 Task: Find connections with filter location Bois-Colombes with filter topic #helpingothers with filter profile language French with filter current company Invest India with filter school Govt. Polytechnic College with filter industry Alternative Dispute Resolution with filter service category Web Design with filter keywords title Homeless Shelter Worker
Action: Mouse moved to (604, 79)
Screenshot: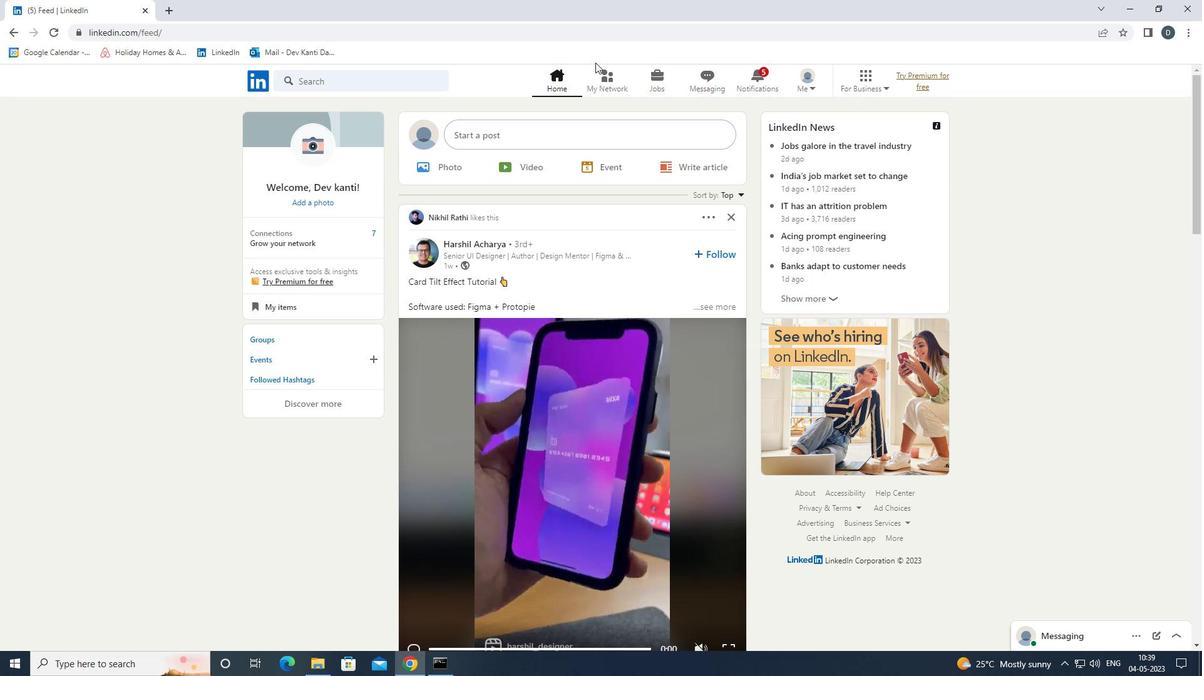 
Action: Mouse pressed left at (604, 79)
Screenshot: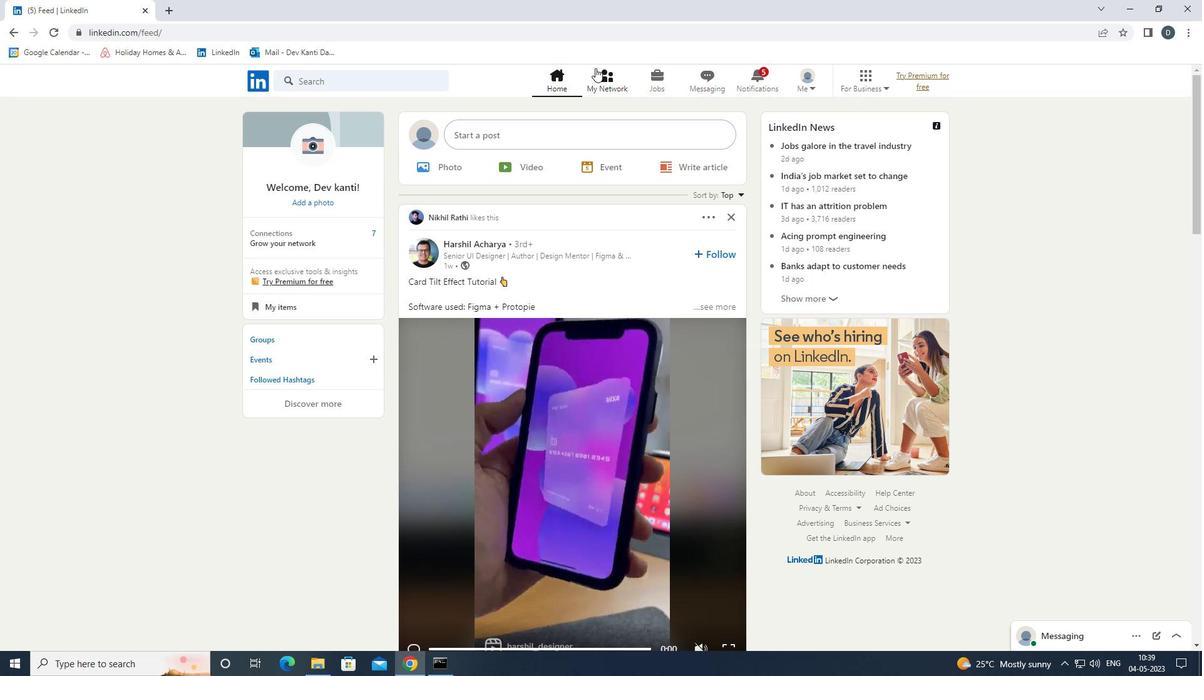 
Action: Mouse moved to (416, 143)
Screenshot: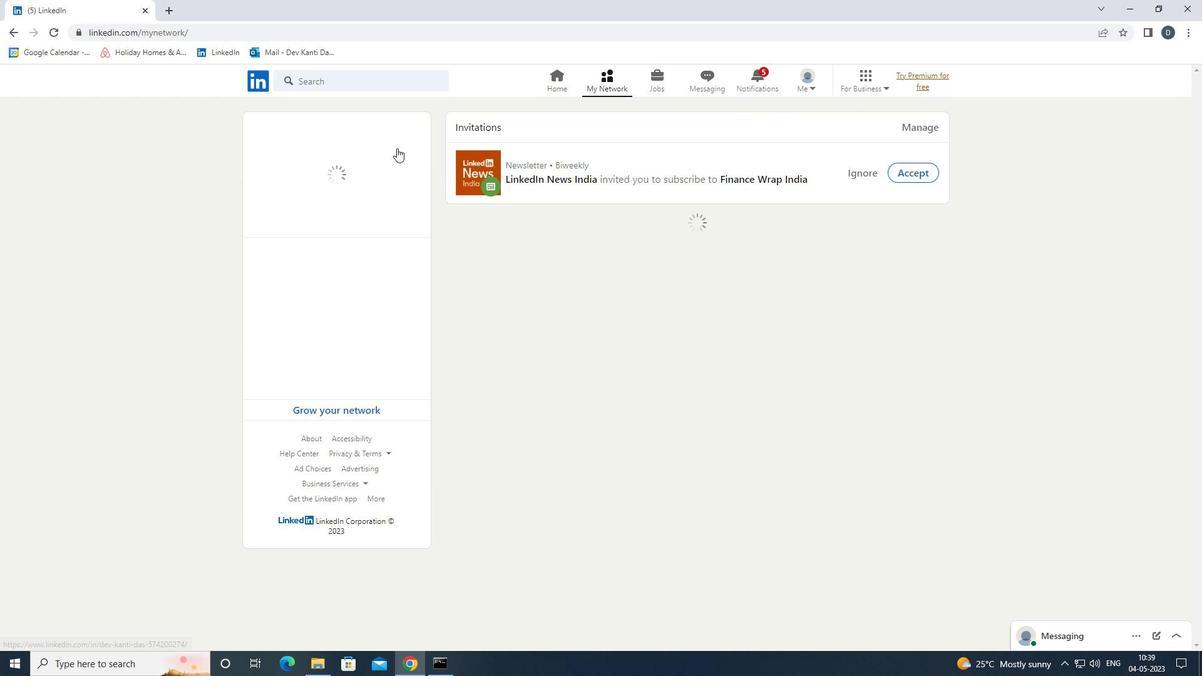 
Action: Mouse pressed left at (416, 143)
Screenshot: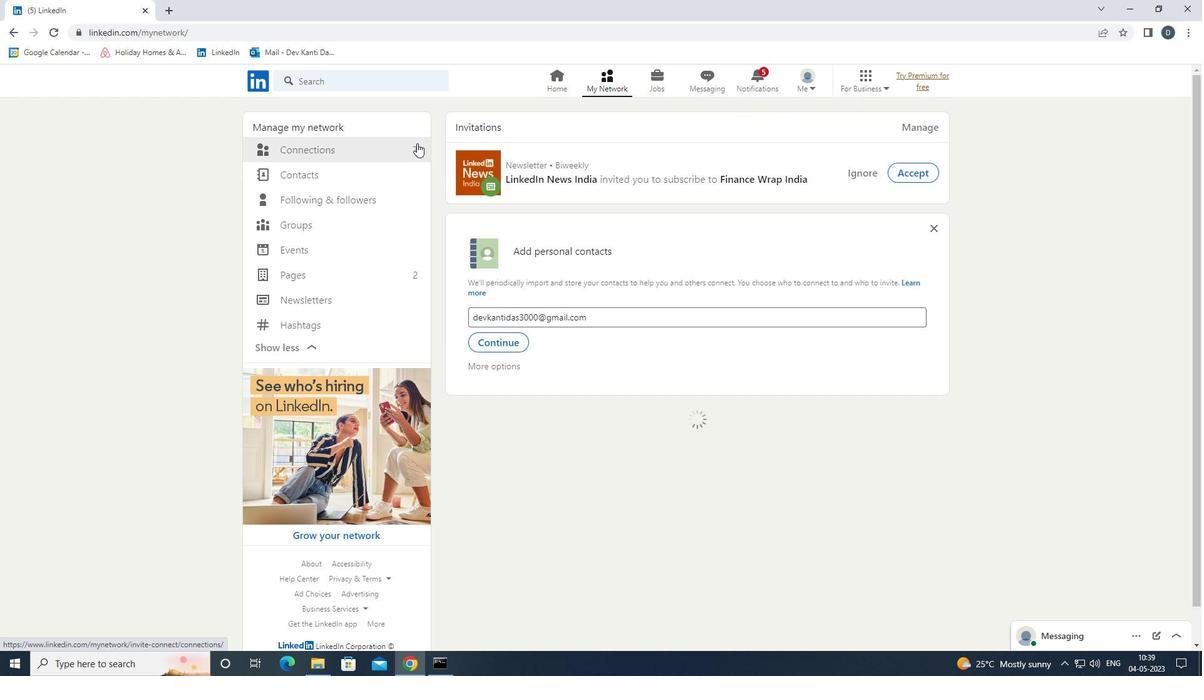 
Action: Mouse moved to (726, 154)
Screenshot: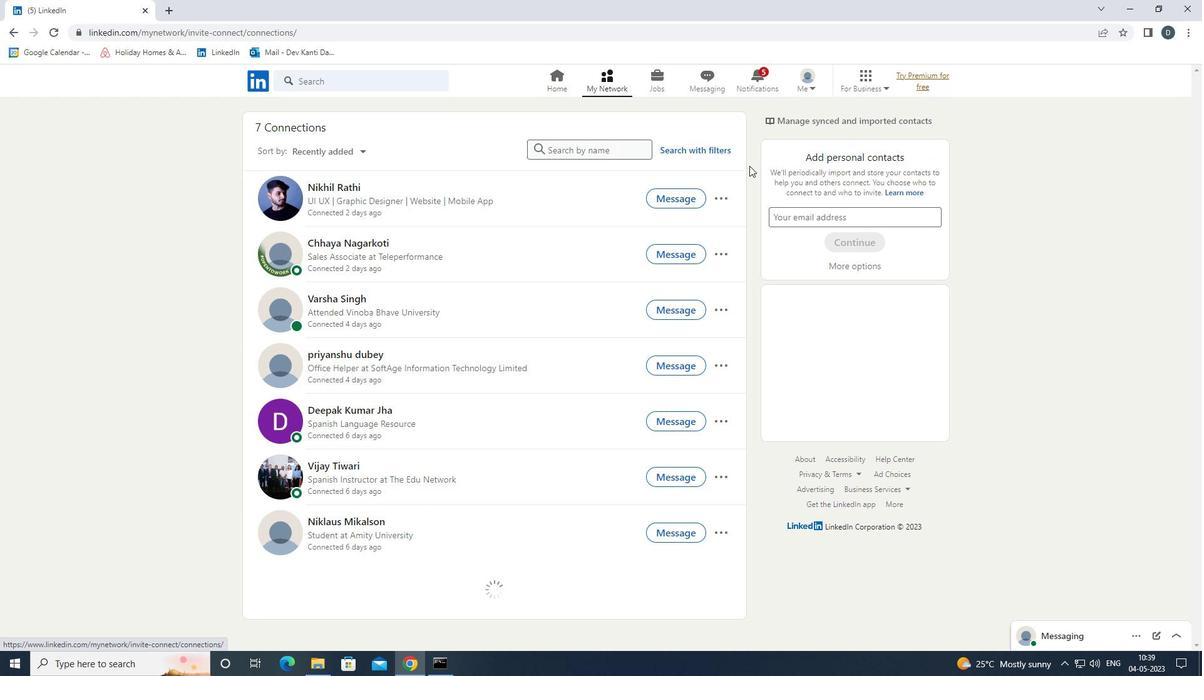 
Action: Mouse pressed left at (726, 154)
Screenshot: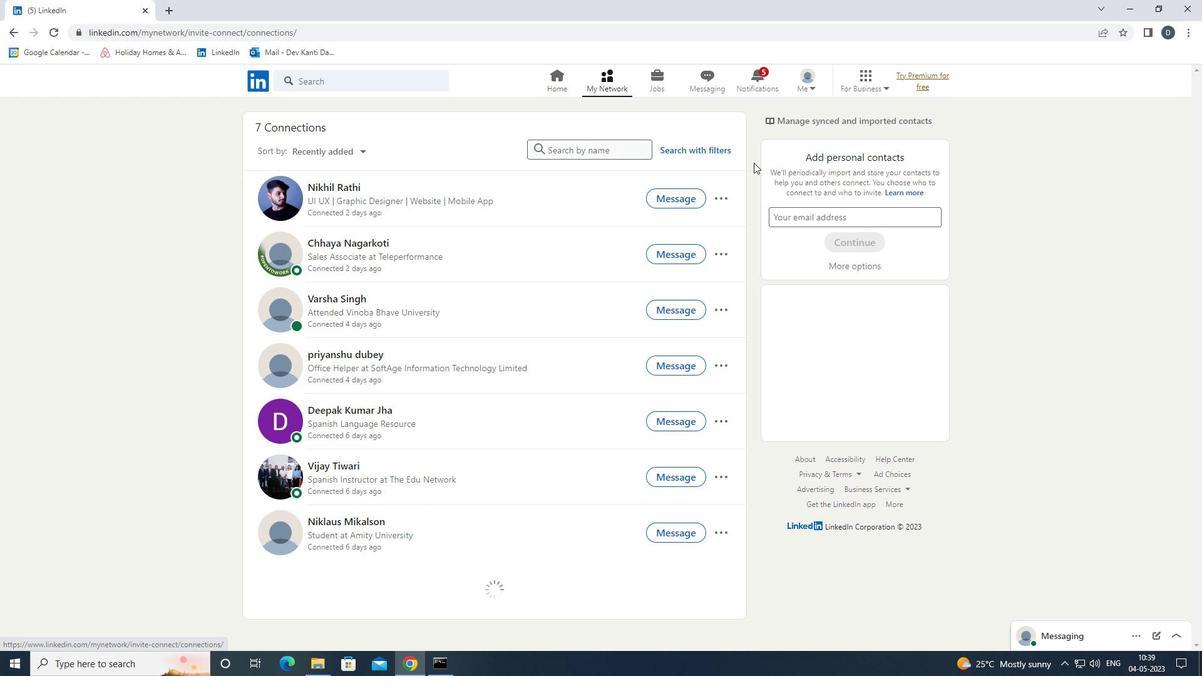 
Action: Mouse moved to (620, 117)
Screenshot: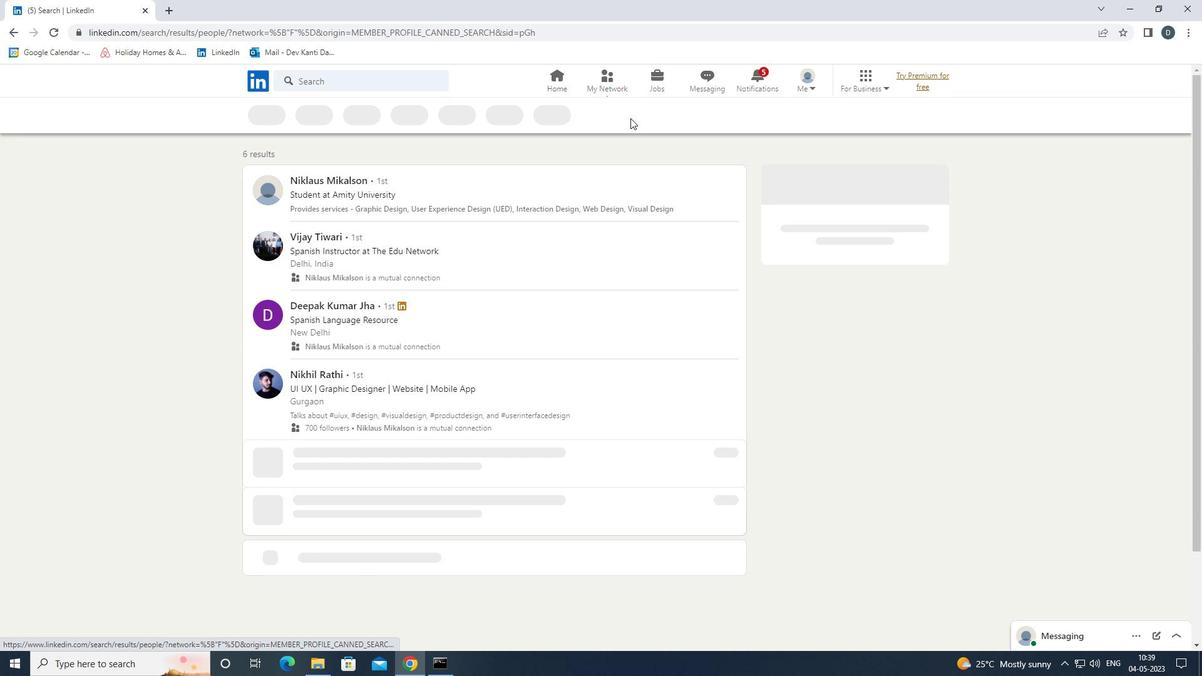 
Action: Mouse pressed left at (620, 117)
Screenshot: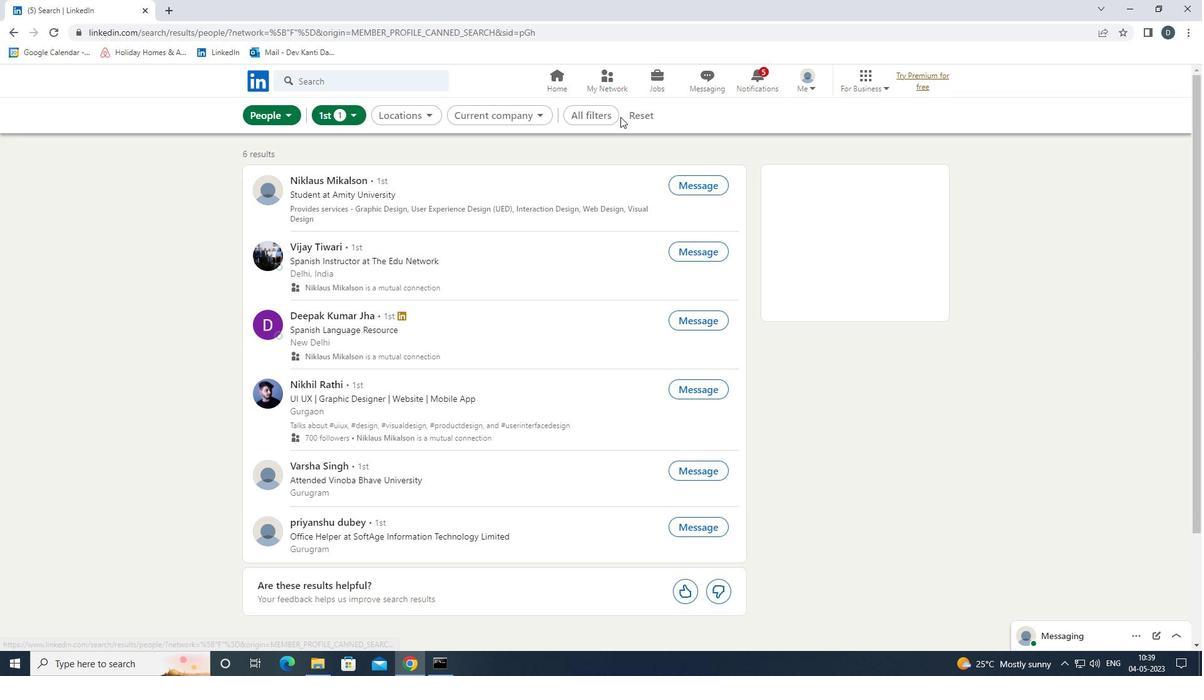 
Action: Mouse moved to (638, 111)
Screenshot: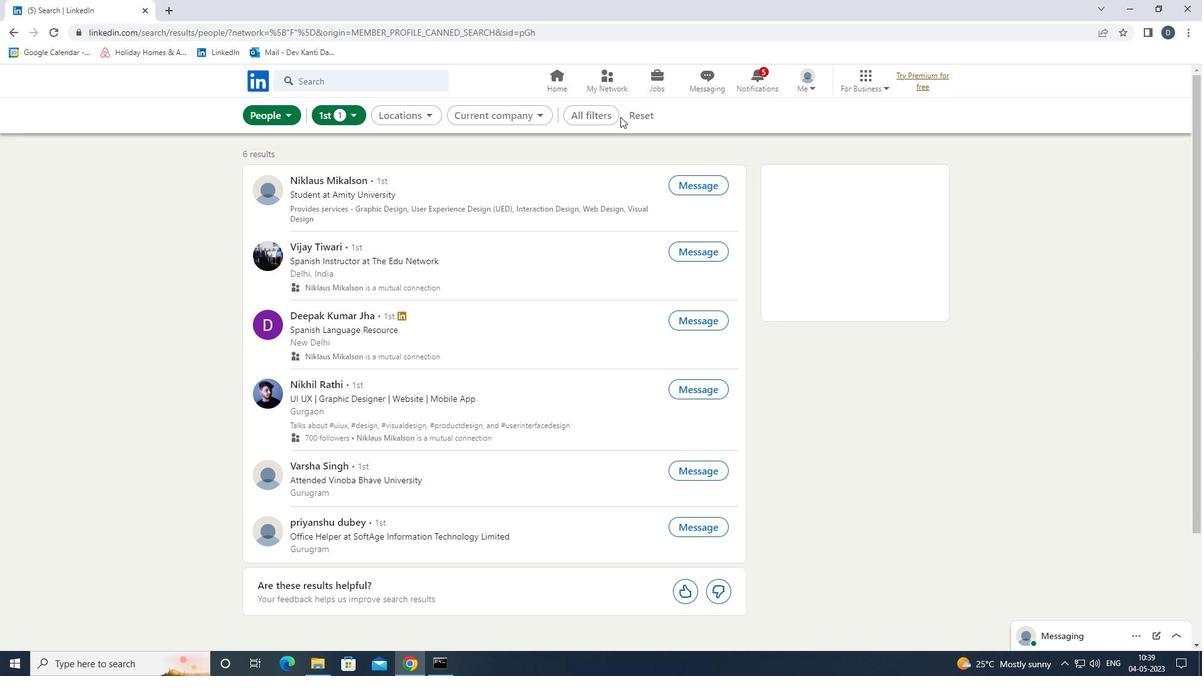
Action: Mouse pressed left at (638, 111)
Screenshot: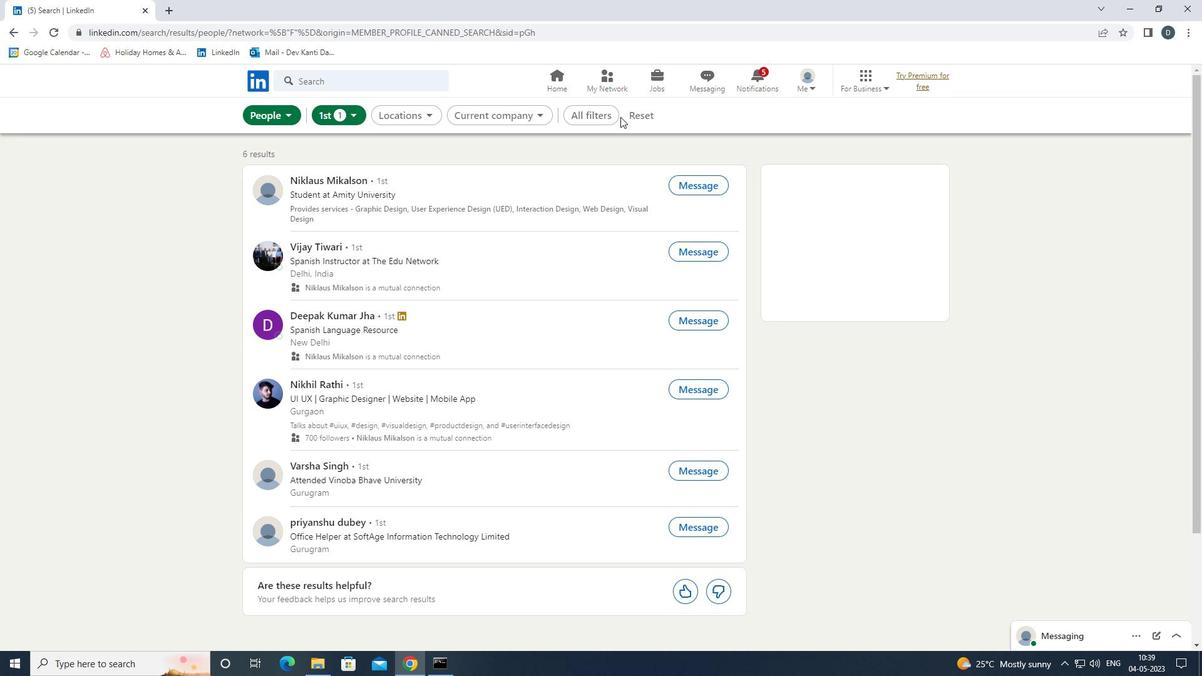 
Action: Mouse moved to (619, 115)
Screenshot: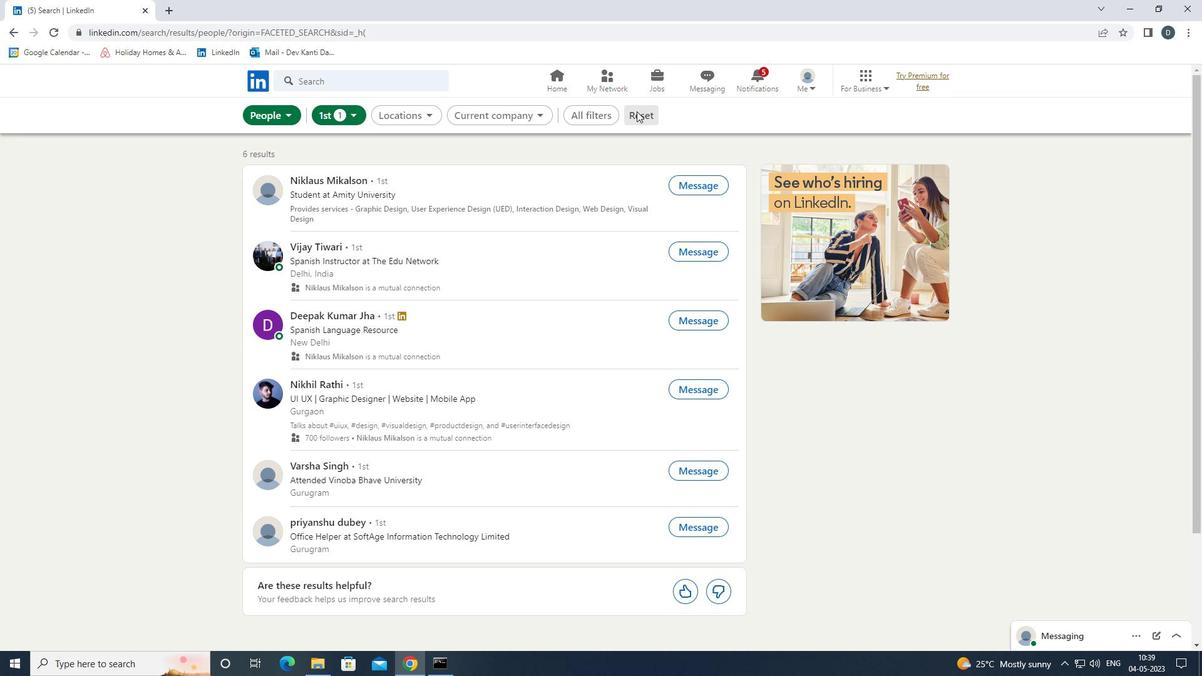 
Action: Mouse pressed left at (619, 115)
Screenshot: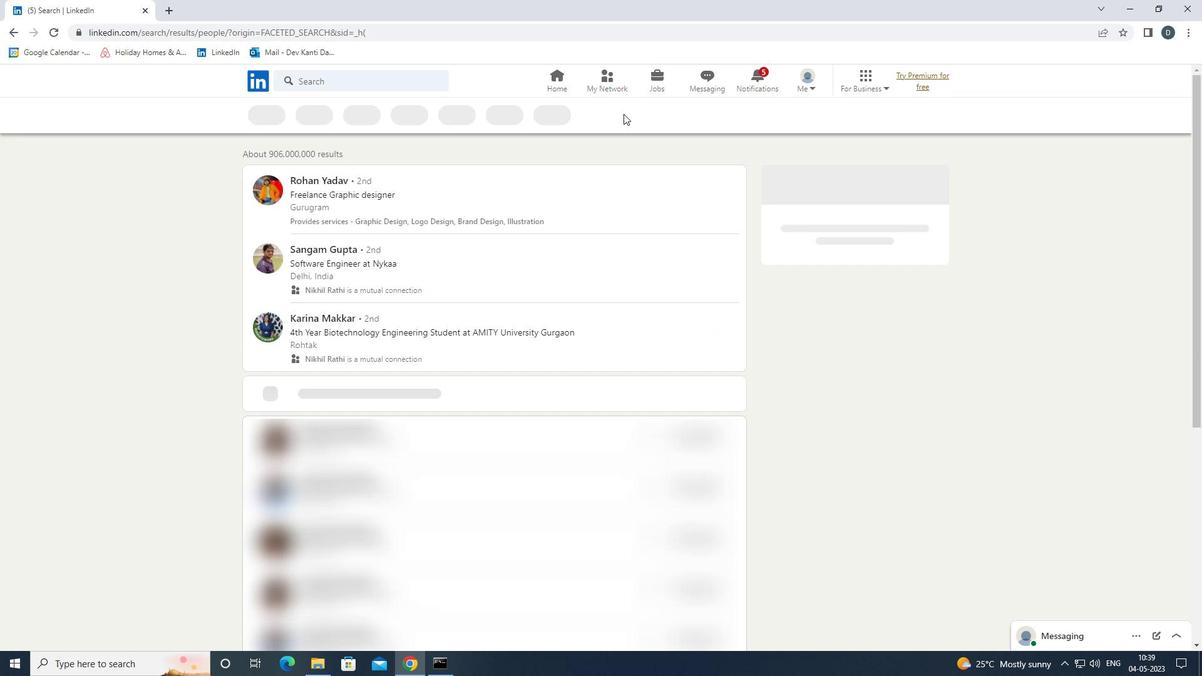
Action: Mouse moved to (1012, 313)
Screenshot: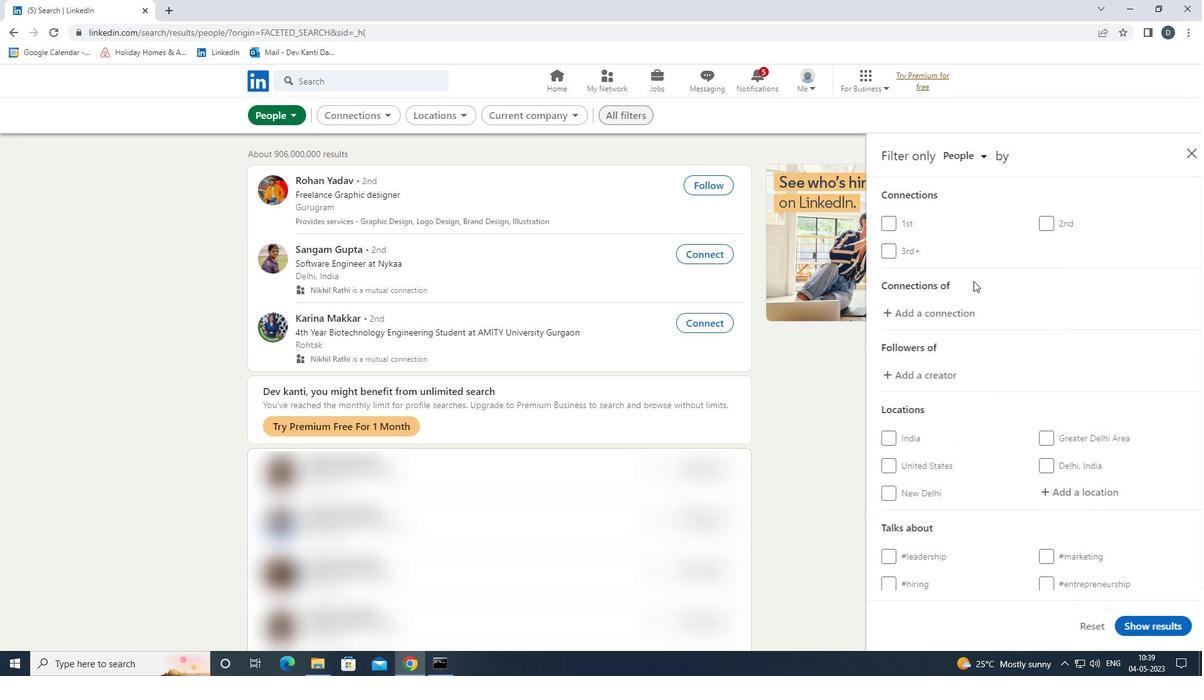 
Action: Mouse scrolled (1012, 313) with delta (0, 0)
Screenshot: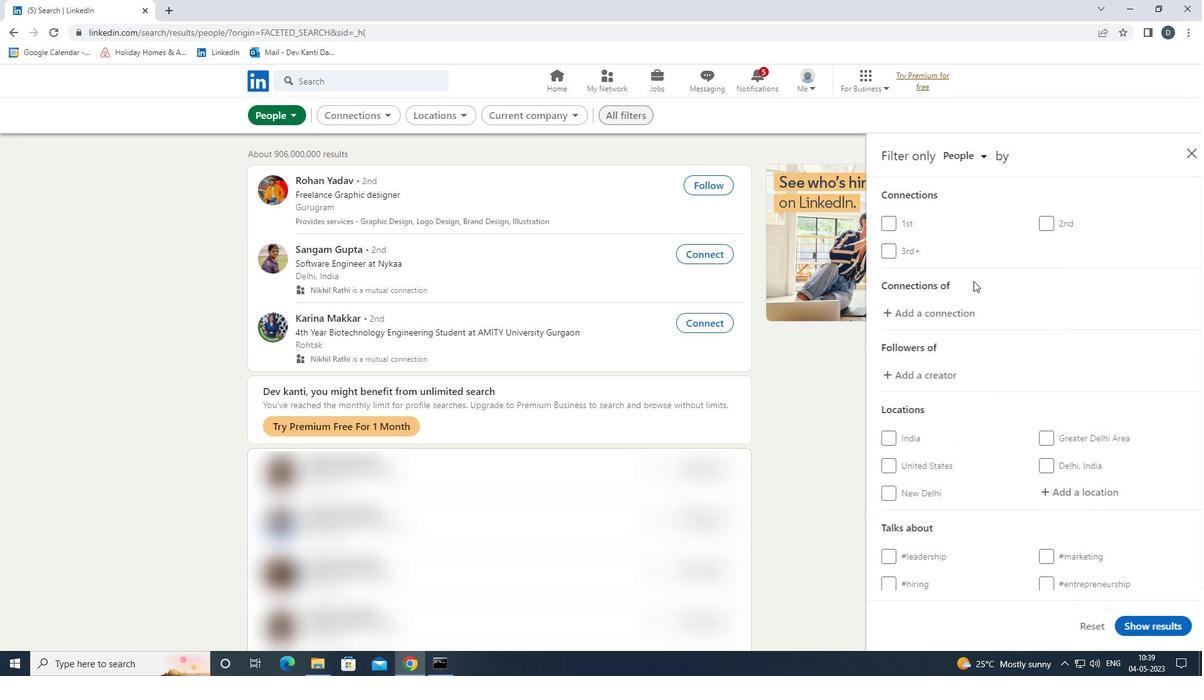 
Action: Mouse moved to (1013, 314)
Screenshot: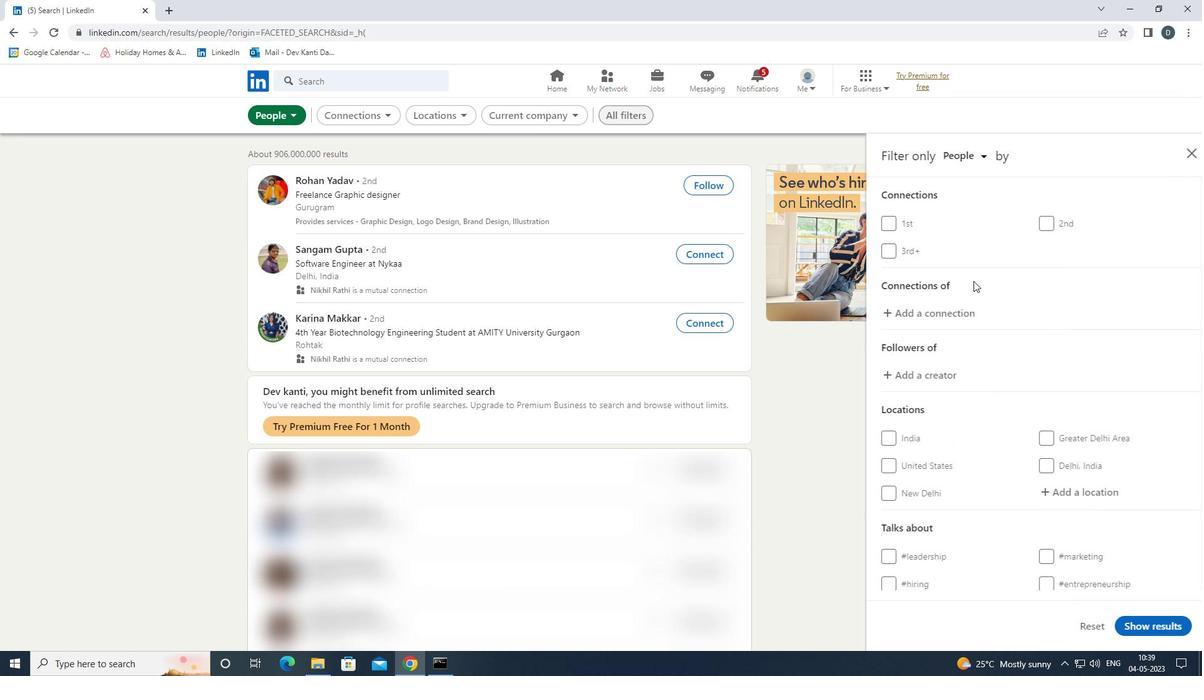 
Action: Mouse scrolled (1013, 314) with delta (0, 0)
Screenshot: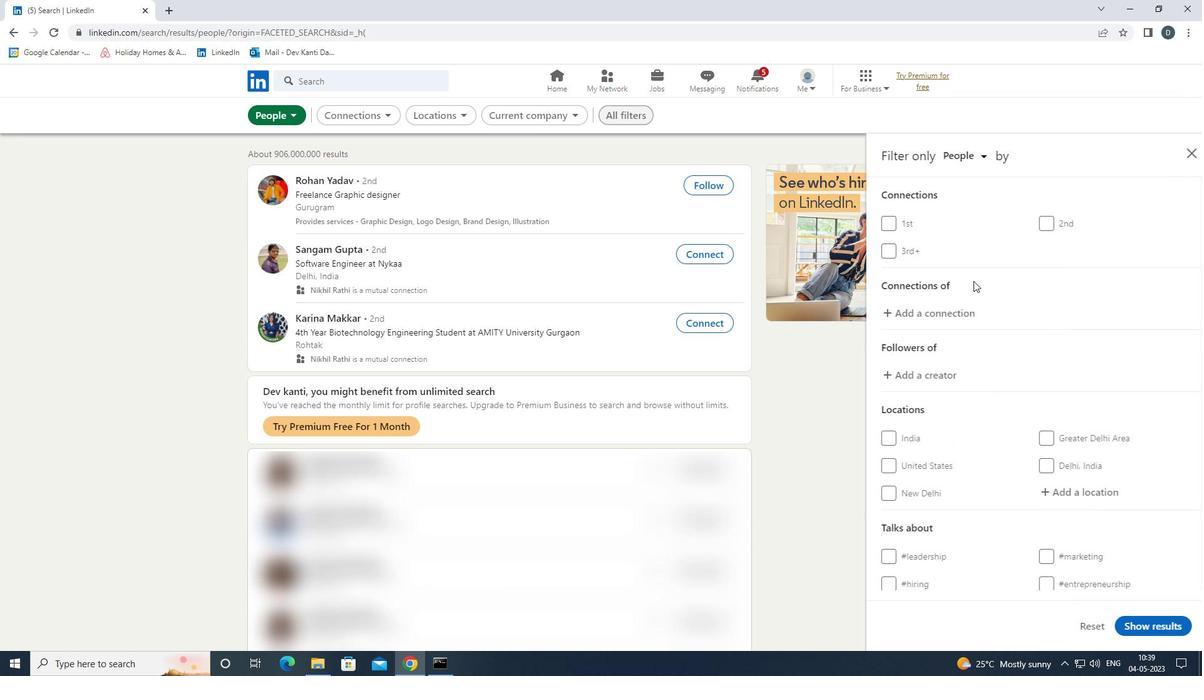 
Action: Mouse moved to (1014, 316)
Screenshot: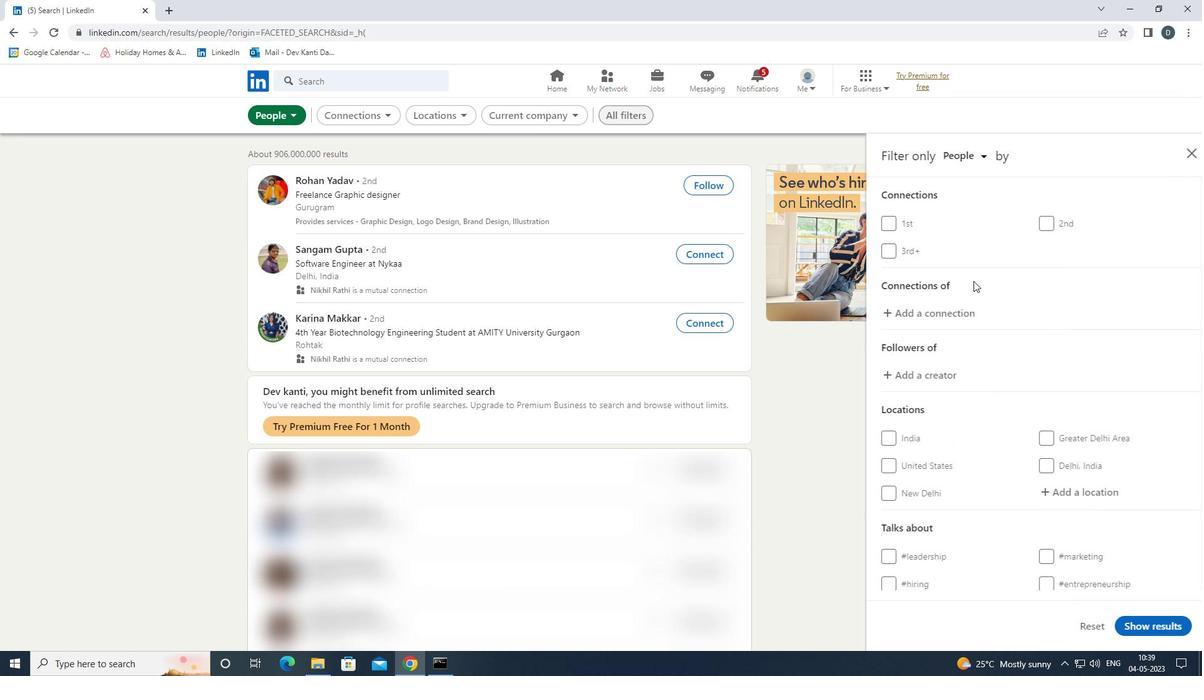
Action: Mouse scrolled (1014, 315) with delta (0, 0)
Screenshot: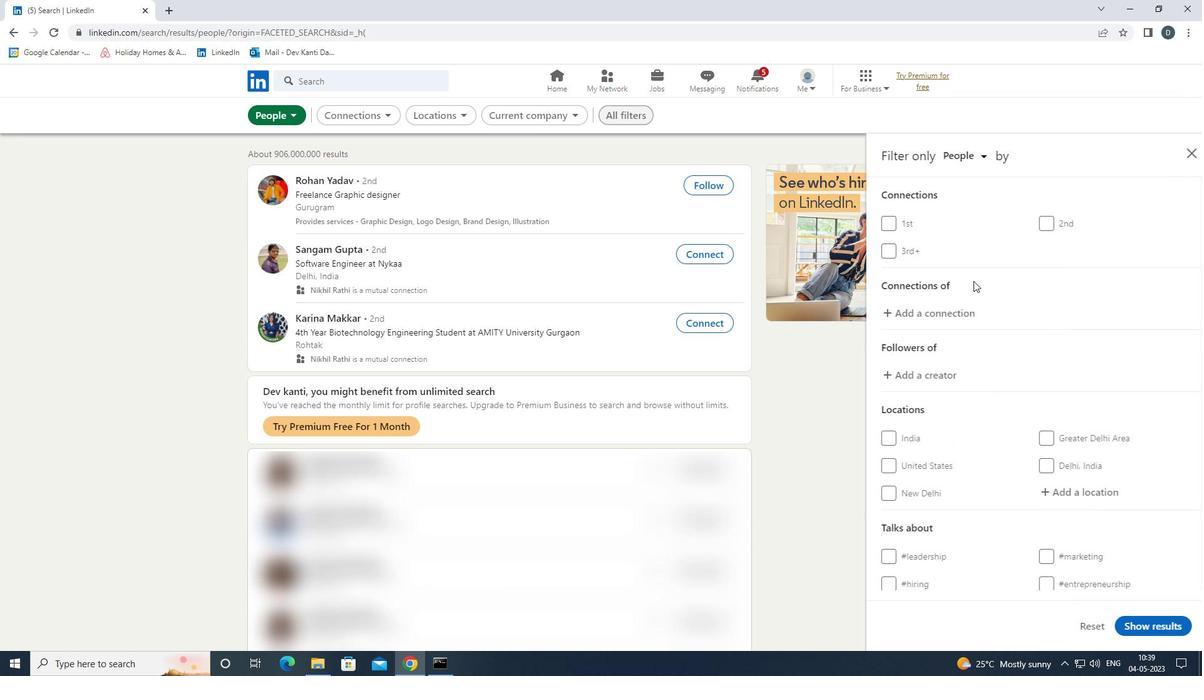 
Action: Mouse moved to (1059, 308)
Screenshot: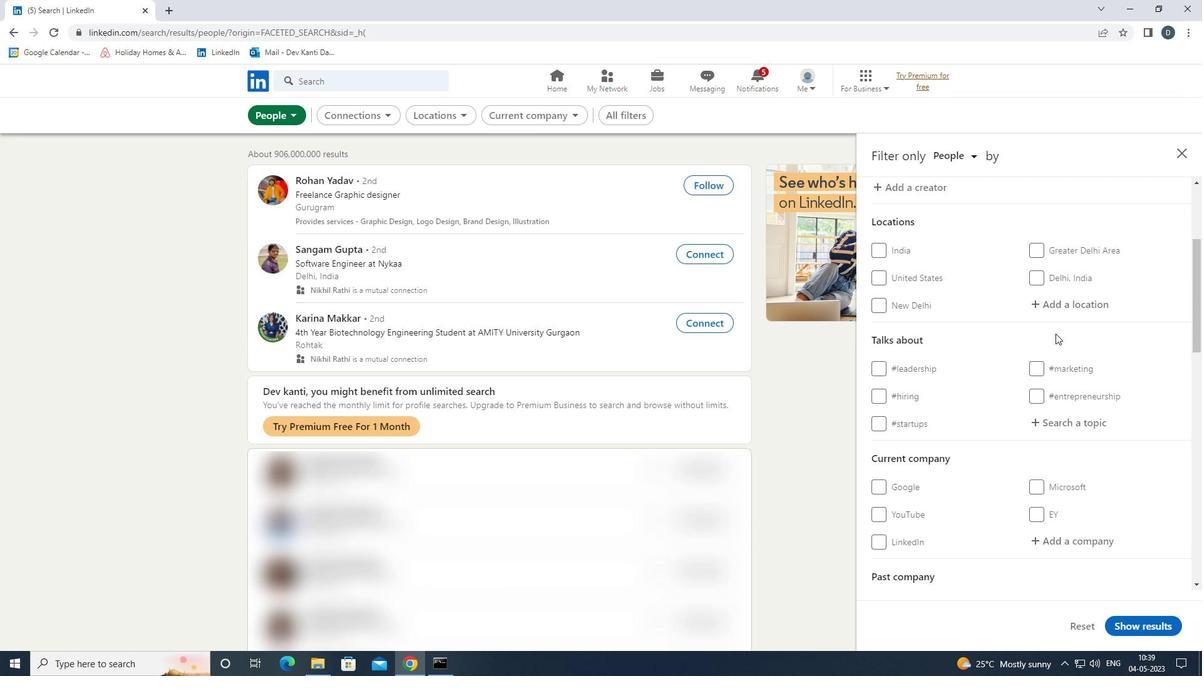 
Action: Mouse pressed left at (1059, 308)
Screenshot: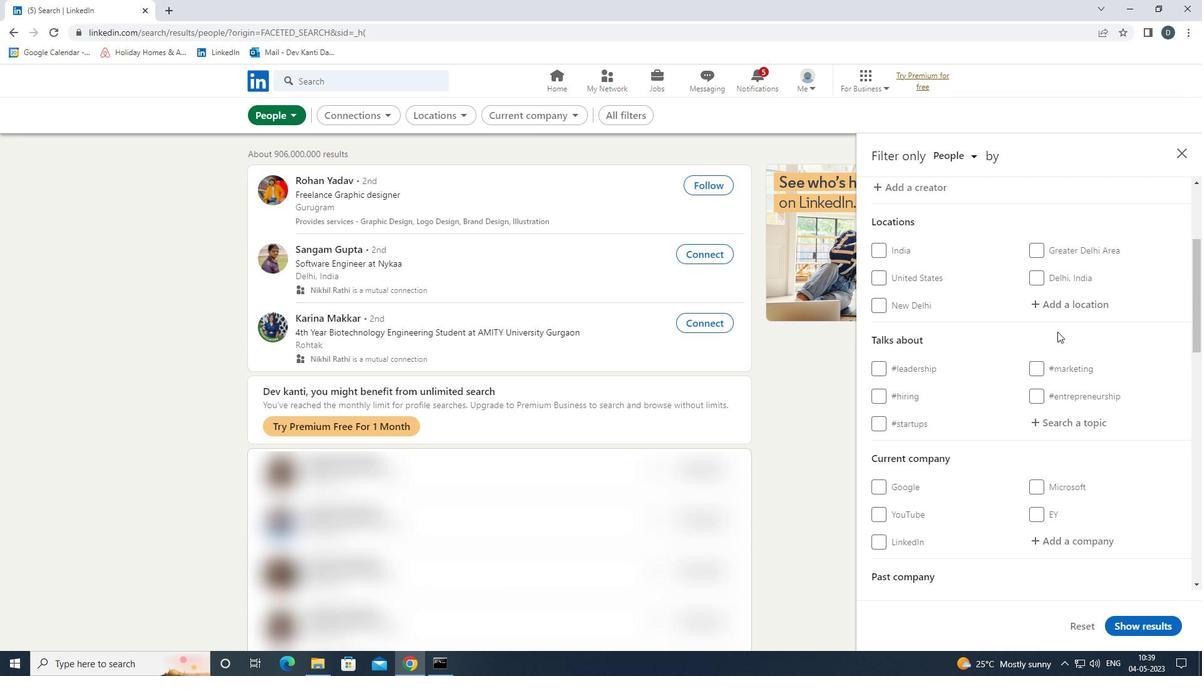 
Action: Key pressed <Key.shift>BOIS-<Key.shift>CL<Key.backspace>O<Key.down><Key.enter>
Screenshot: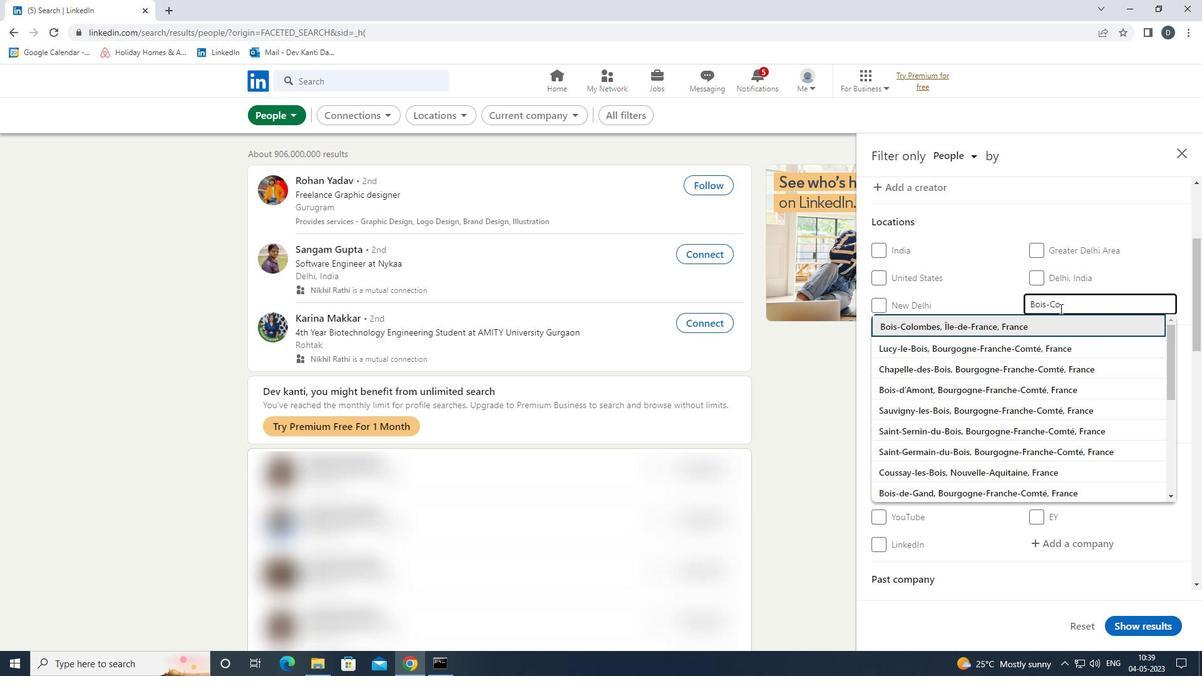 
Action: Mouse moved to (1061, 304)
Screenshot: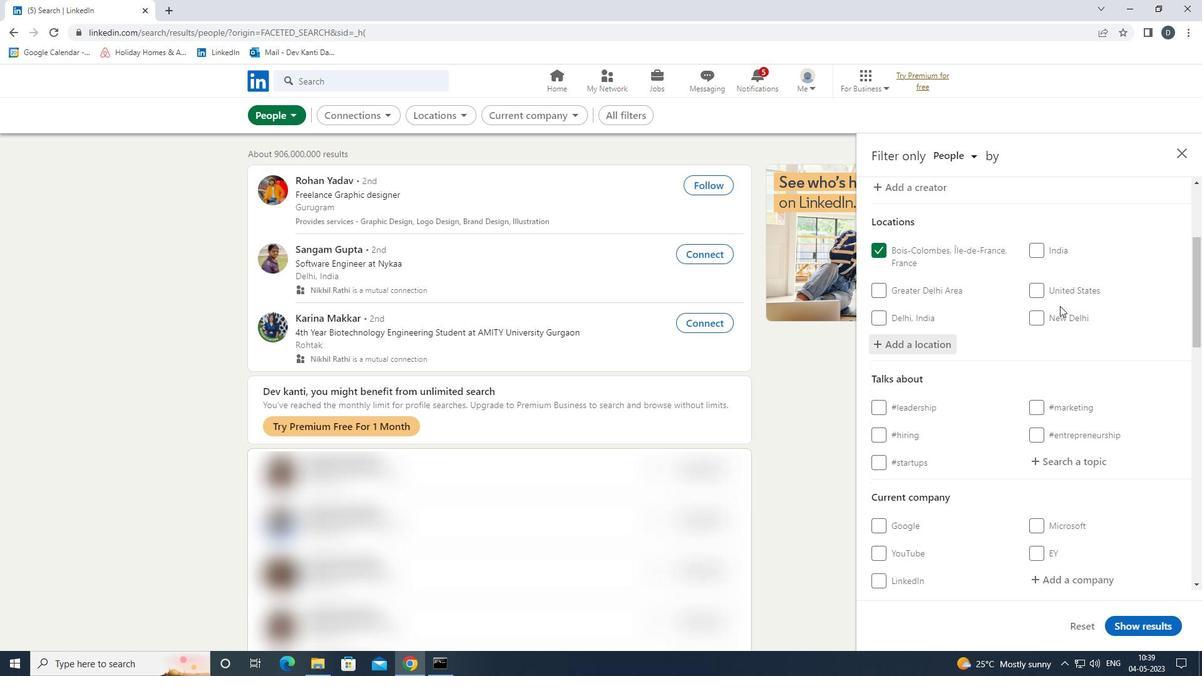
Action: Mouse scrolled (1061, 303) with delta (0, 0)
Screenshot: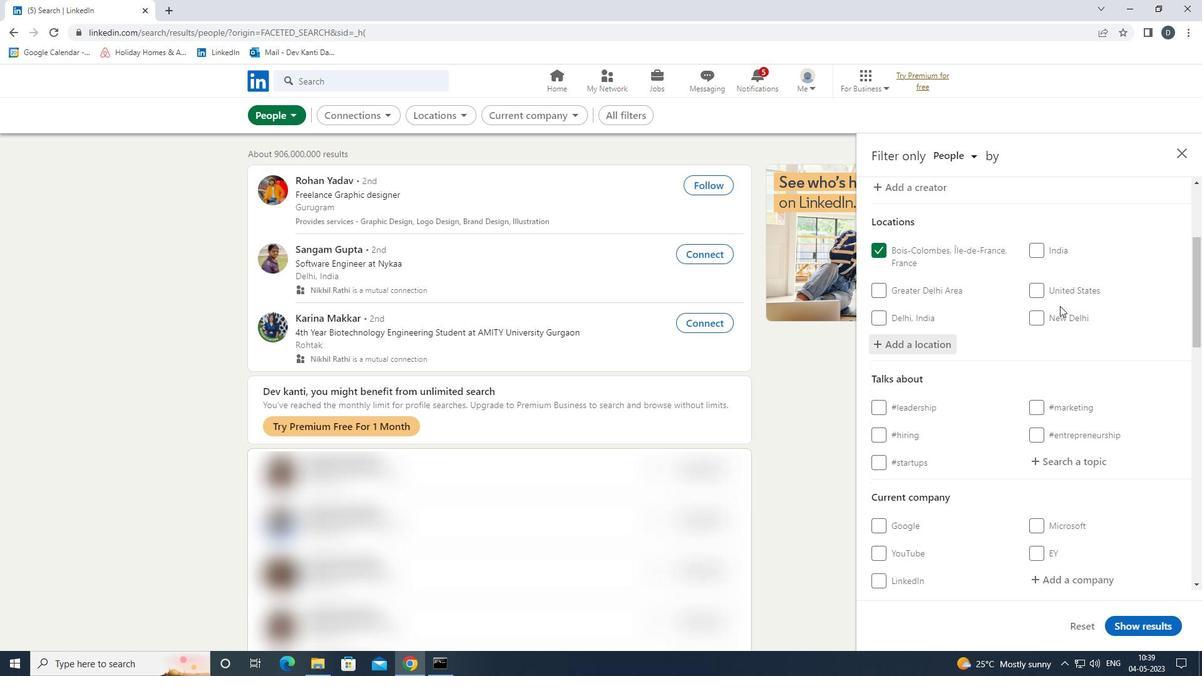 
Action: Mouse scrolled (1061, 303) with delta (0, 0)
Screenshot: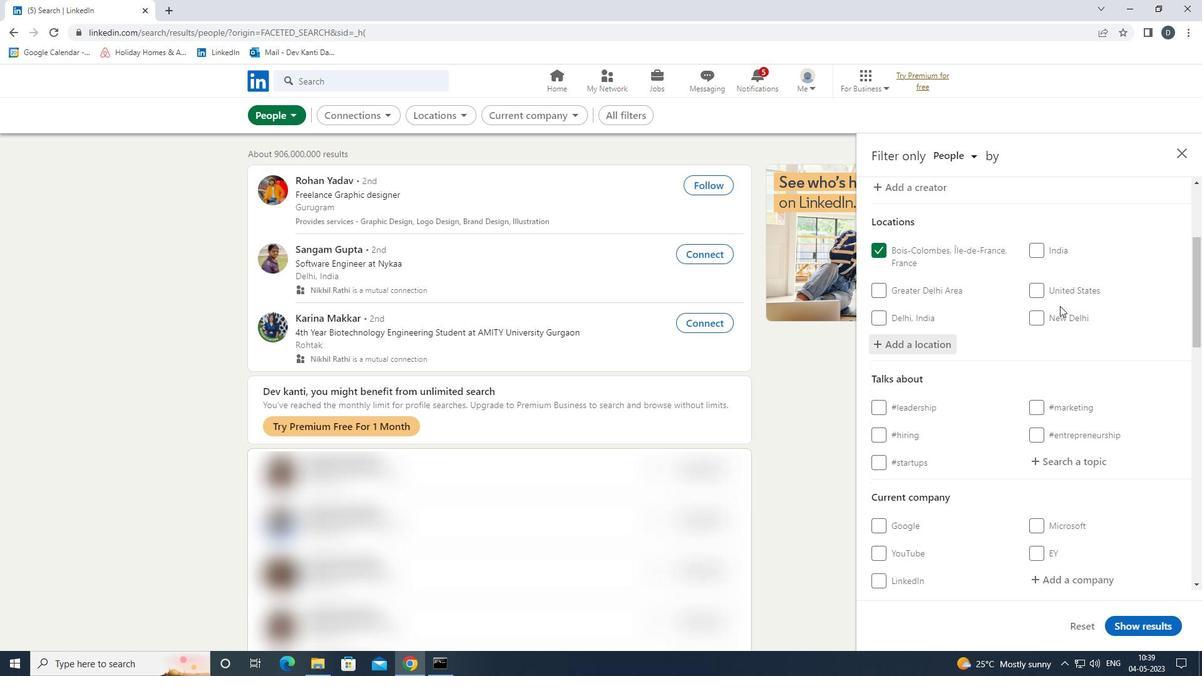 
Action: Mouse scrolled (1061, 303) with delta (0, 0)
Screenshot: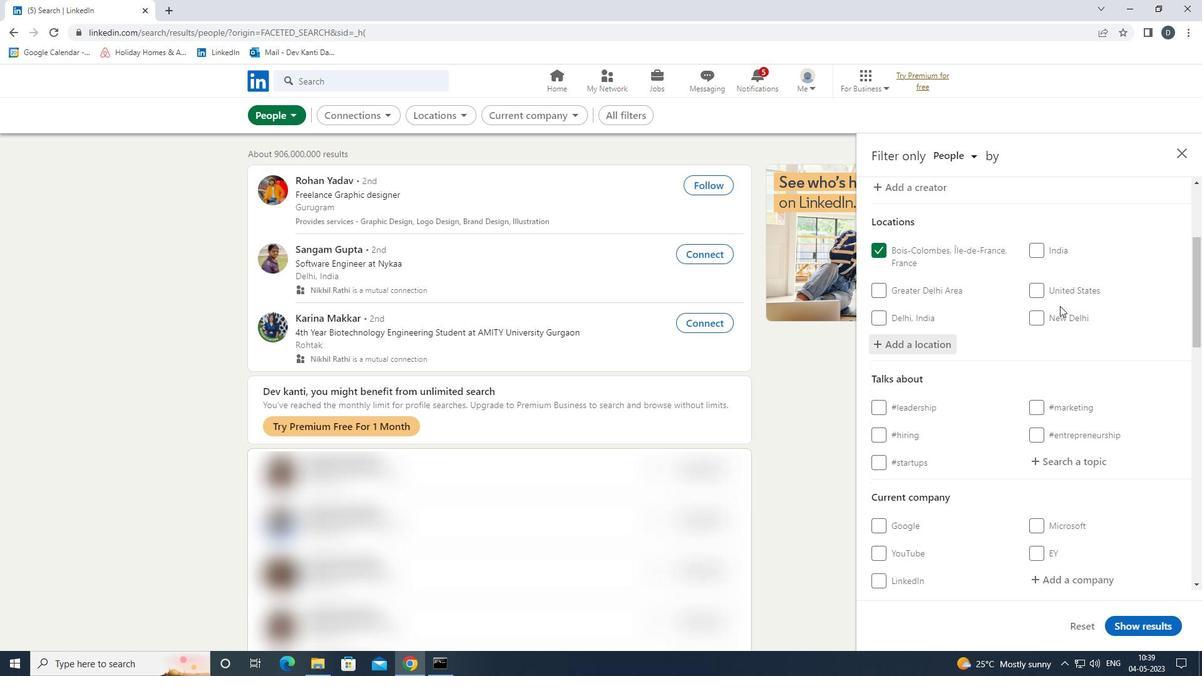 
Action: Mouse moved to (1070, 272)
Screenshot: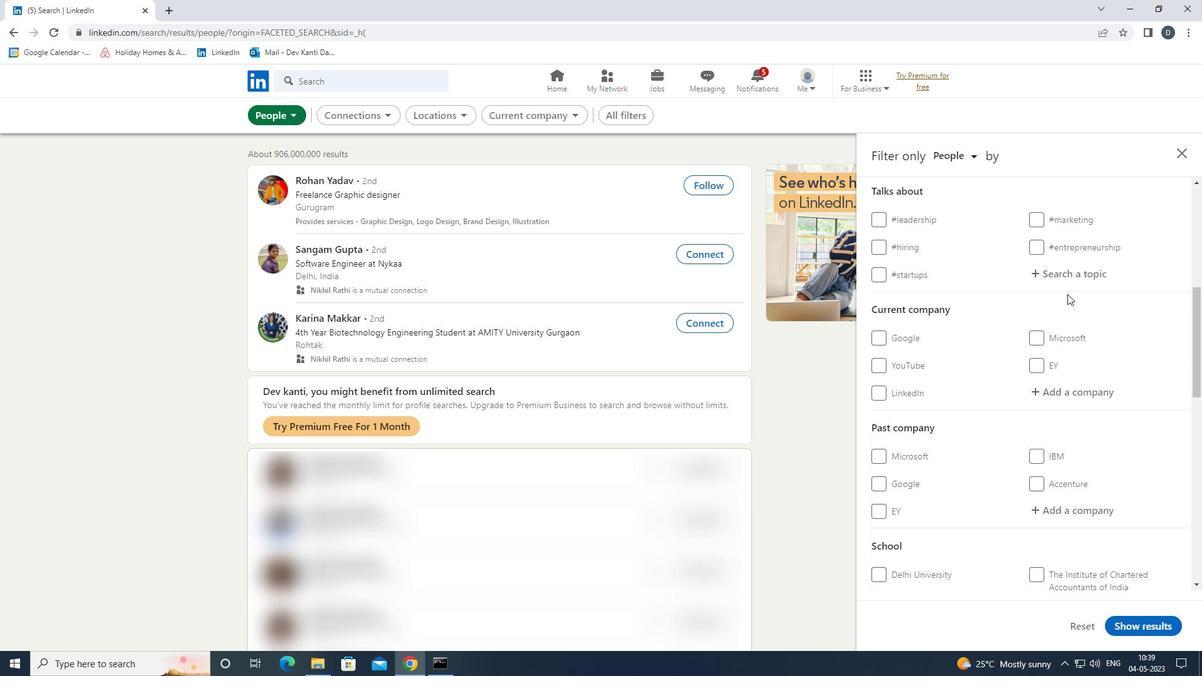 
Action: Mouse pressed left at (1070, 272)
Screenshot: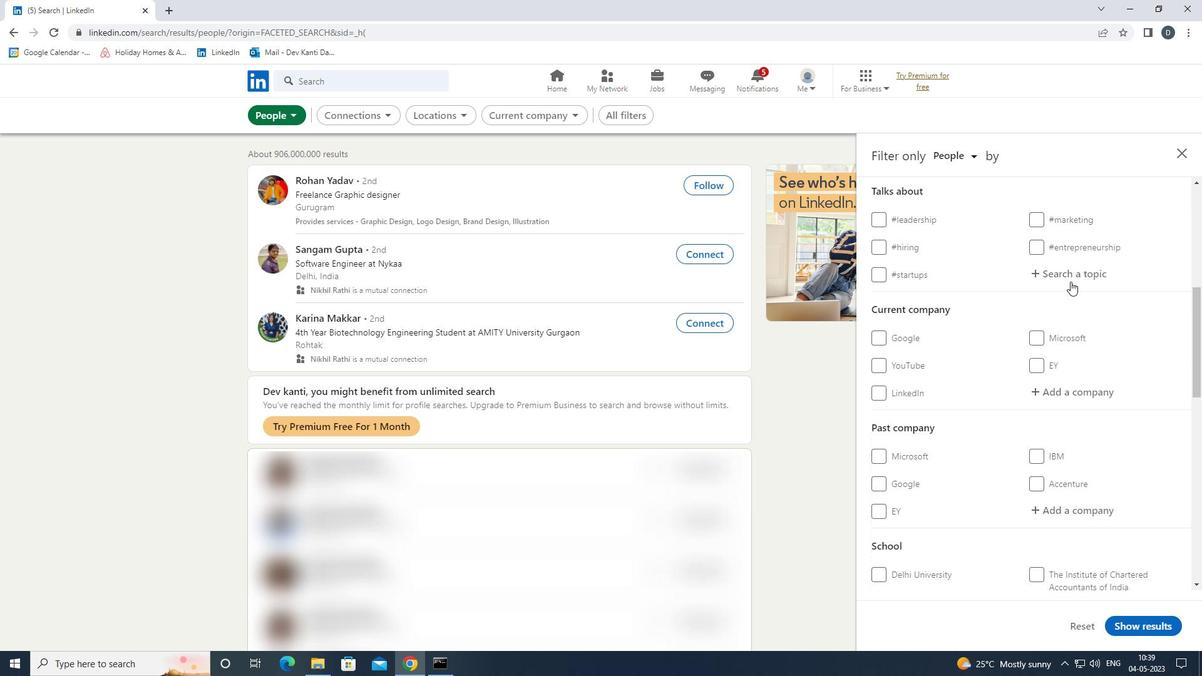 
Action: Key pressed HELPINGOTHER<Key.down><Key.enter>
Screenshot: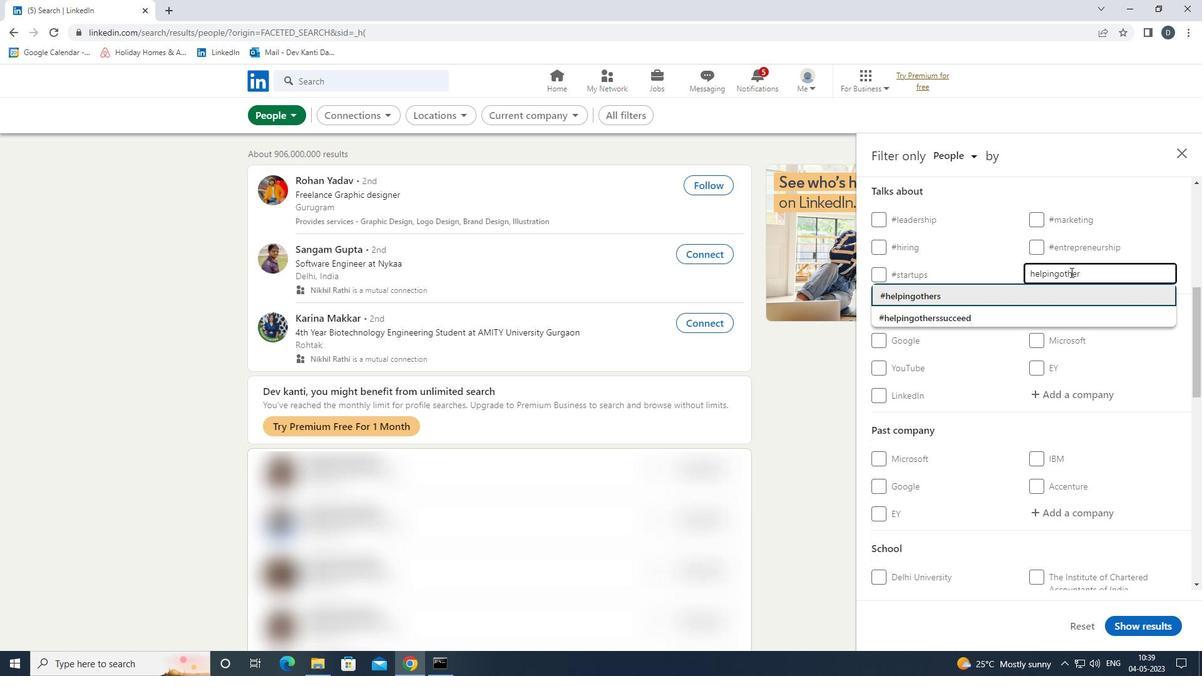 
Action: Mouse moved to (1070, 271)
Screenshot: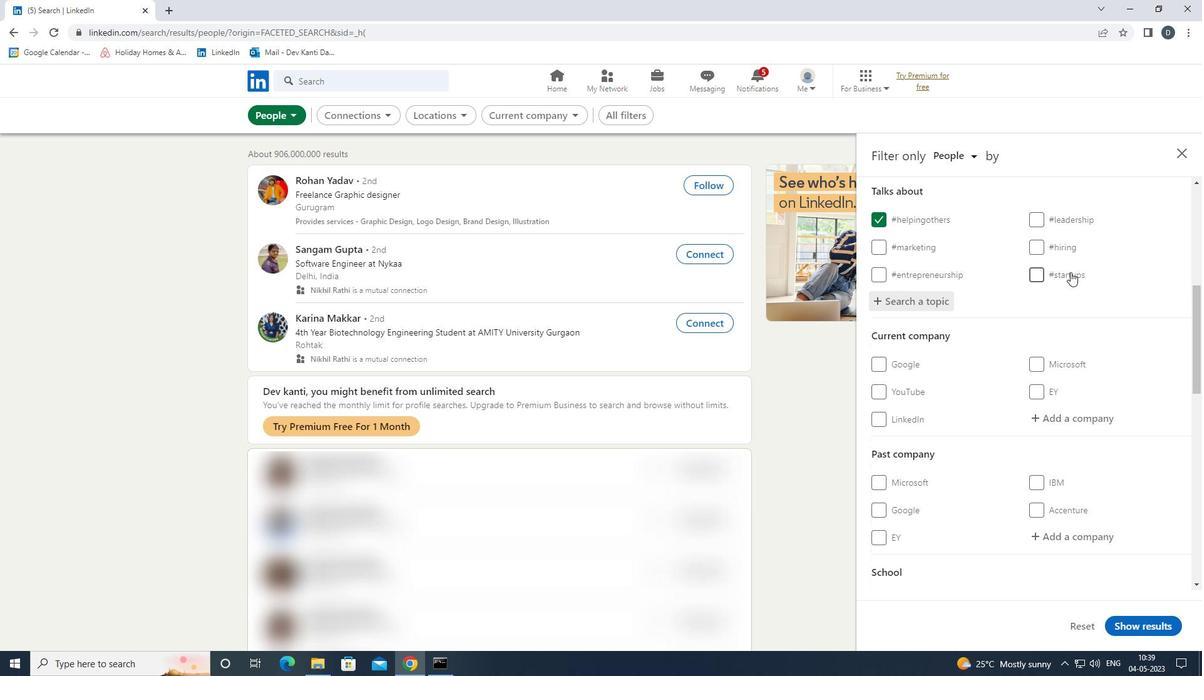 
Action: Mouse scrolled (1070, 271) with delta (0, 0)
Screenshot: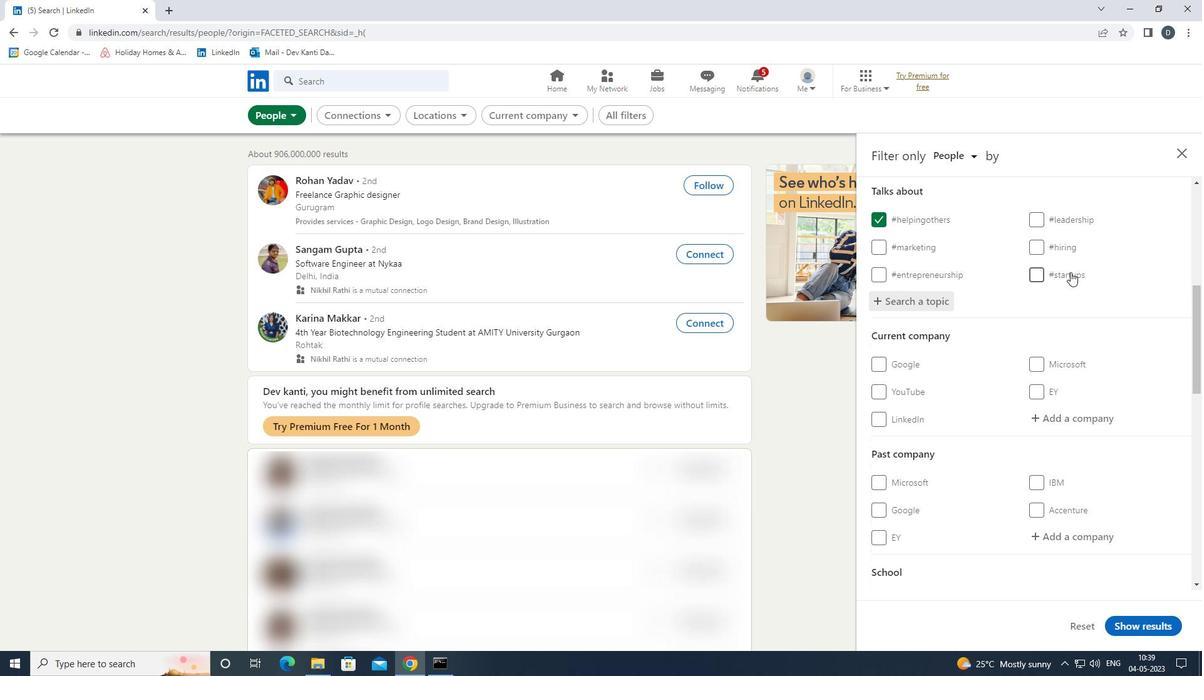 
Action: Mouse moved to (1070, 271)
Screenshot: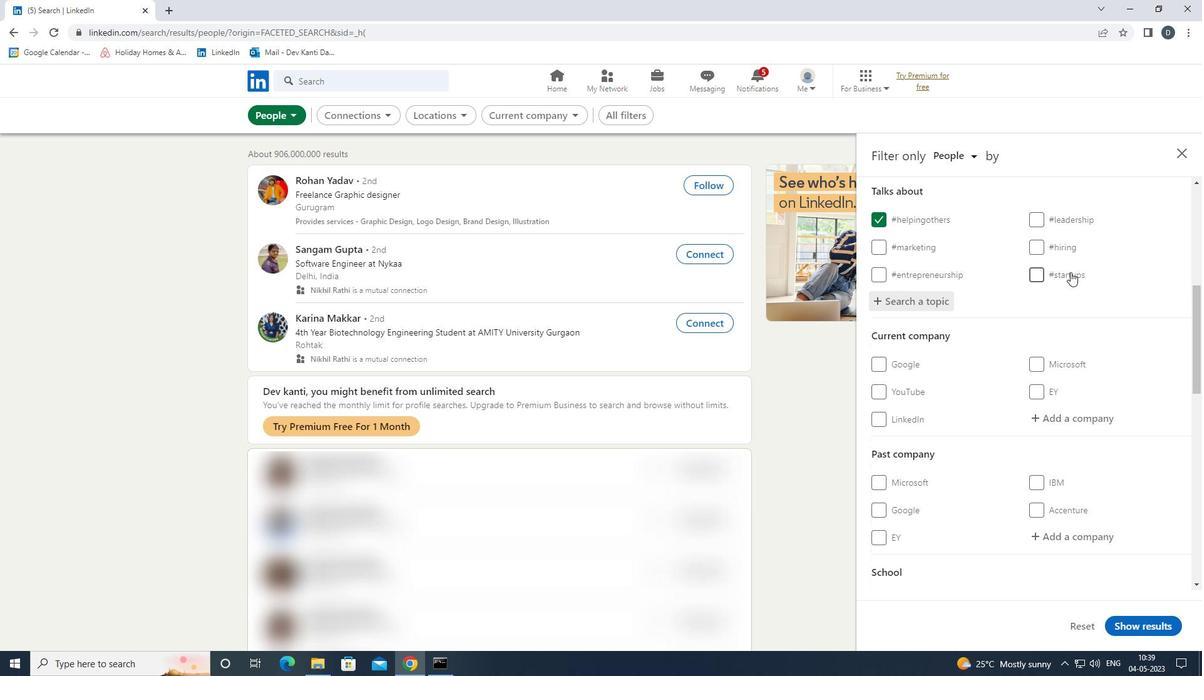 
Action: Mouse scrolled (1070, 271) with delta (0, 0)
Screenshot: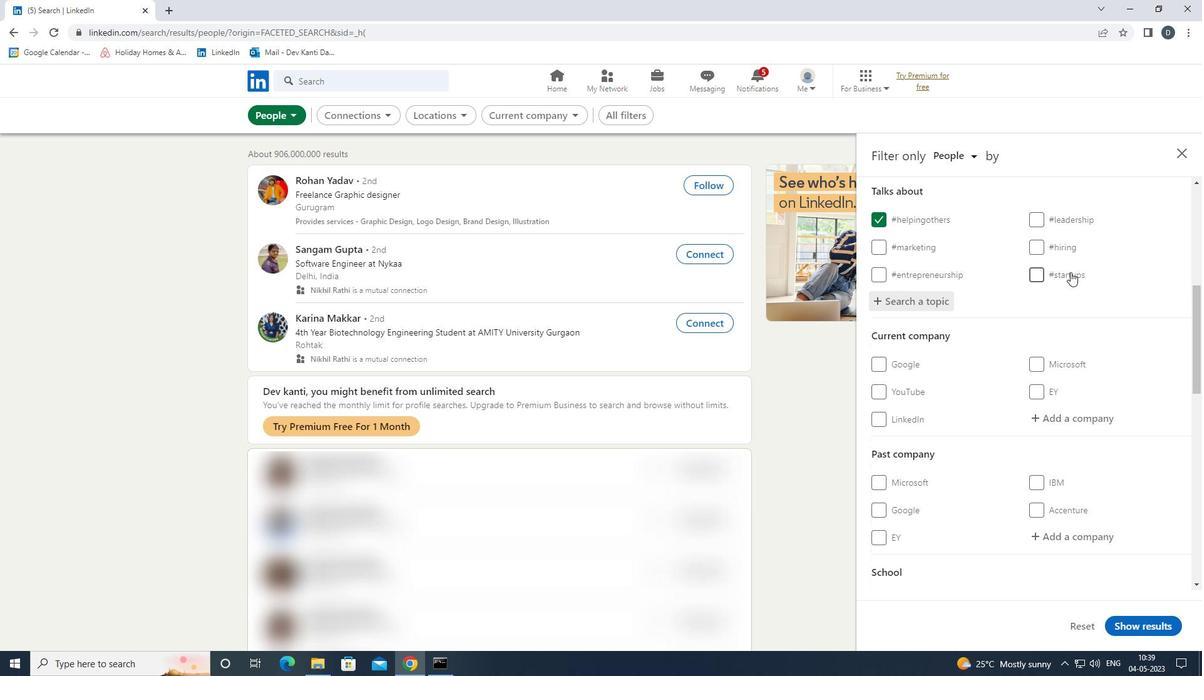 
Action: Mouse moved to (1069, 274)
Screenshot: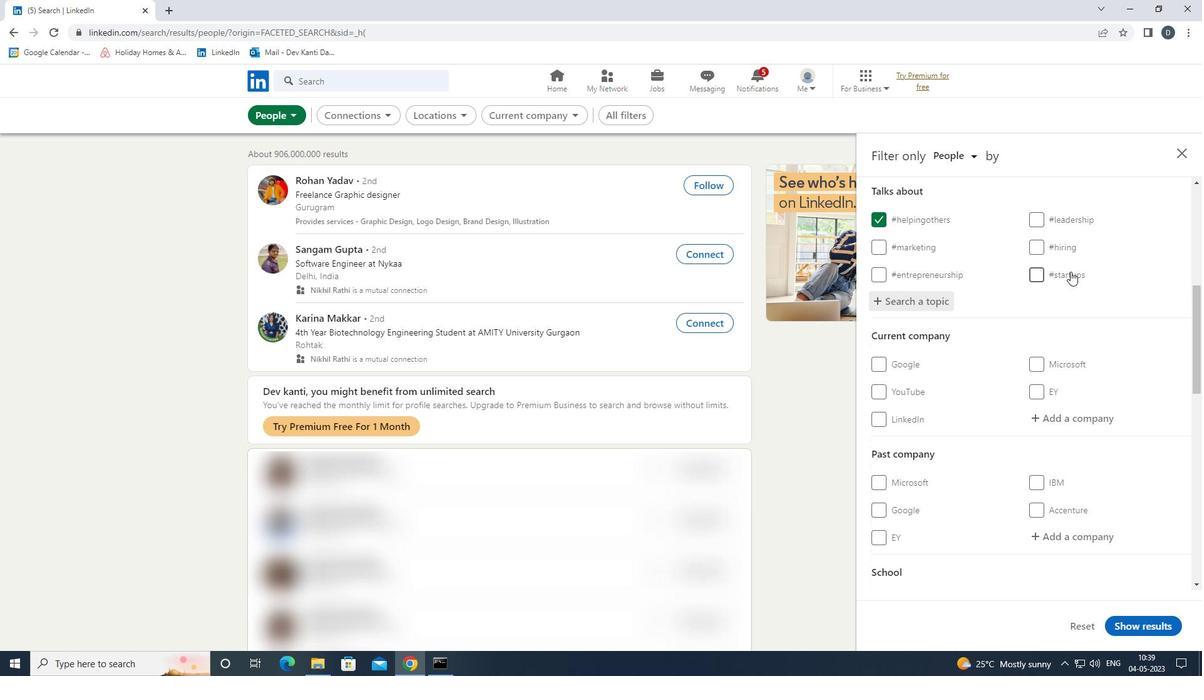 
Action: Mouse scrolled (1069, 274) with delta (0, 0)
Screenshot: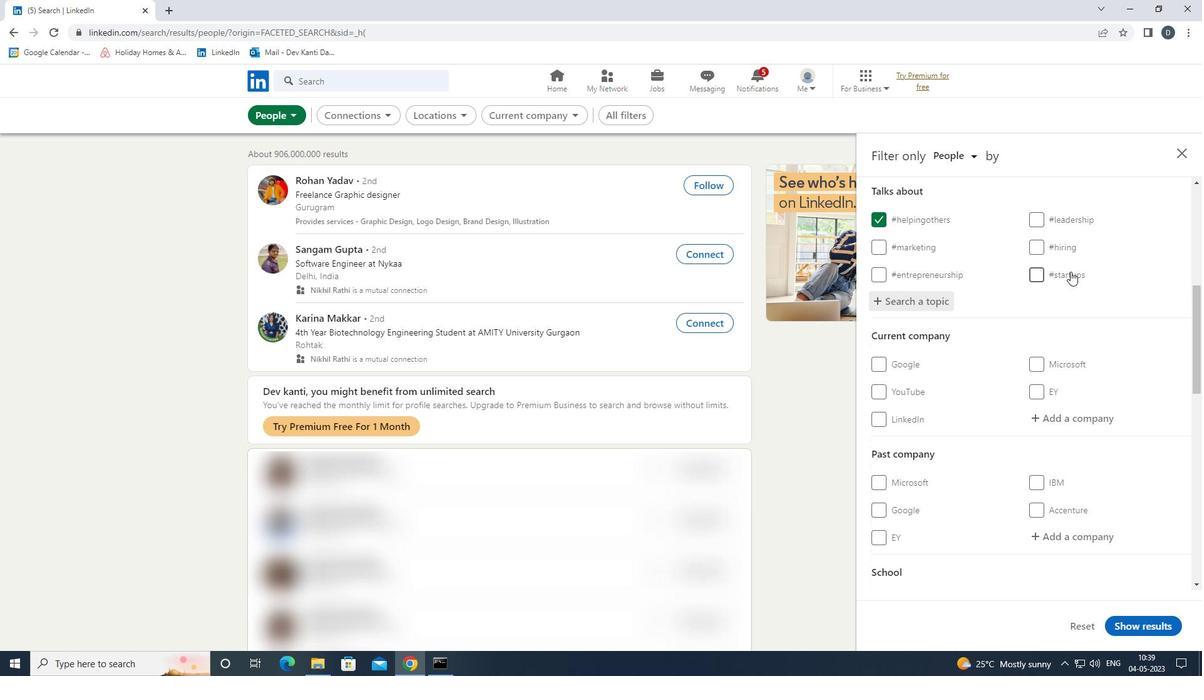 
Action: Mouse moved to (1072, 267)
Screenshot: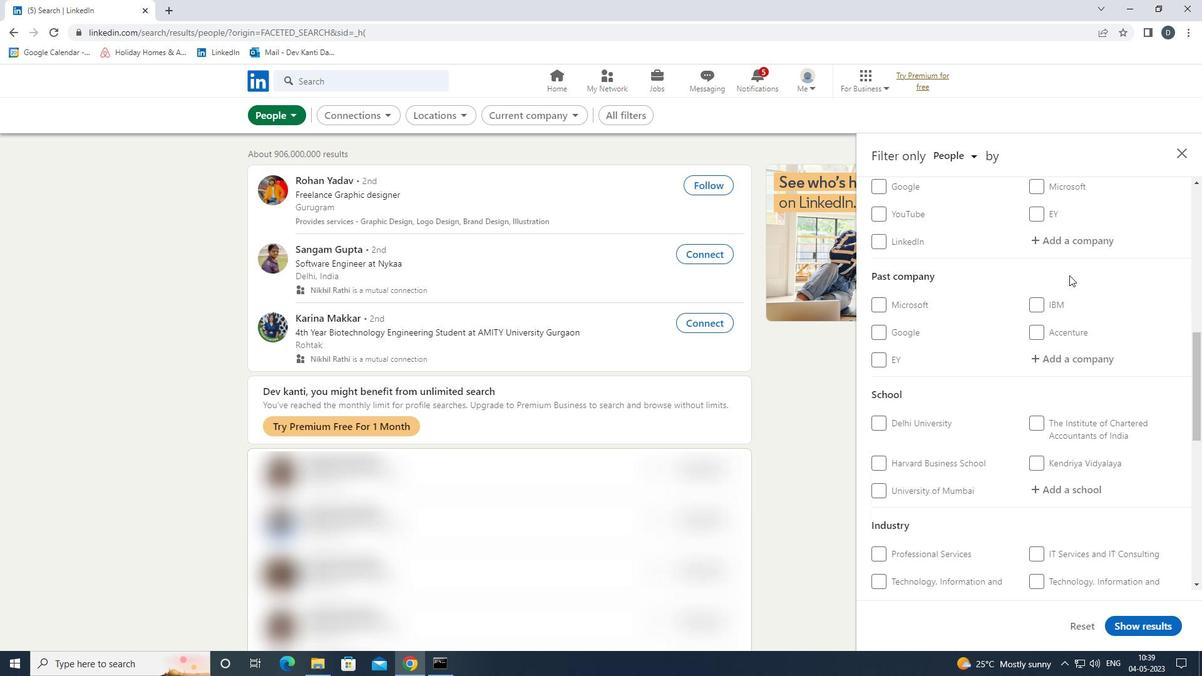 
Action: Mouse scrolled (1072, 267) with delta (0, 0)
Screenshot: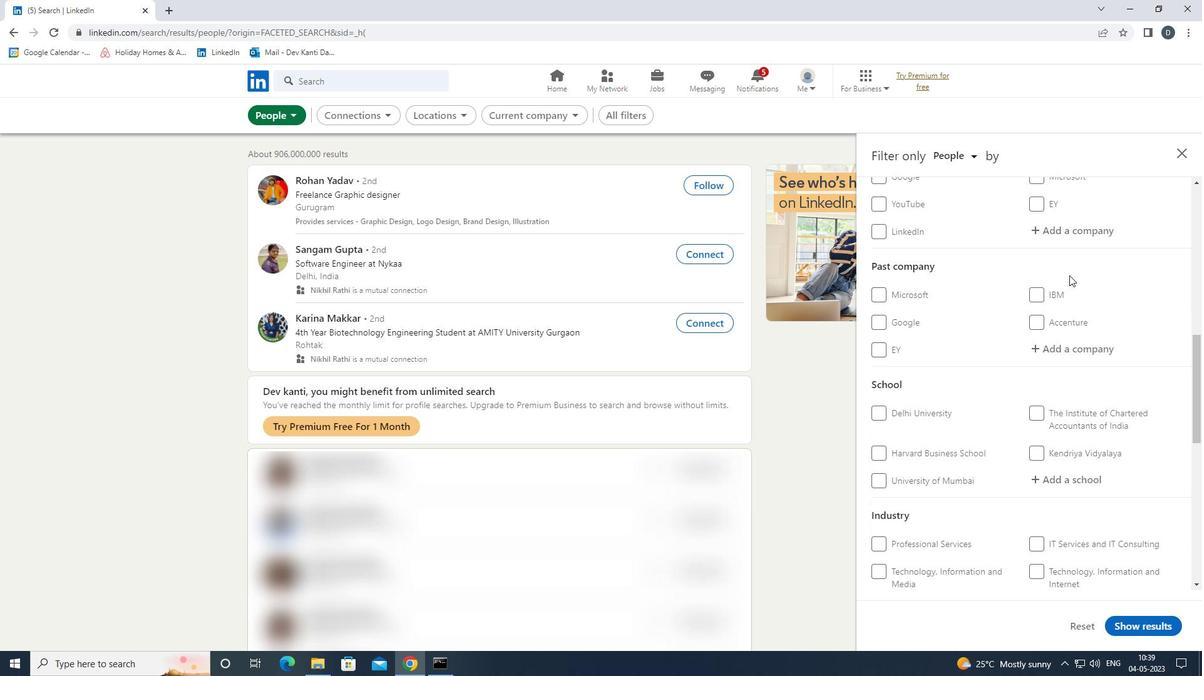 
Action: Mouse scrolled (1072, 267) with delta (0, 0)
Screenshot: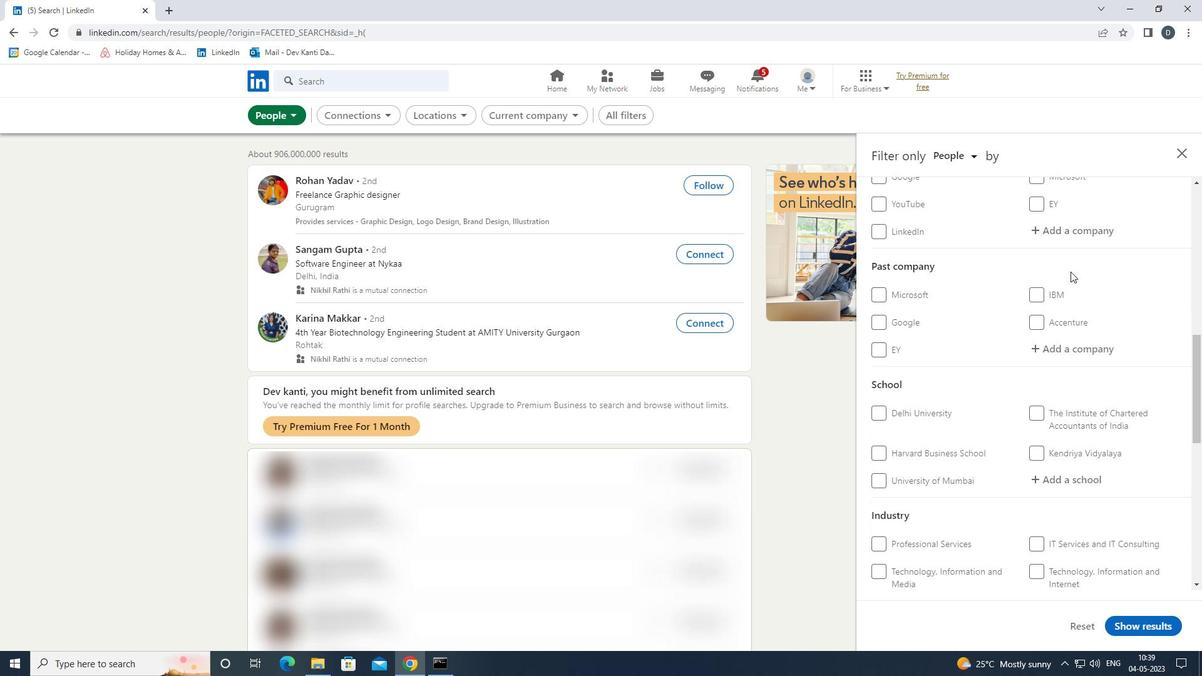 
Action: Mouse moved to (1073, 267)
Screenshot: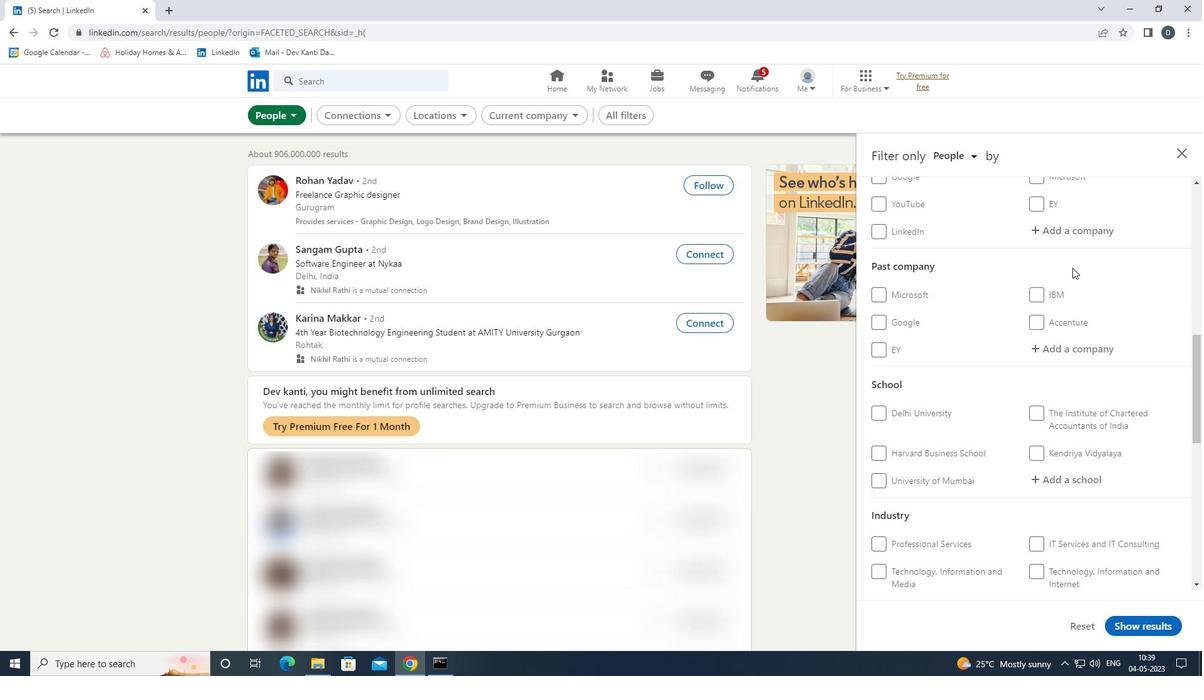 
Action: Mouse scrolled (1073, 267) with delta (0, 0)
Screenshot: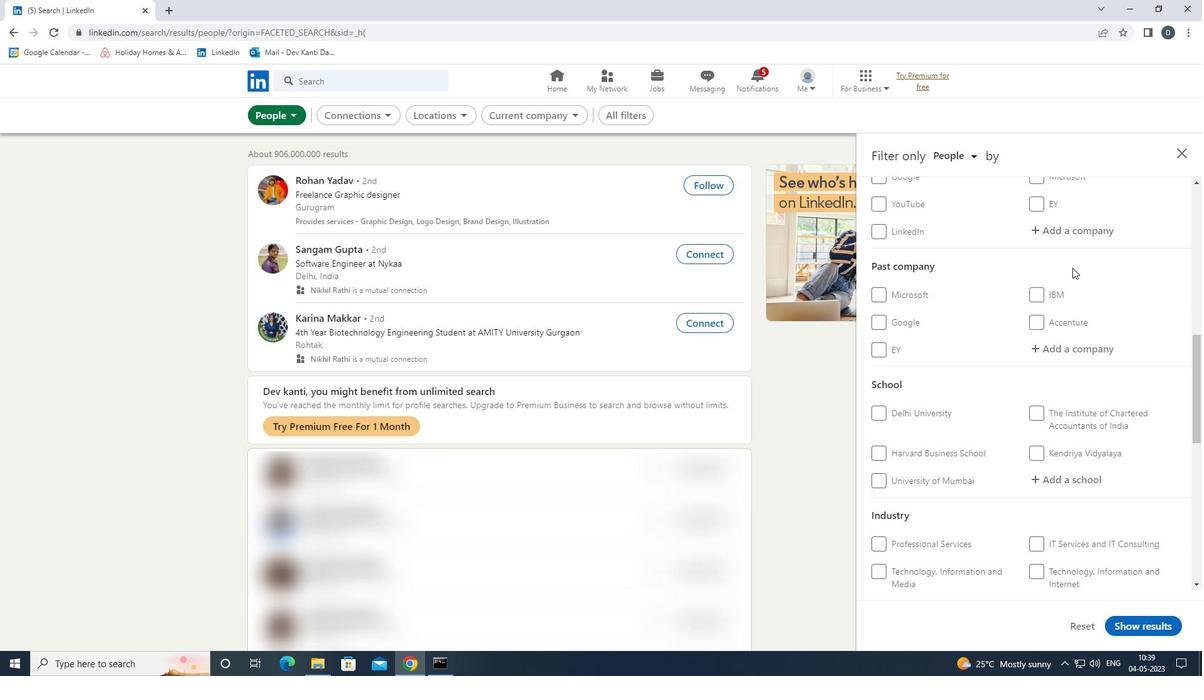 
Action: Mouse scrolled (1073, 267) with delta (0, 0)
Screenshot: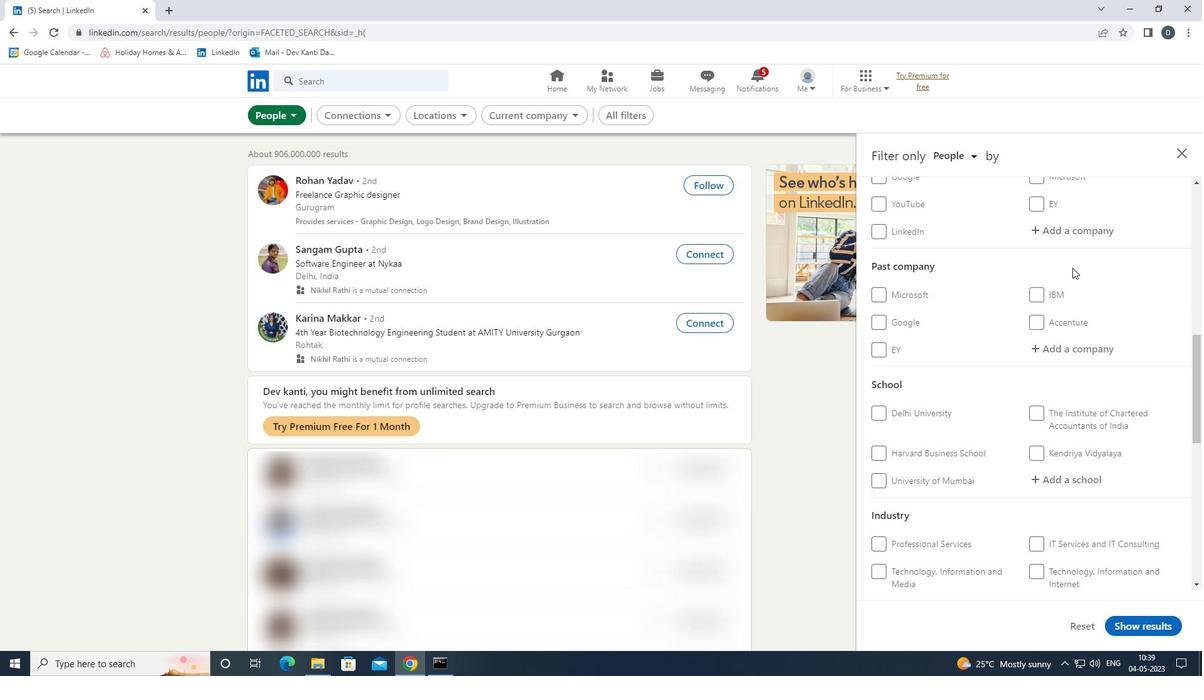 
Action: Mouse moved to (1072, 281)
Screenshot: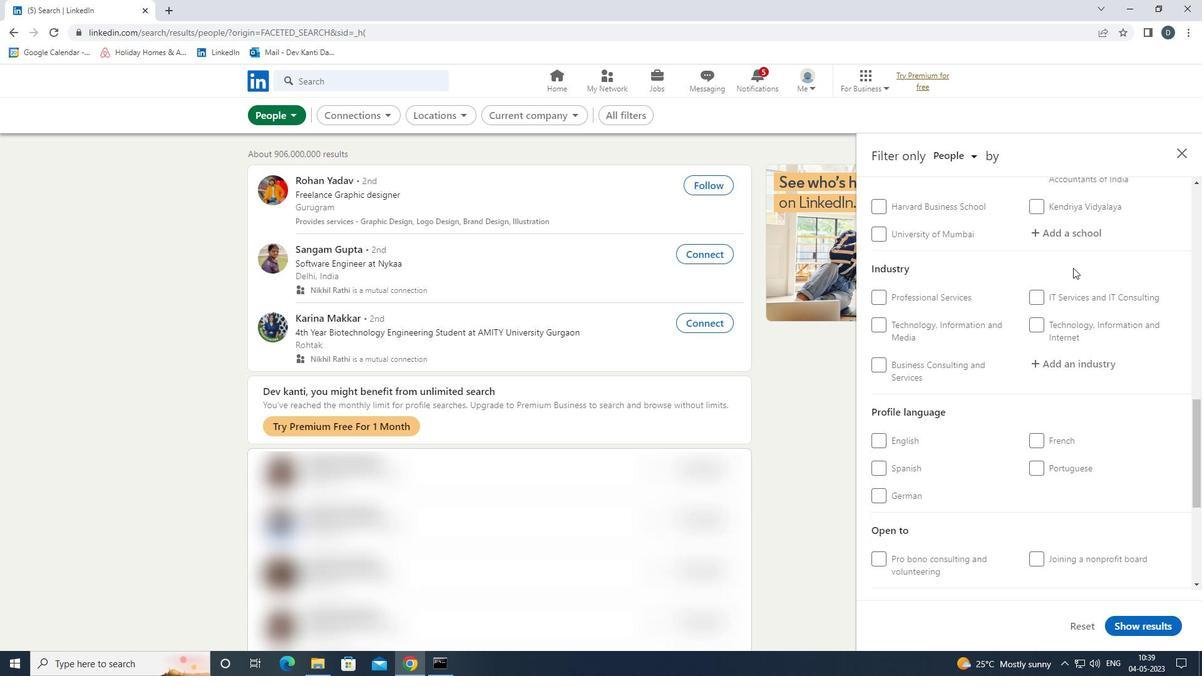 
Action: Mouse scrolled (1072, 280) with delta (0, 0)
Screenshot: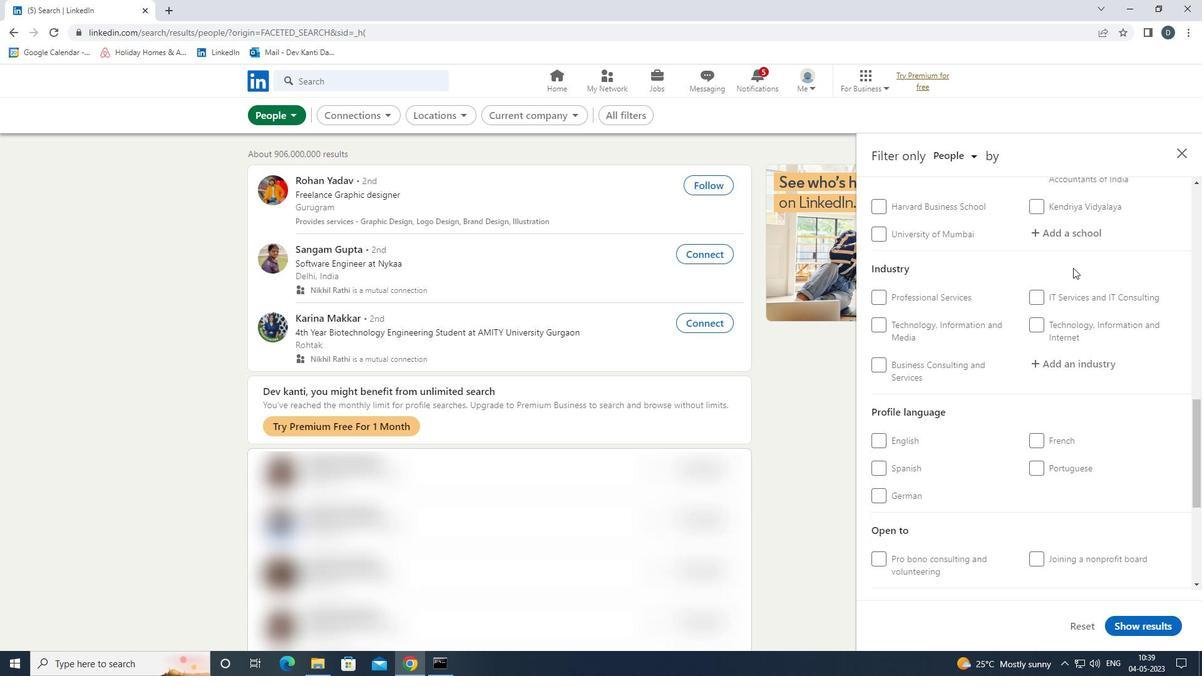 
Action: Mouse moved to (1072, 282)
Screenshot: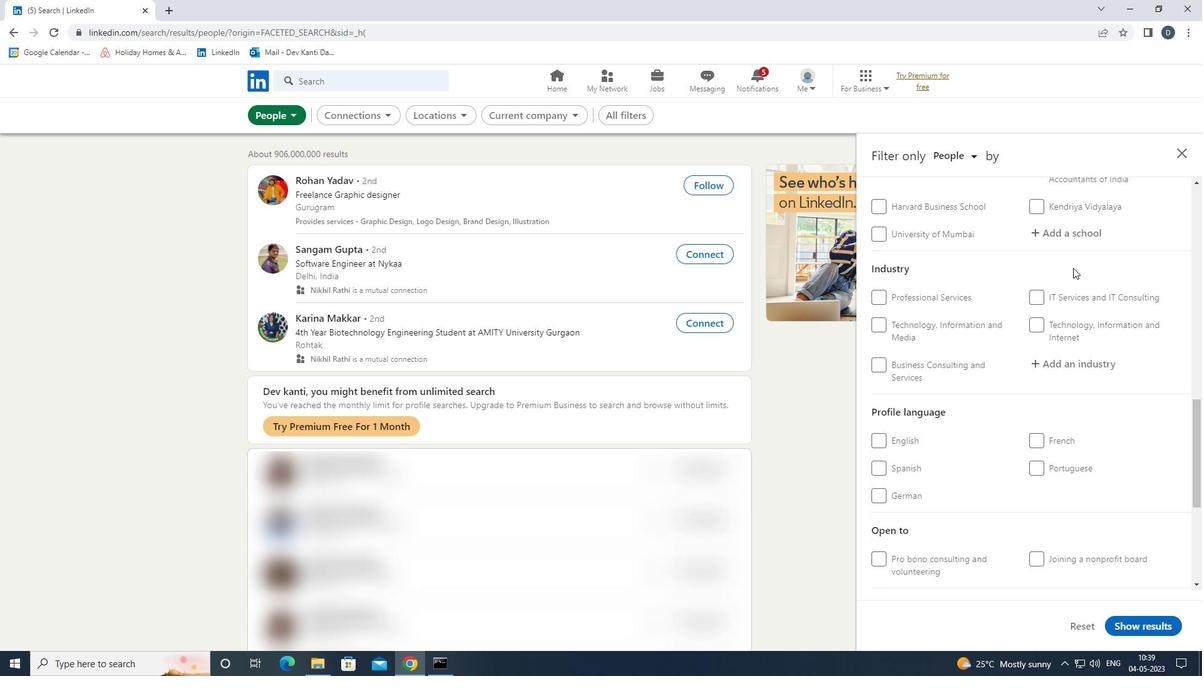 
Action: Mouse scrolled (1072, 281) with delta (0, 0)
Screenshot: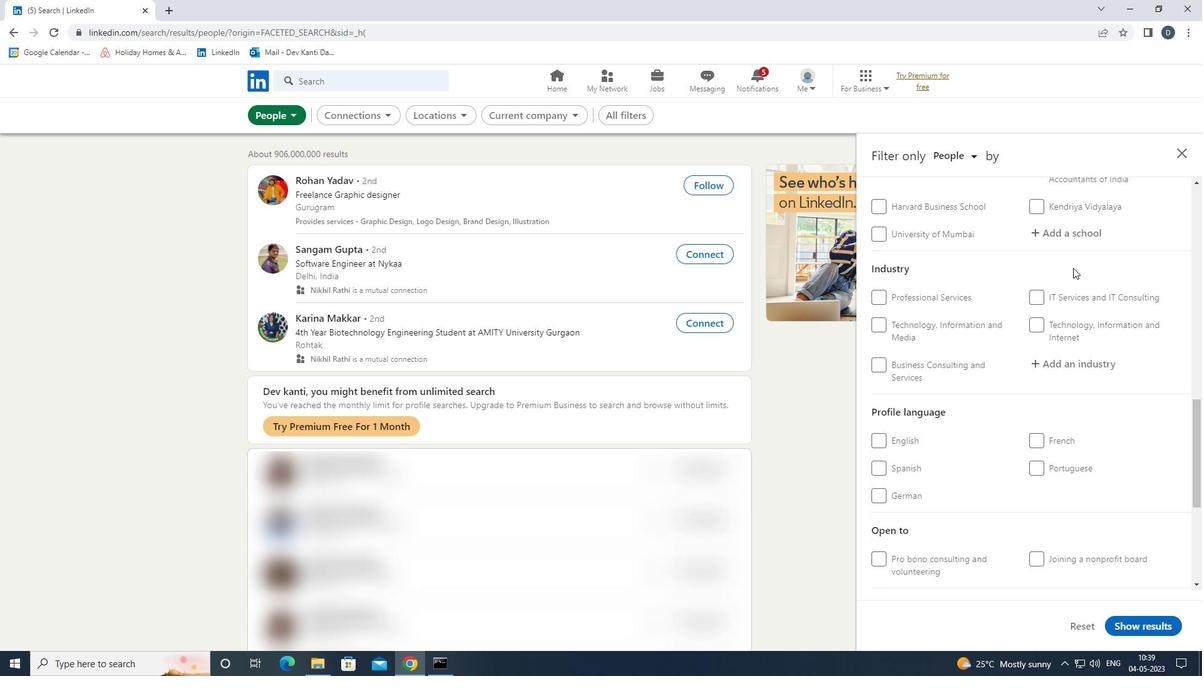 
Action: Mouse moved to (1042, 308)
Screenshot: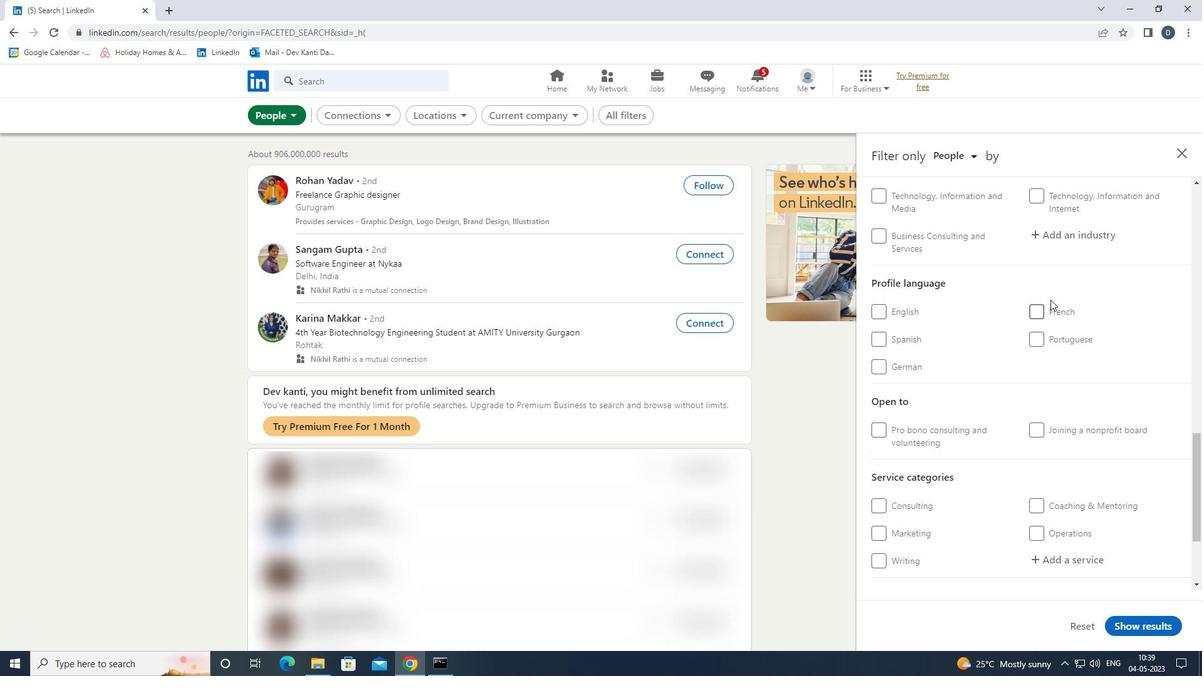 
Action: Mouse pressed left at (1042, 308)
Screenshot: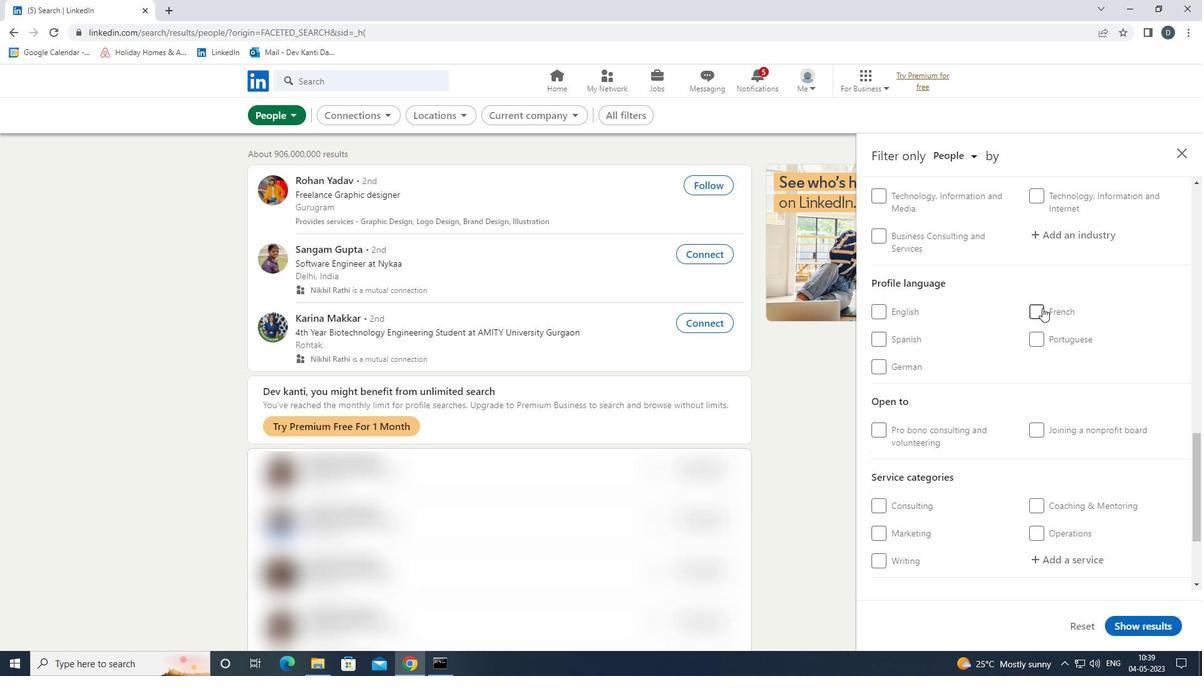
Action: Mouse moved to (1042, 308)
Screenshot: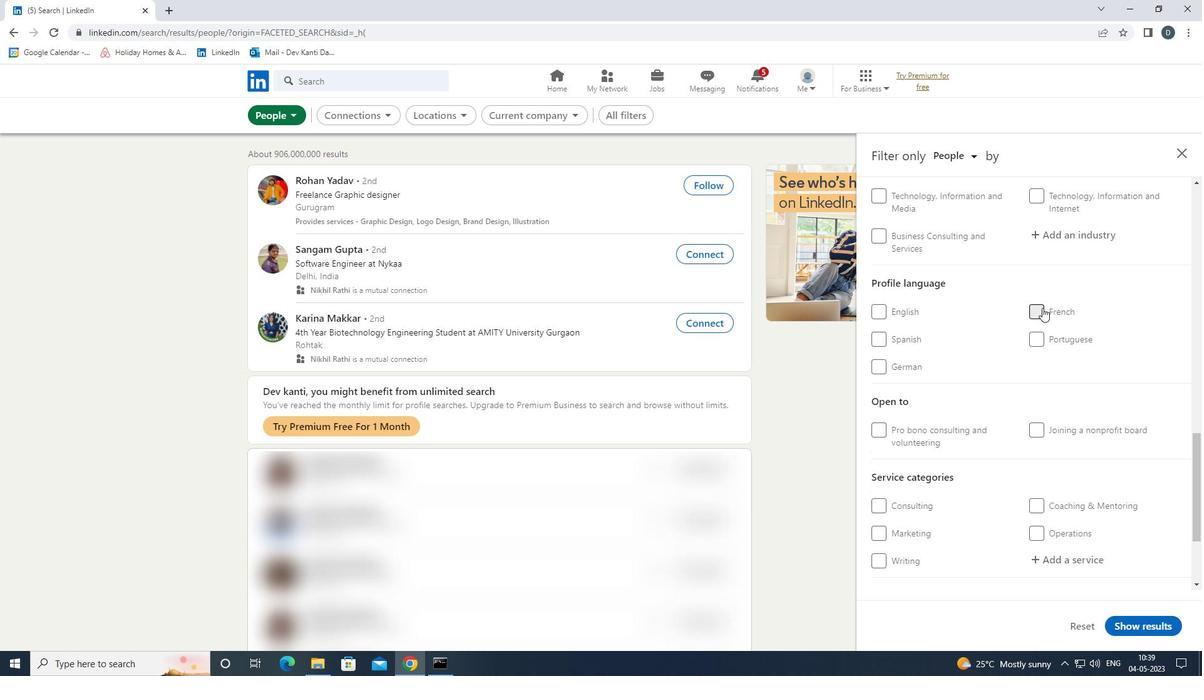 
Action: Mouse scrolled (1042, 309) with delta (0, 0)
Screenshot: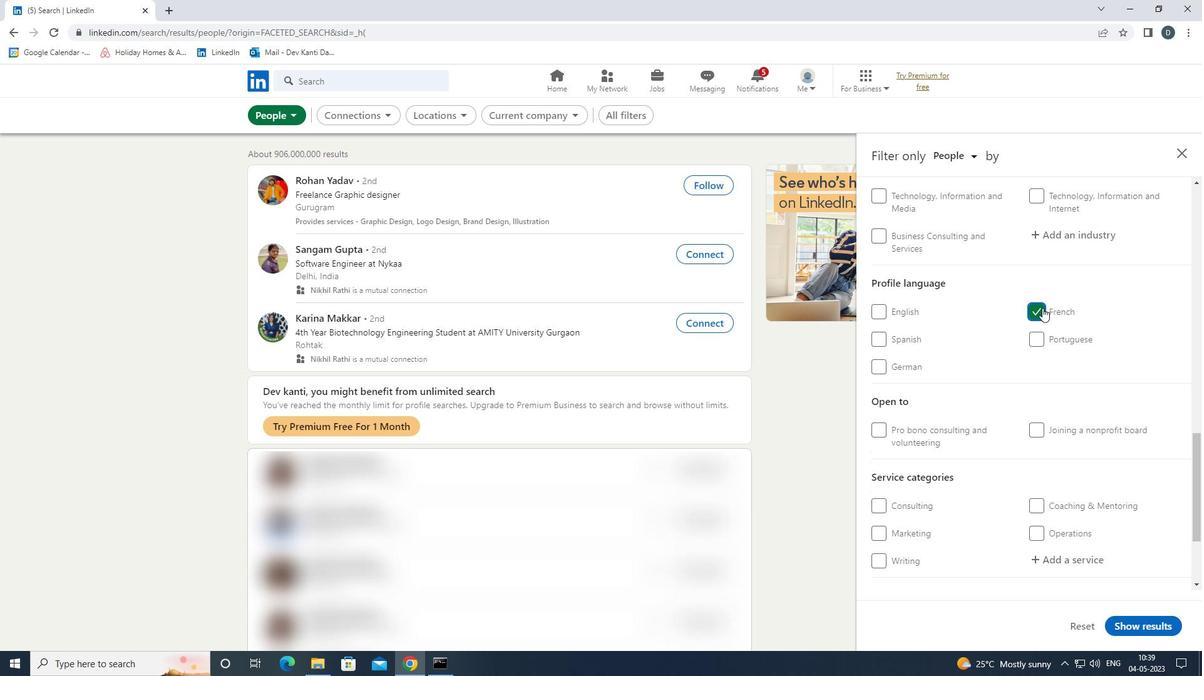 
Action: Mouse scrolled (1042, 309) with delta (0, 0)
Screenshot: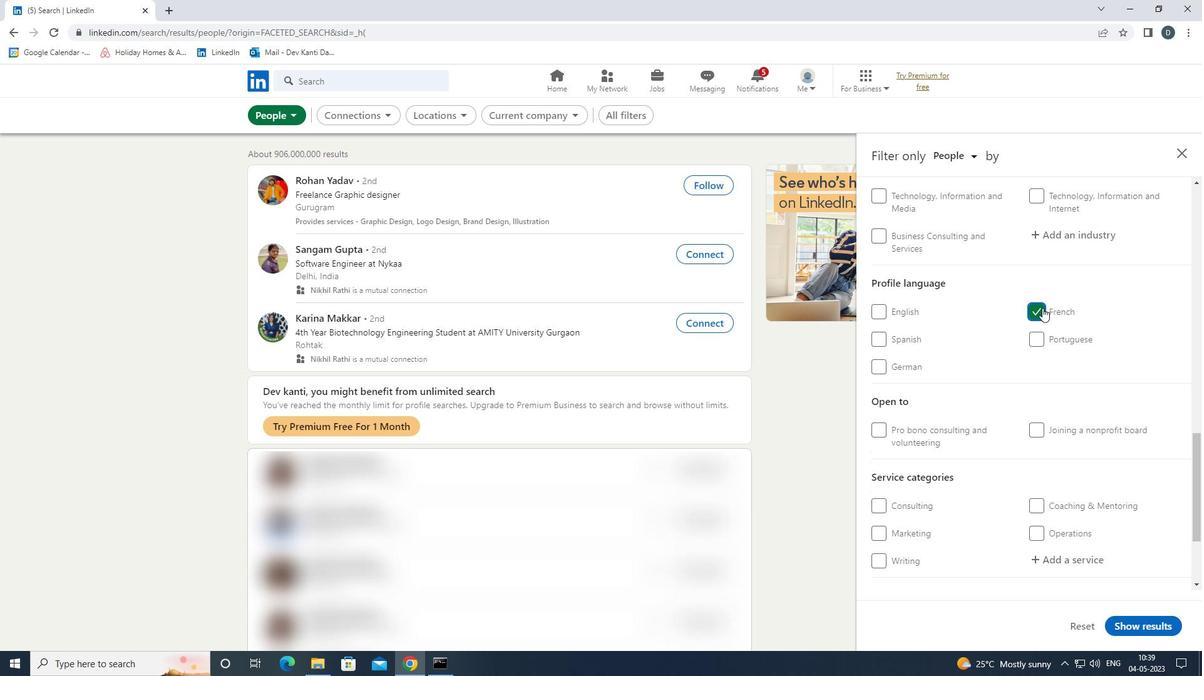 
Action: Mouse scrolled (1042, 309) with delta (0, 0)
Screenshot: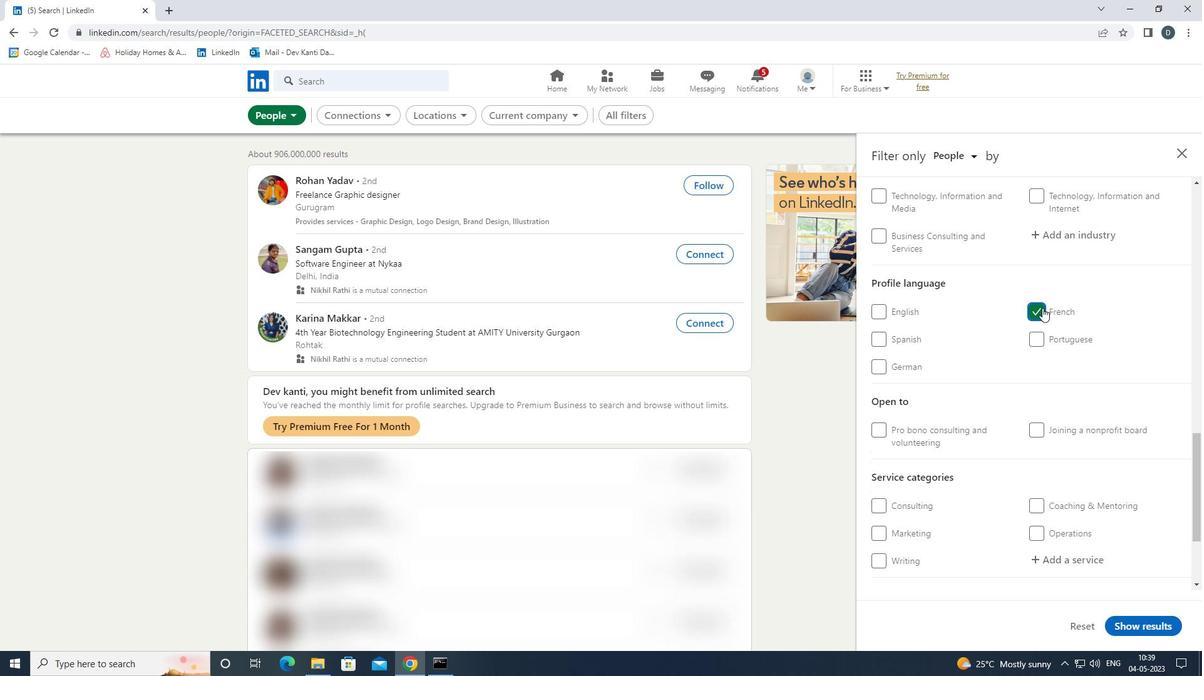 
Action: Mouse scrolled (1042, 309) with delta (0, 0)
Screenshot: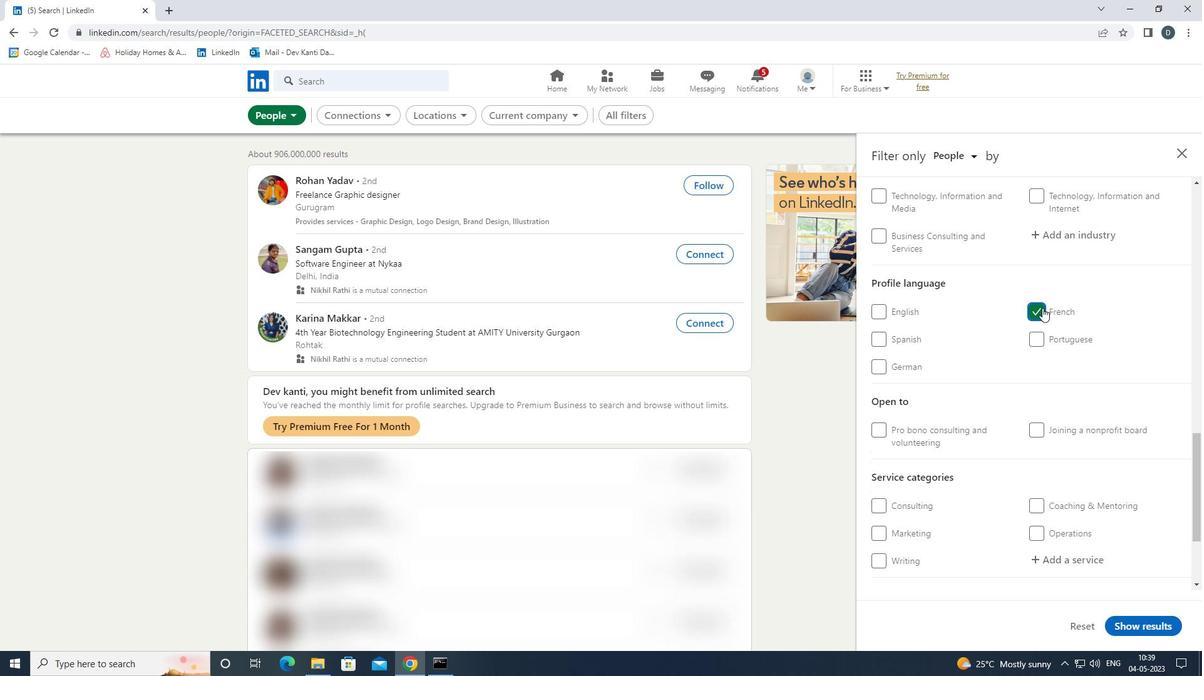 
Action: Mouse moved to (1051, 293)
Screenshot: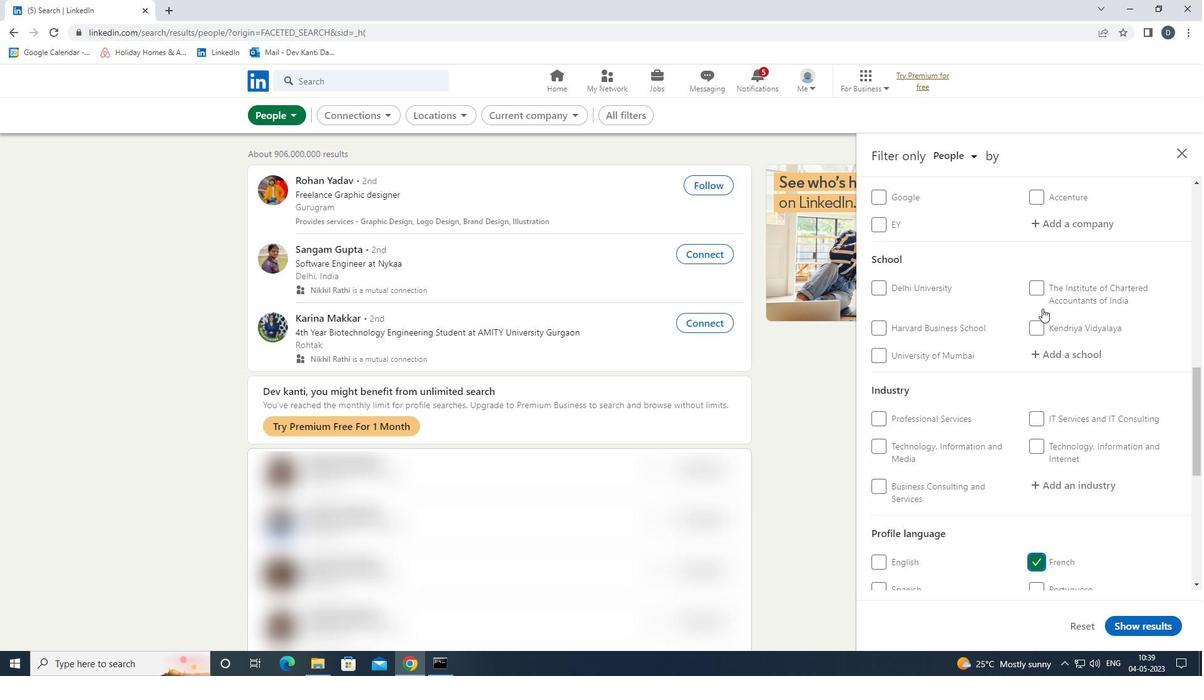 
Action: Mouse scrolled (1051, 294) with delta (0, 0)
Screenshot: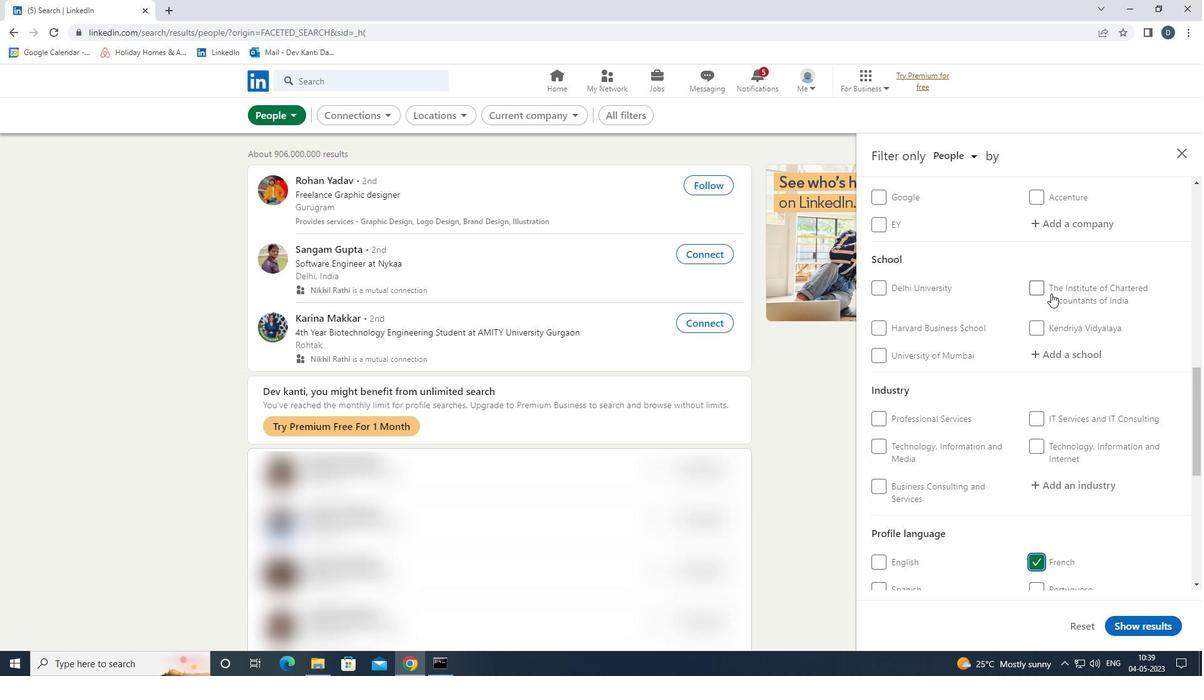 
Action: Mouse moved to (1081, 278)
Screenshot: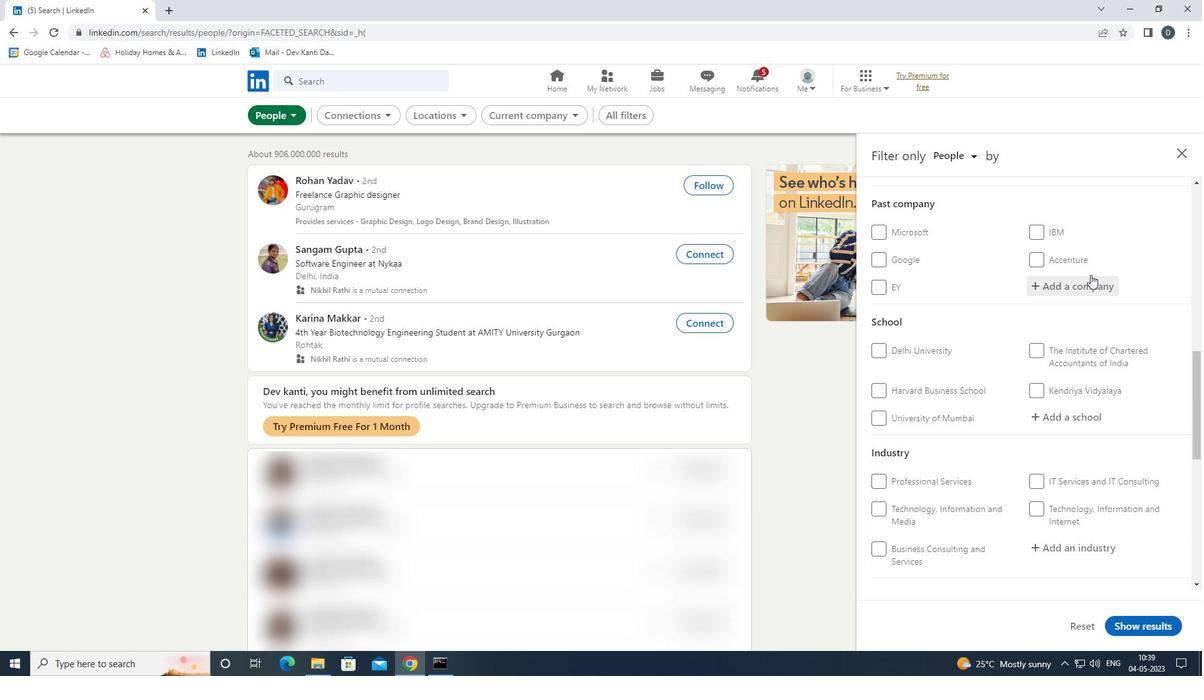 
Action: Mouse scrolled (1081, 279) with delta (0, 0)
Screenshot: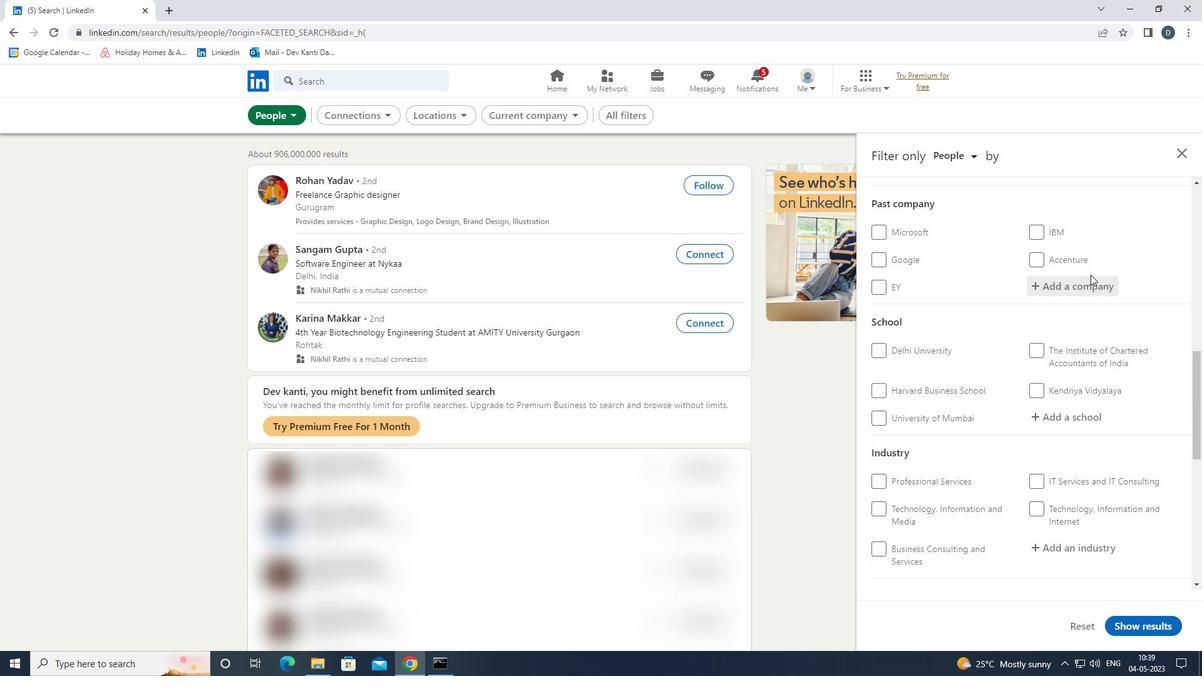 
Action: Mouse moved to (1081, 279)
Screenshot: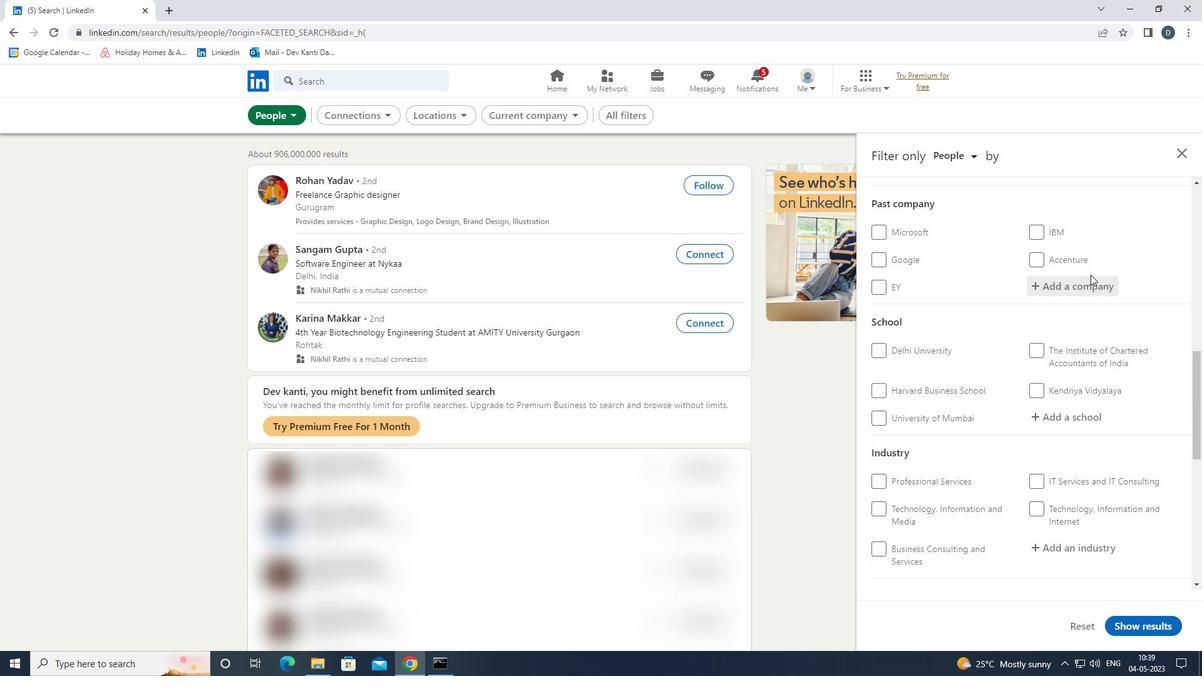 
Action: Mouse scrolled (1081, 279) with delta (0, 0)
Screenshot: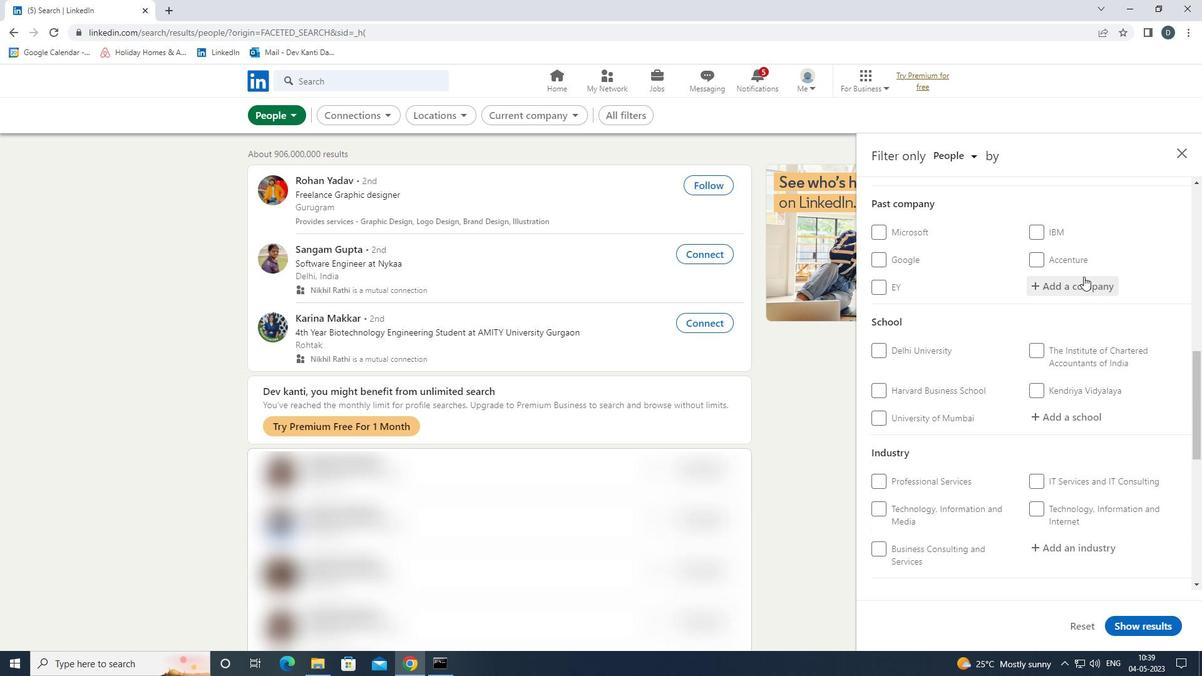 
Action: Mouse moved to (1083, 295)
Screenshot: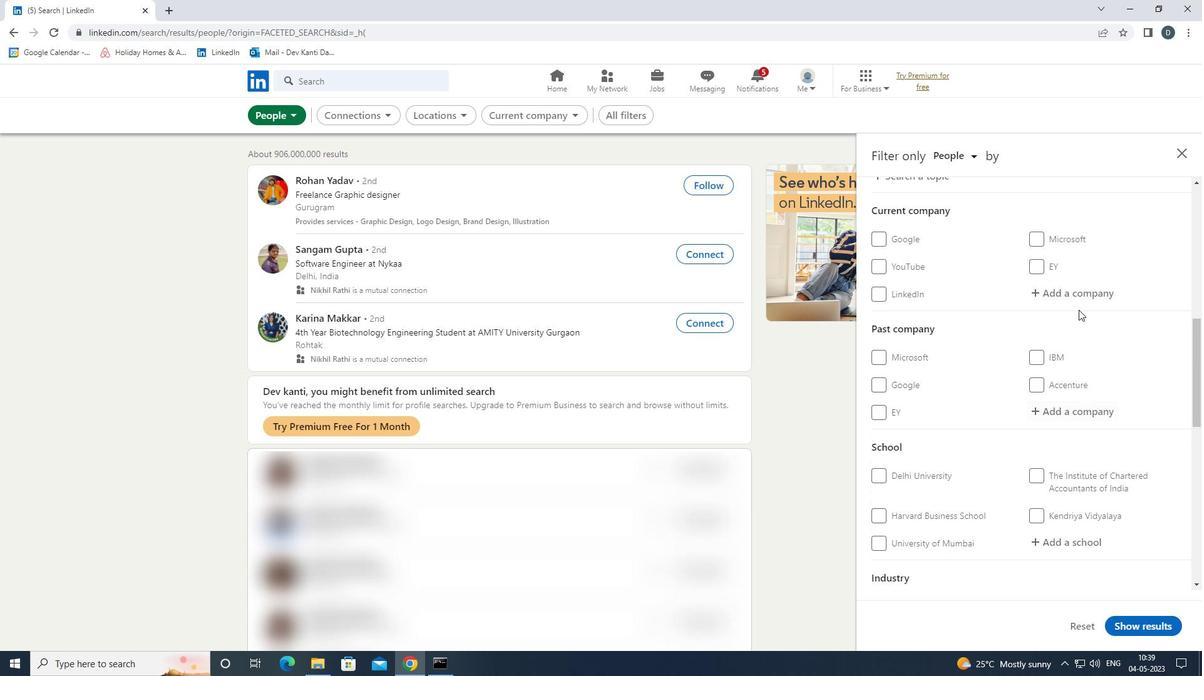 
Action: Mouse pressed left at (1083, 295)
Screenshot: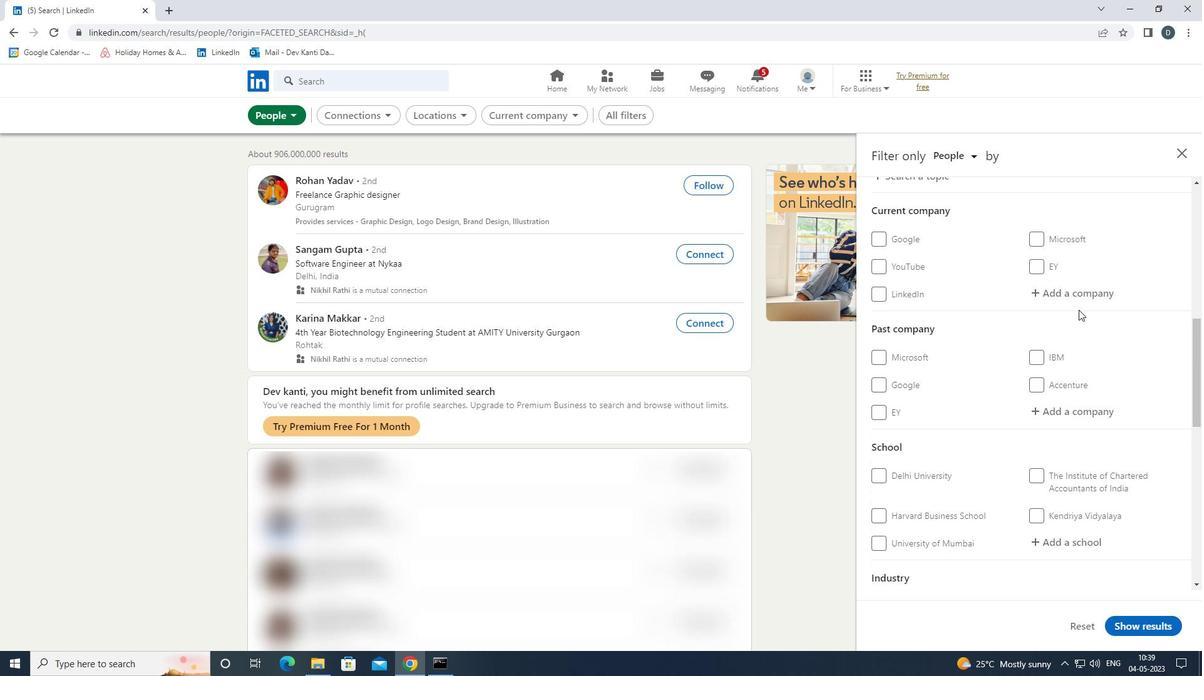 
Action: Mouse moved to (1083, 289)
Screenshot: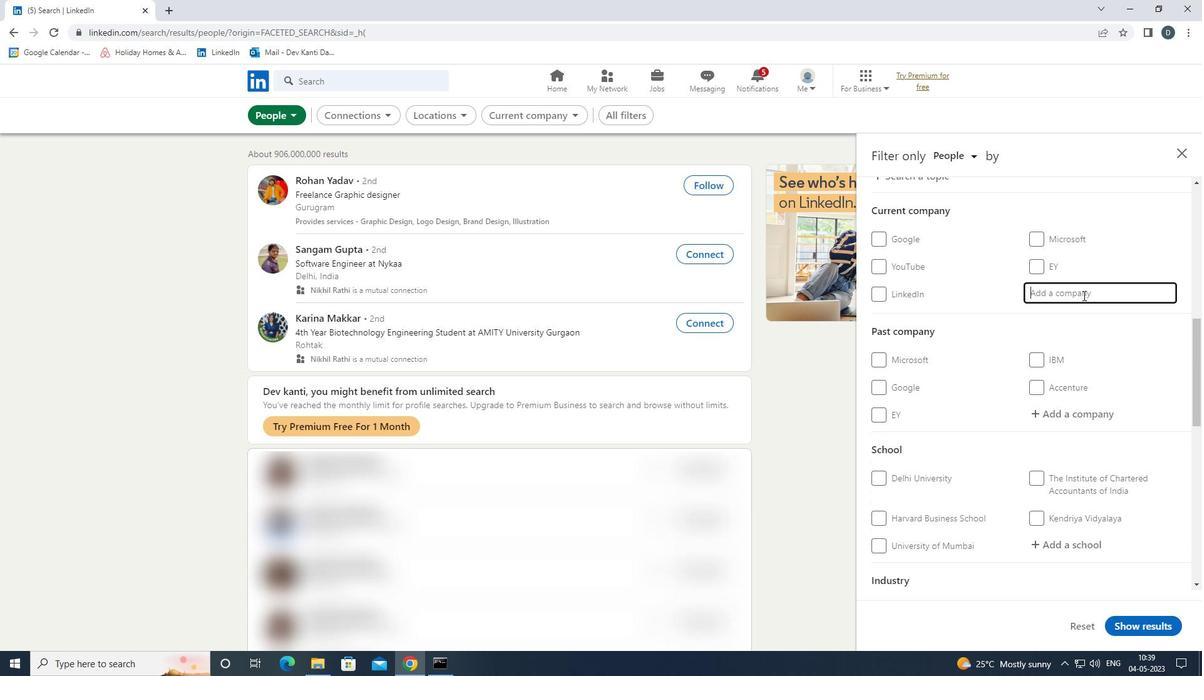 
Action: Key pressed <Key.shift>INVEST<Key.space><Key.shift>I<Key.down><Key.enter><Key.down><Key.down><Key.down><Key.down><Key.down><Key.enter>
Screenshot: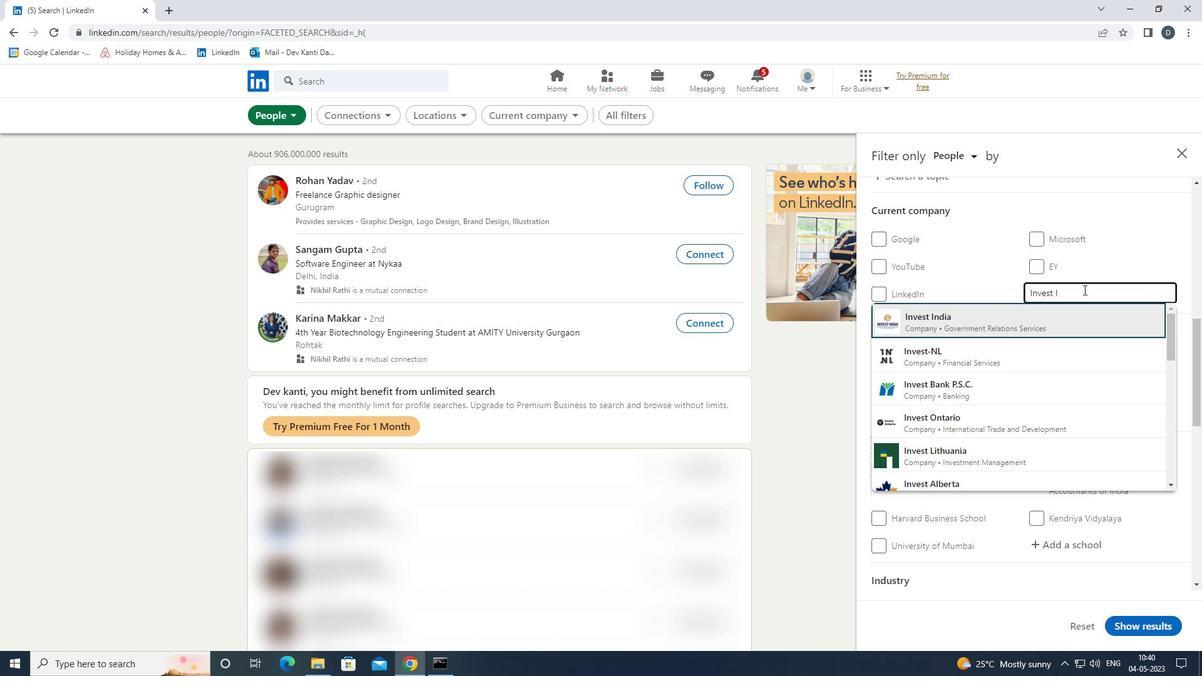
Action: Mouse scrolled (1083, 289) with delta (0, 0)
Screenshot: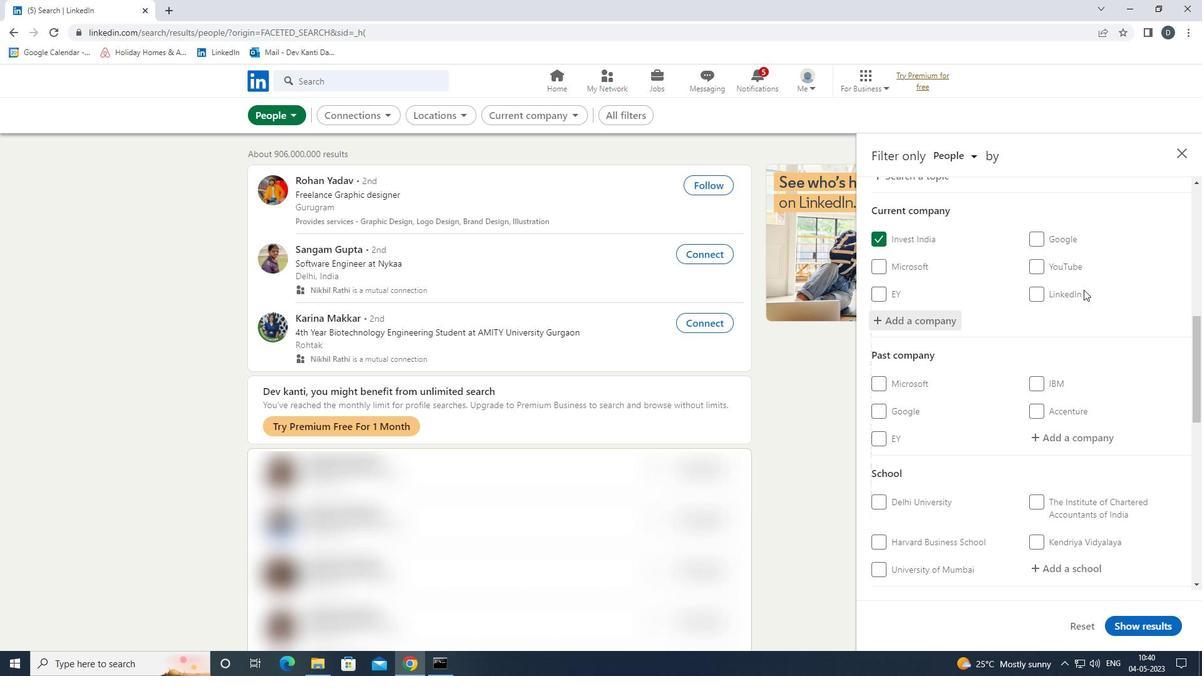 
Action: Mouse scrolled (1083, 289) with delta (0, 0)
Screenshot: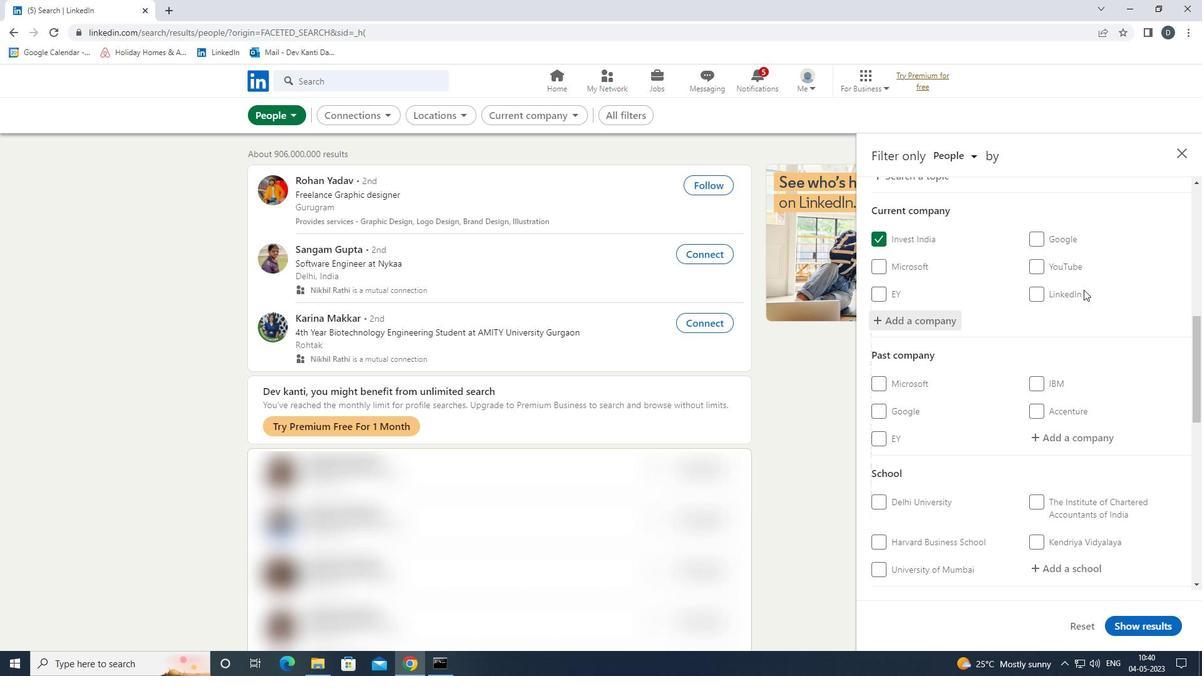 
Action: Mouse scrolled (1083, 289) with delta (0, 0)
Screenshot: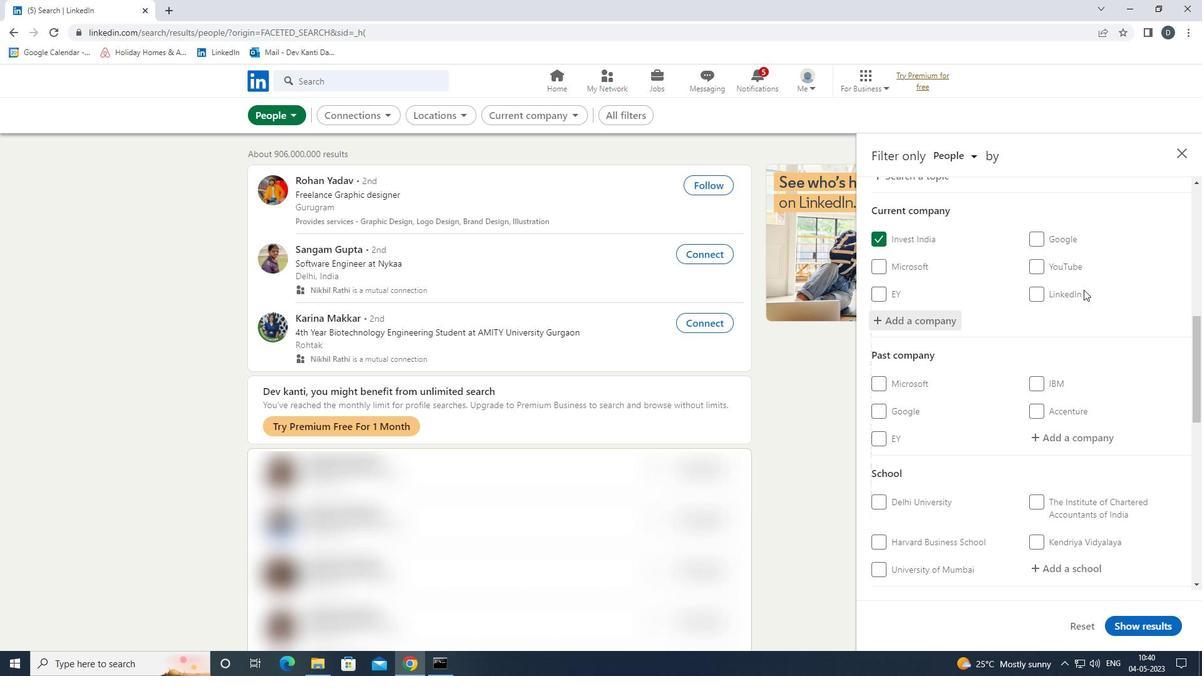 
Action: Mouse moved to (1048, 380)
Screenshot: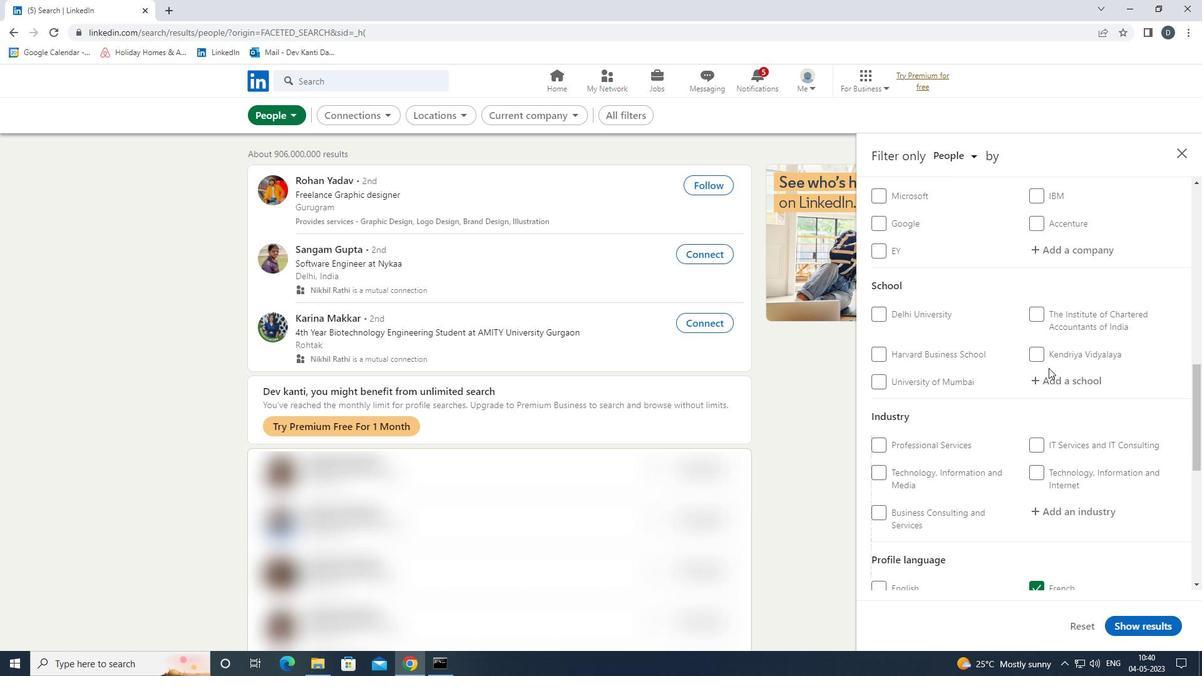 
Action: Mouse pressed left at (1048, 380)
Screenshot: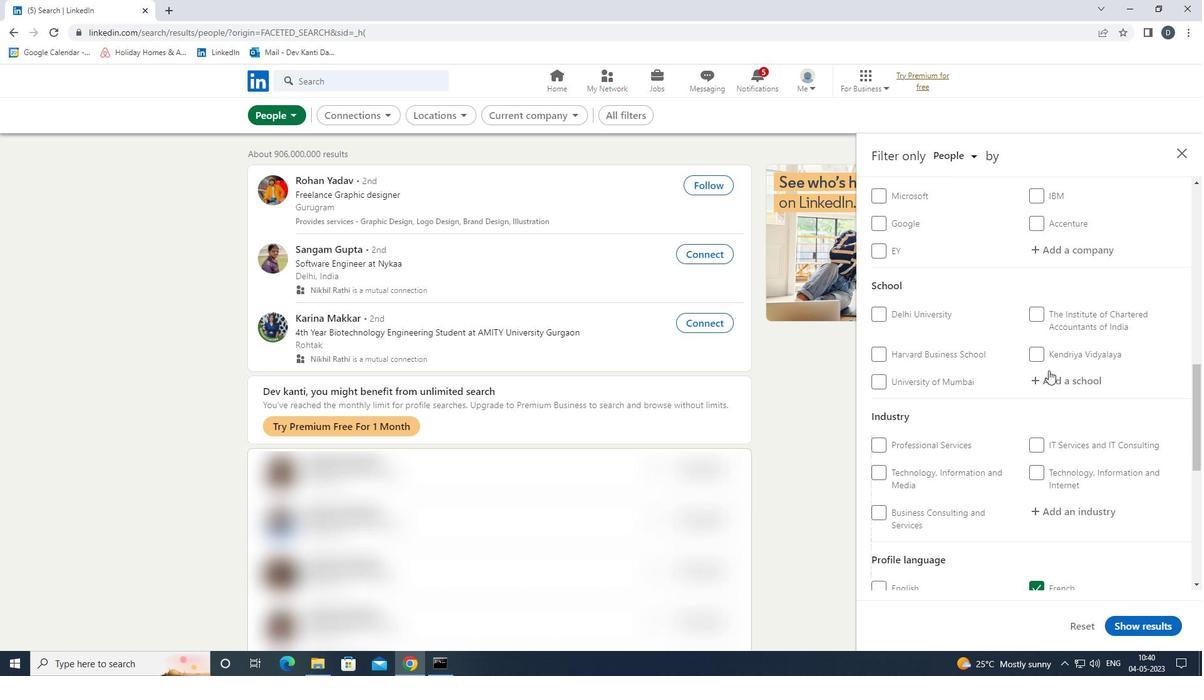 
Action: Mouse moved to (1059, 373)
Screenshot: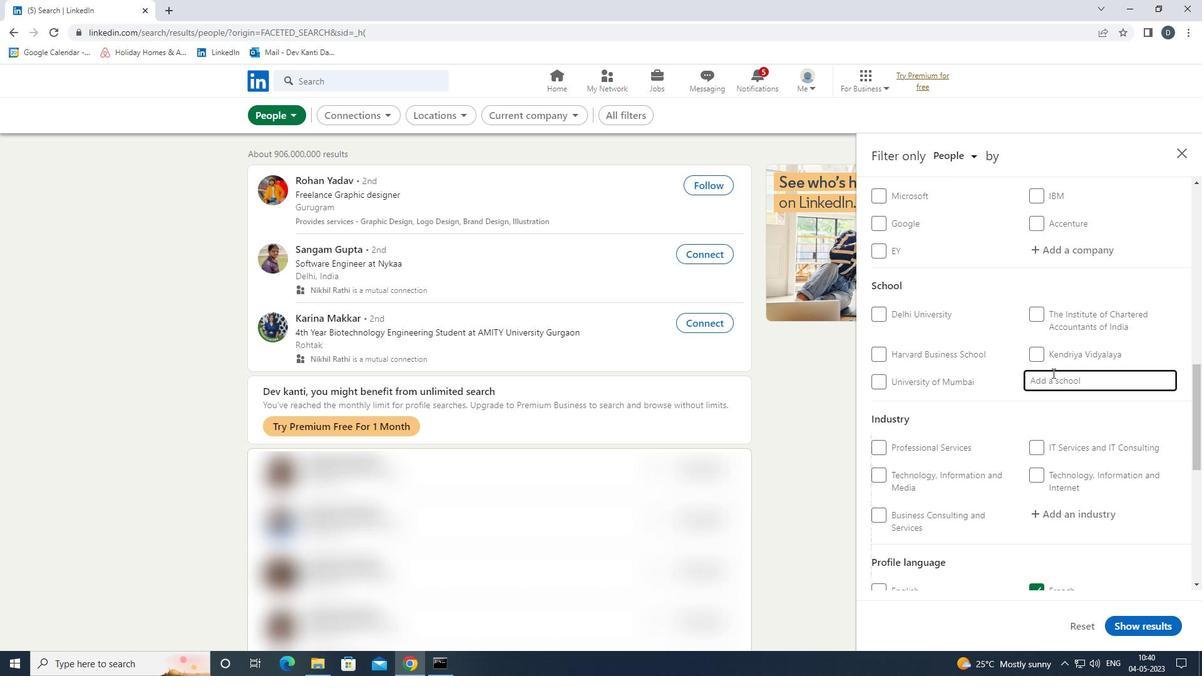
Action: Key pressed <Key.shift><Key.shift>GOVT.<Key.space><Key.down><Key.enter>
Screenshot: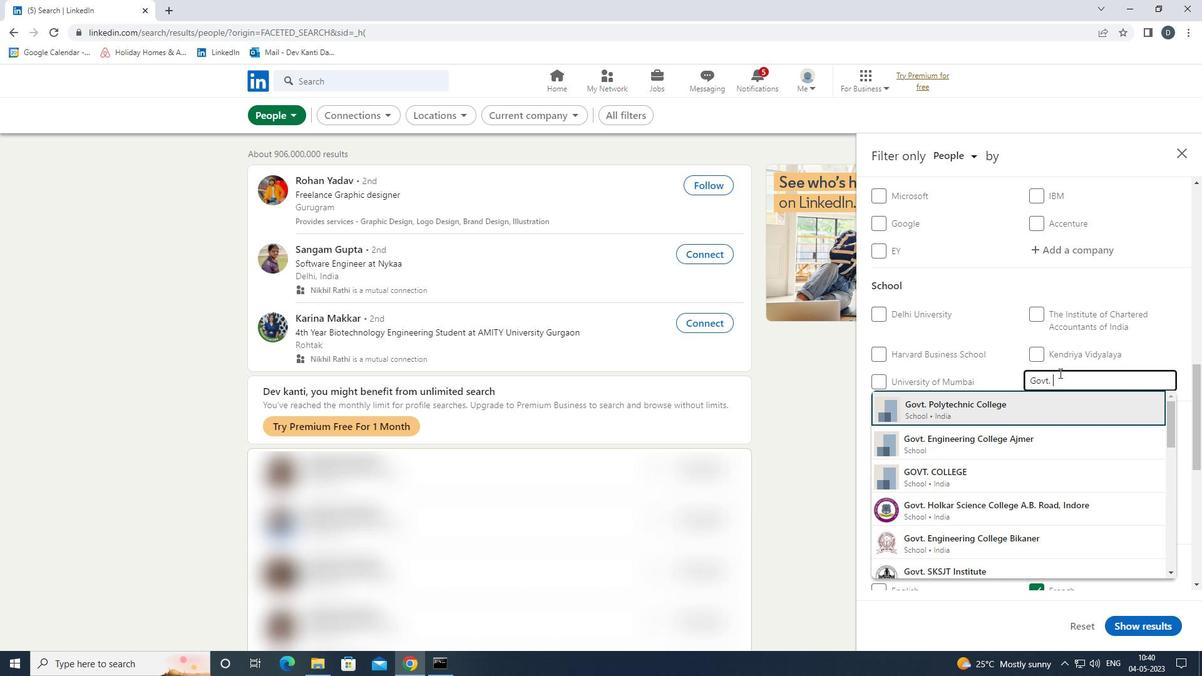 
Action: Mouse moved to (1049, 298)
Screenshot: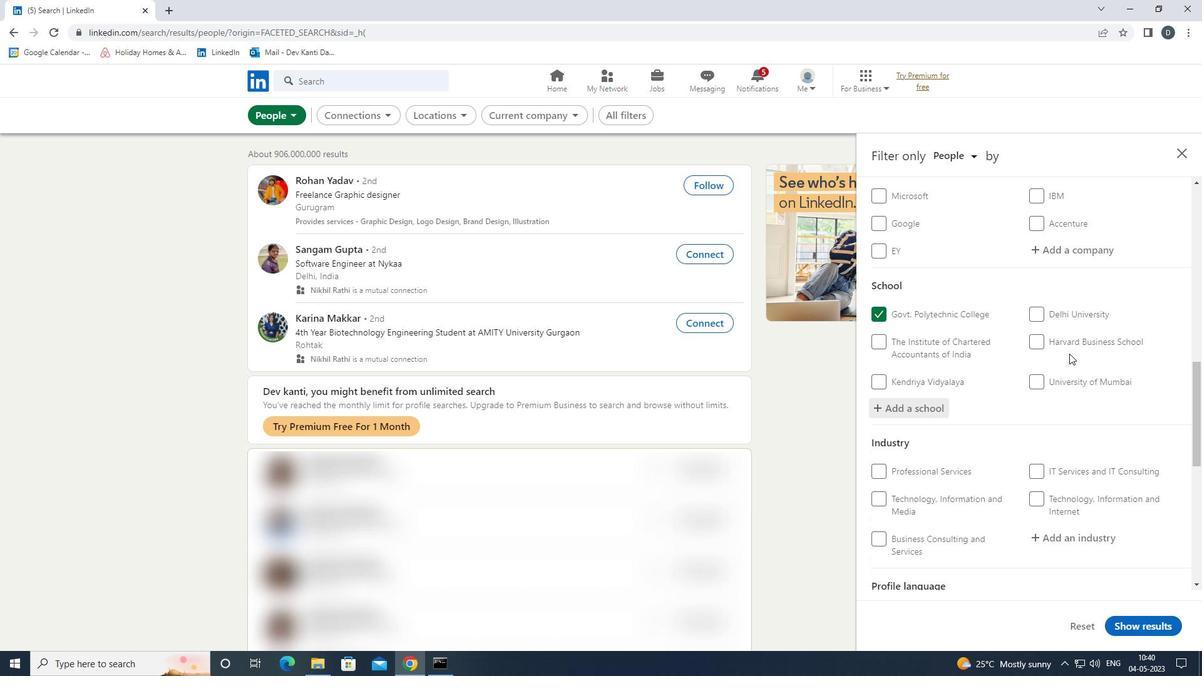 
Action: Mouse scrolled (1049, 297) with delta (0, 0)
Screenshot: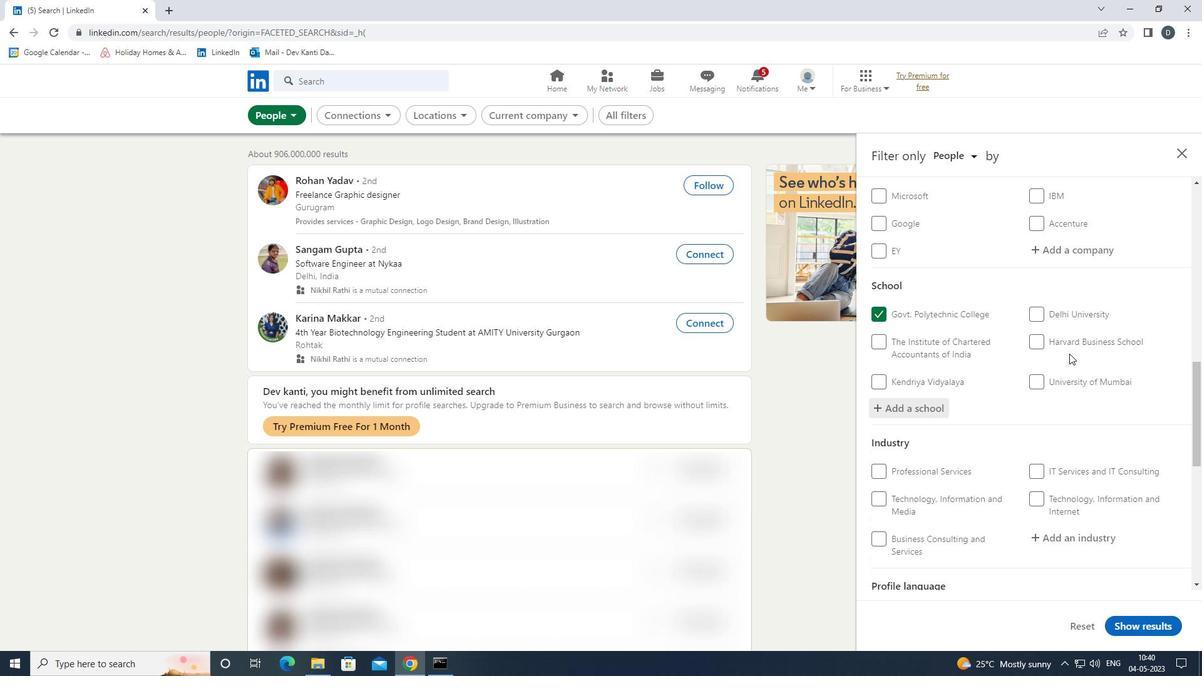 
Action: Mouse scrolled (1049, 297) with delta (0, 0)
Screenshot: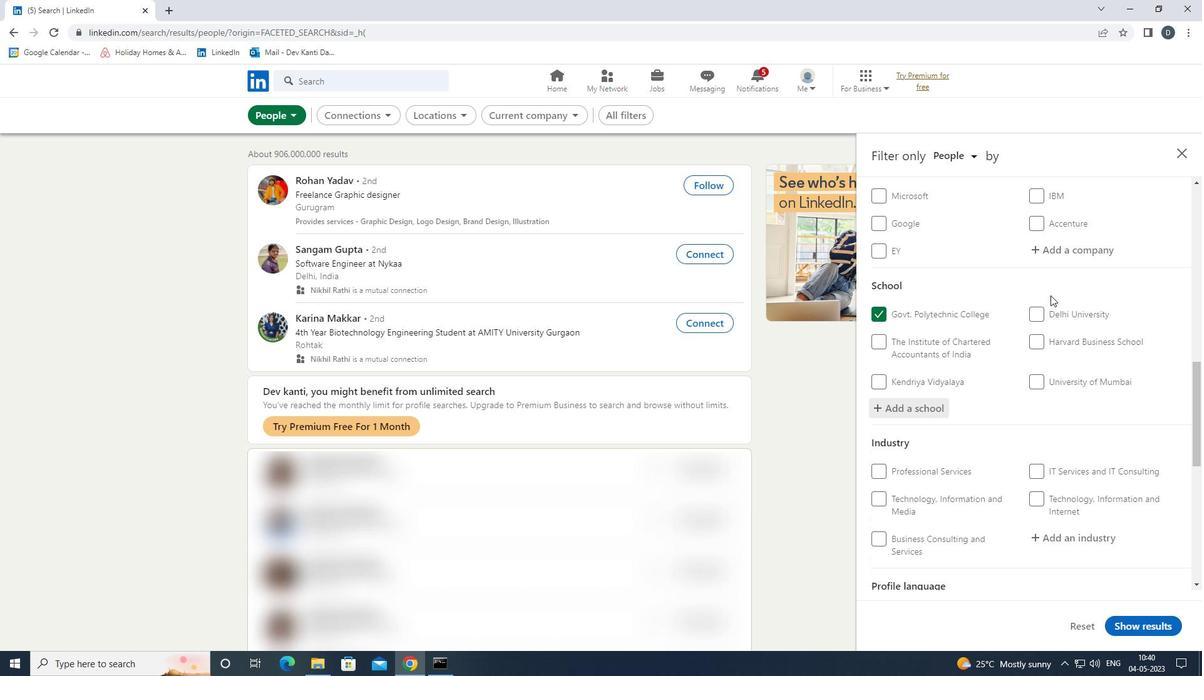 
Action: Mouse moved to (1097, 414)
Screenshot: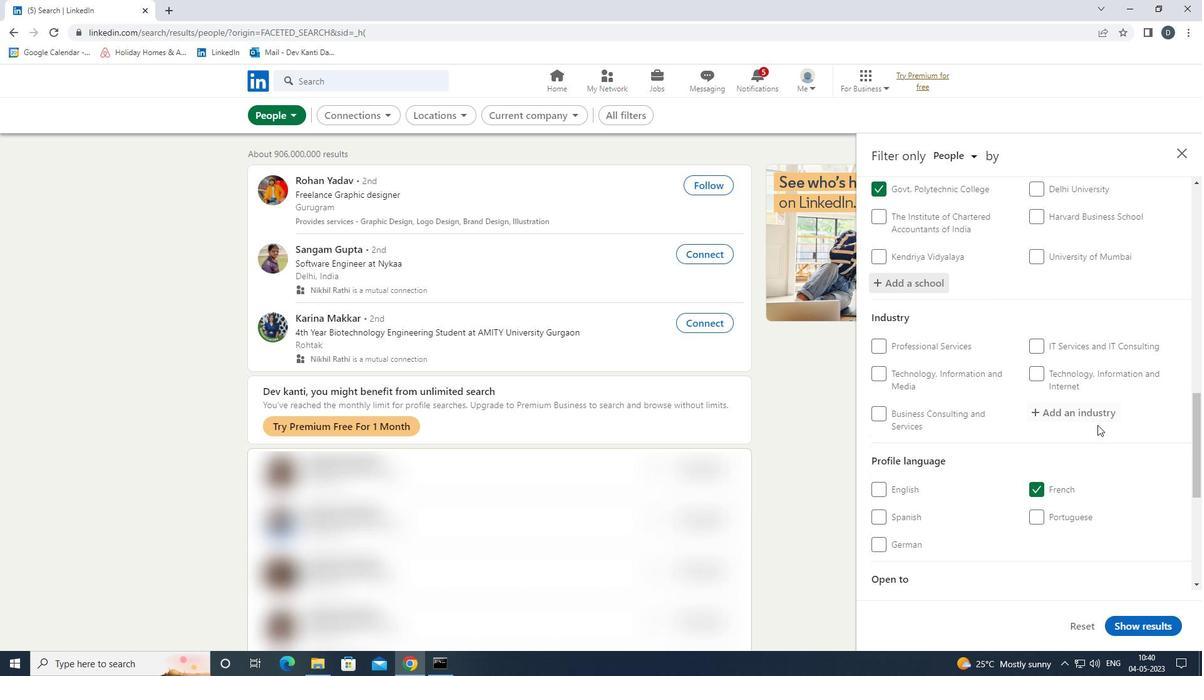 
Action: Mouse pressed left at (1097, 414)
Screenshot: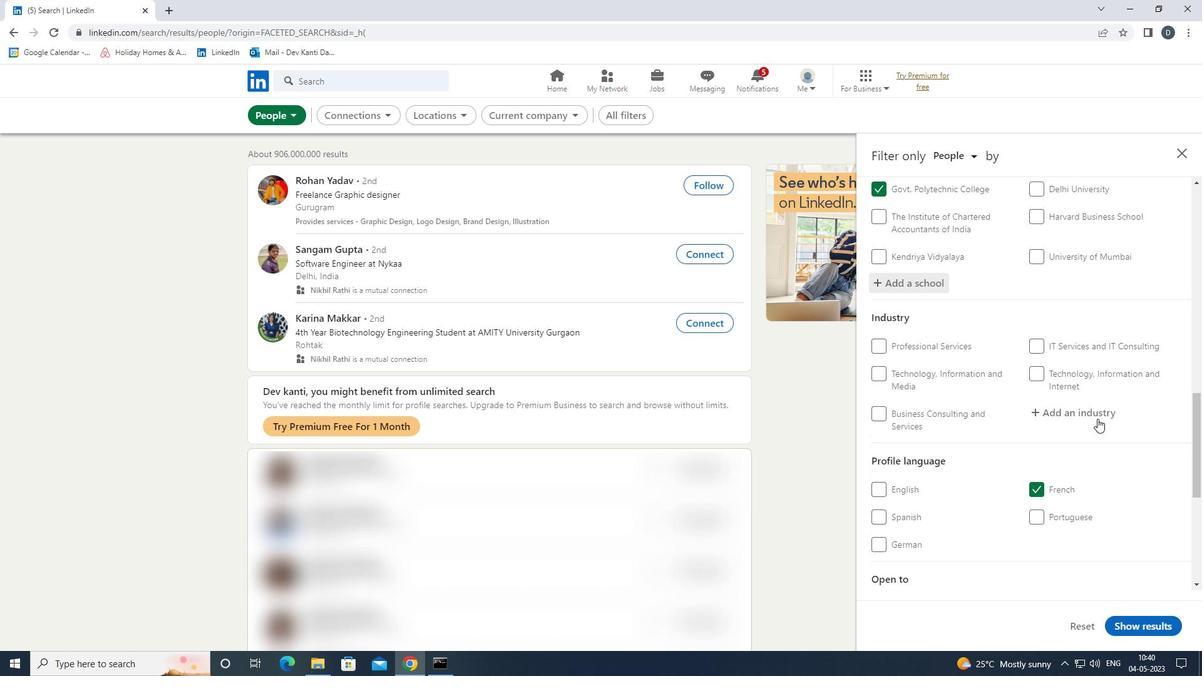 
Action: Mouse moved to (1095, 411)
Screenshot: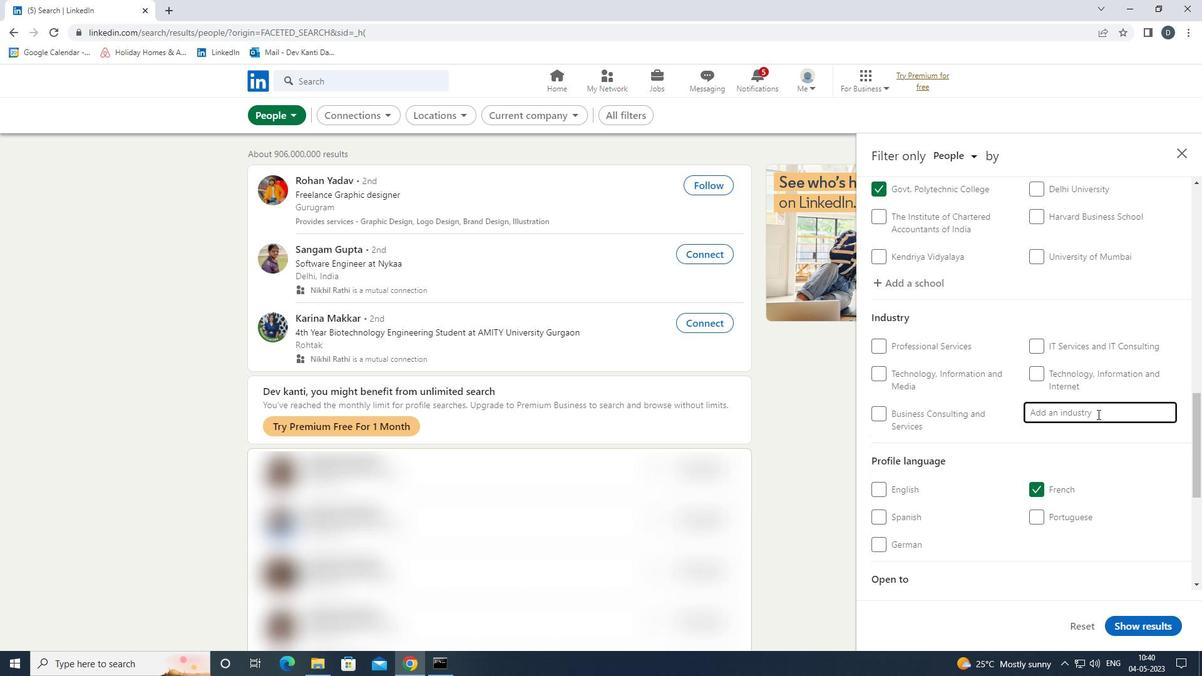 
Action: Key pressed <Key.shift>ALTERNATIVE<Key.down><Key.down><Key.enter>
Screenshot: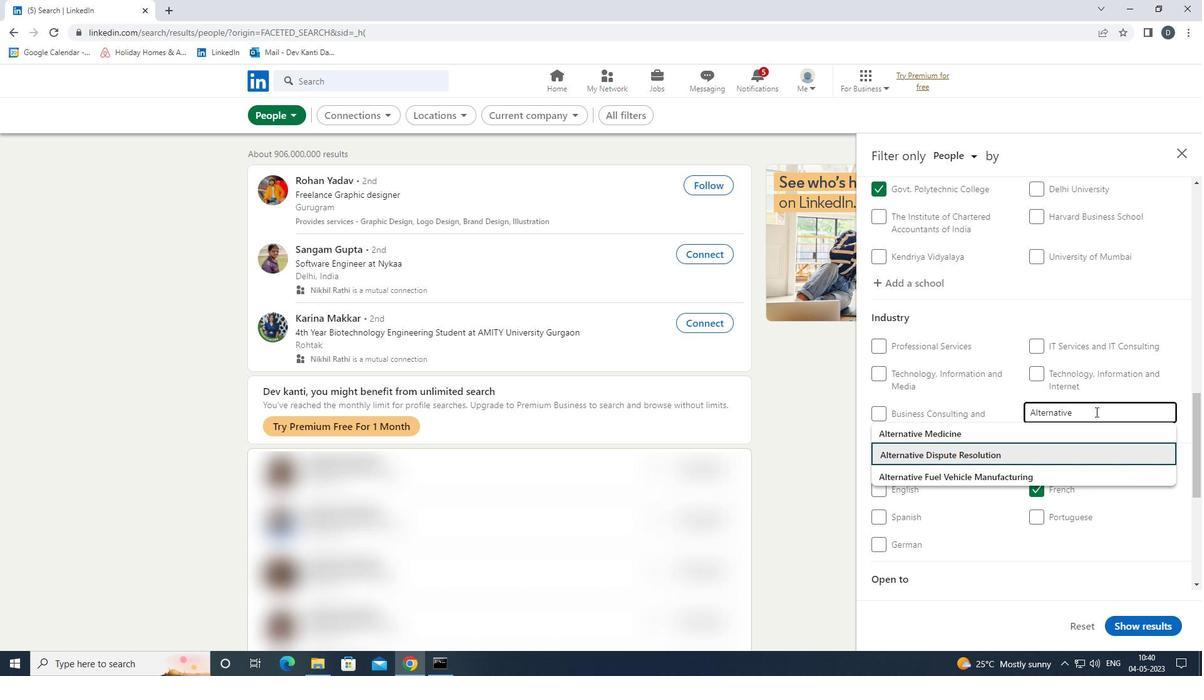 
Action: Mouse scrolled (1095, 411) with delta (0, 0)
Screenshot: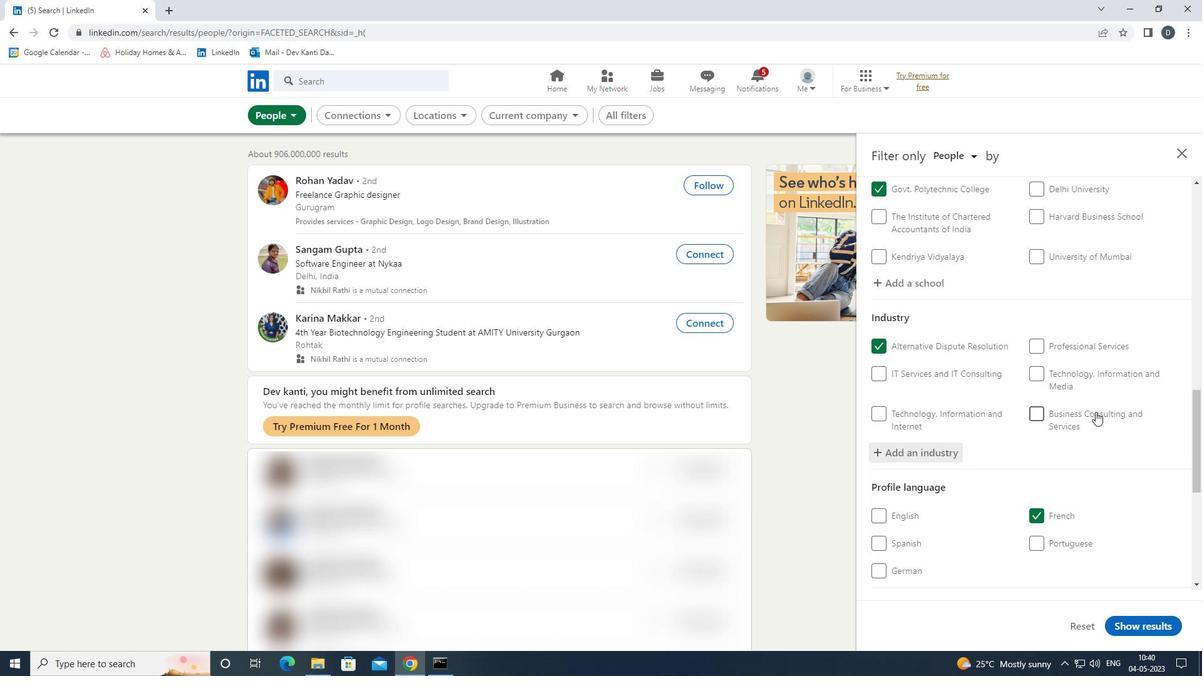 
Action: Mouse moved to (1094, 415)
Screenshot: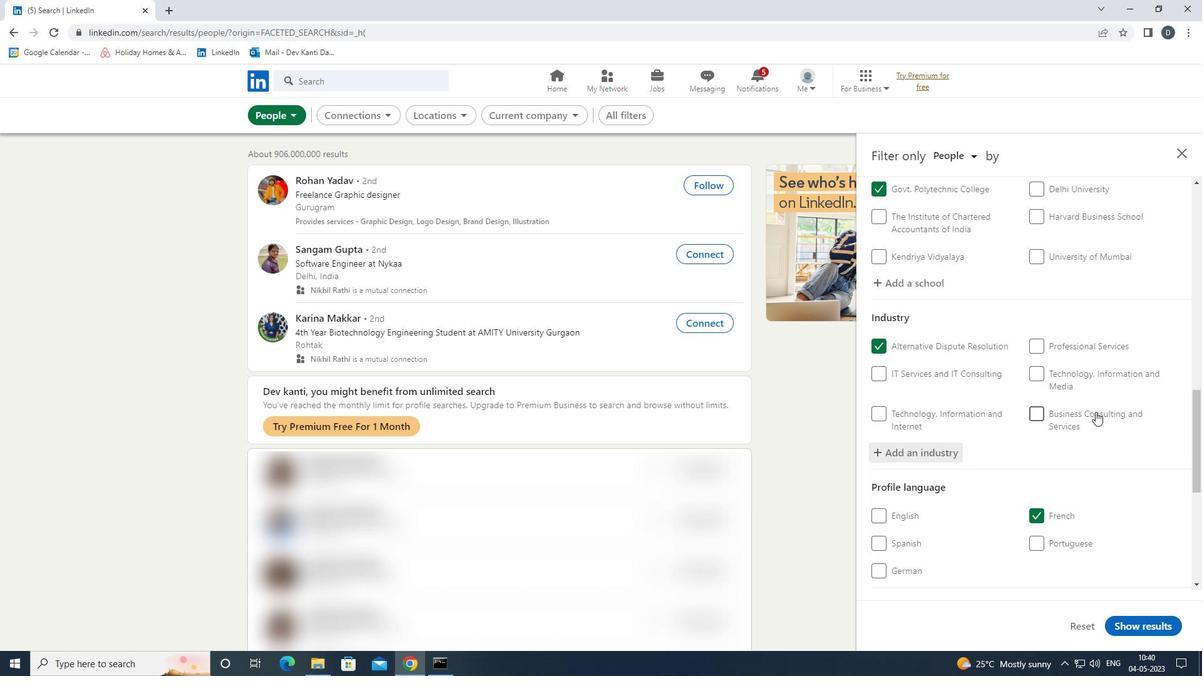 
Action: Mouse scrolled (1094, 414) with delta (0, 0)
Screenshot: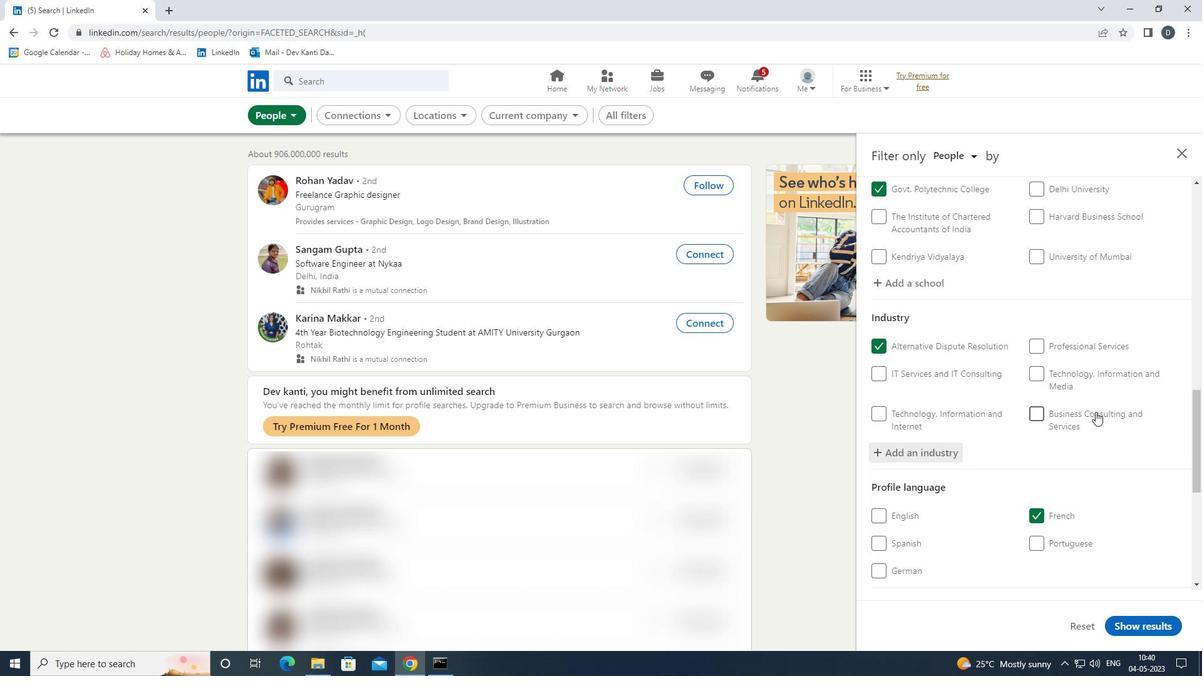 
Action: Mouse moved to (1094, 415)
Screenshot: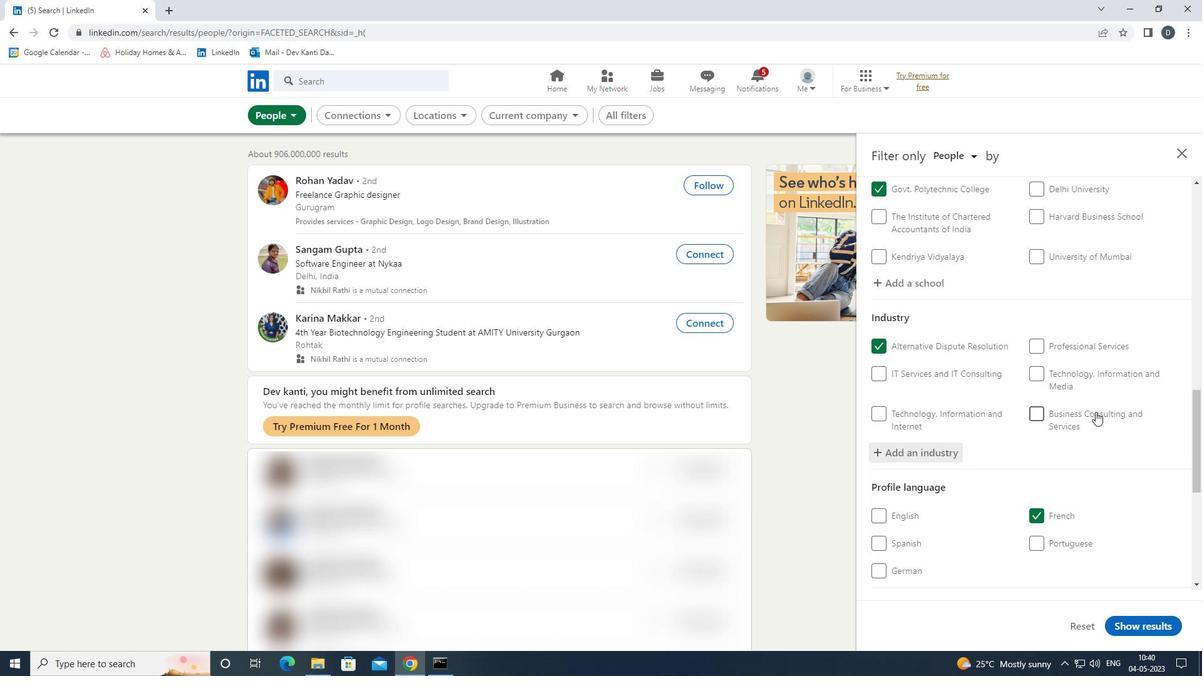 
Action: Mouse scrolled (1094, 415) with delta (0, 0)
Screenshot: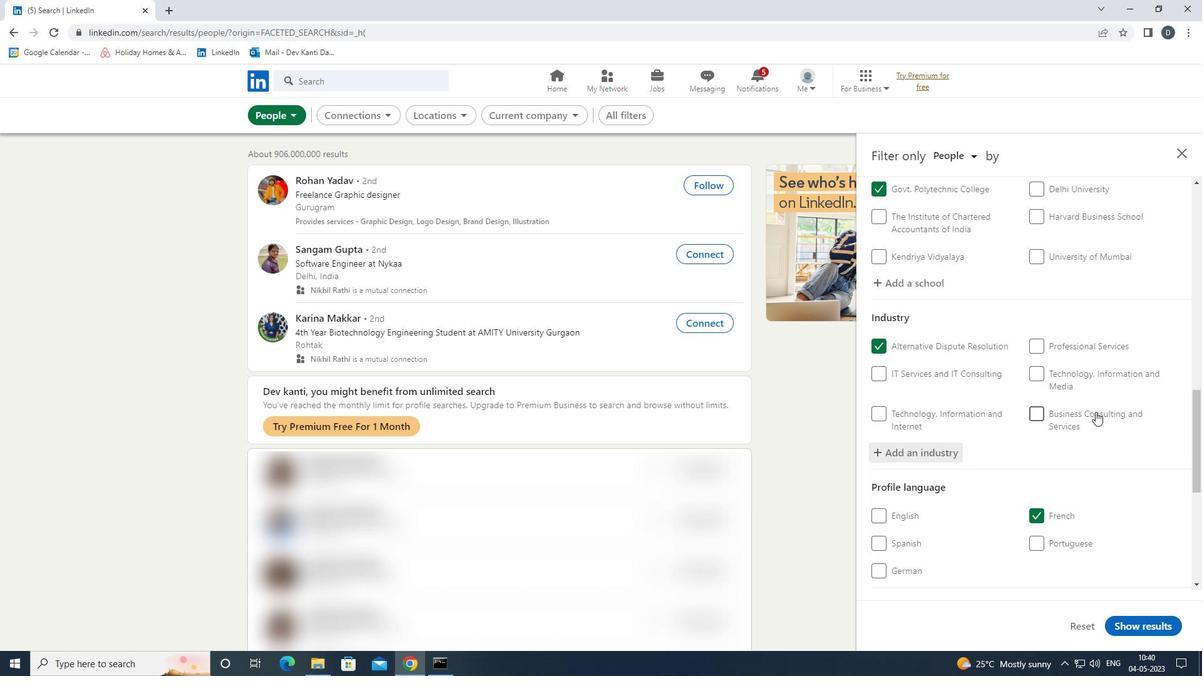 
Action: Mouse moved to (1083, 467)
Screenshot: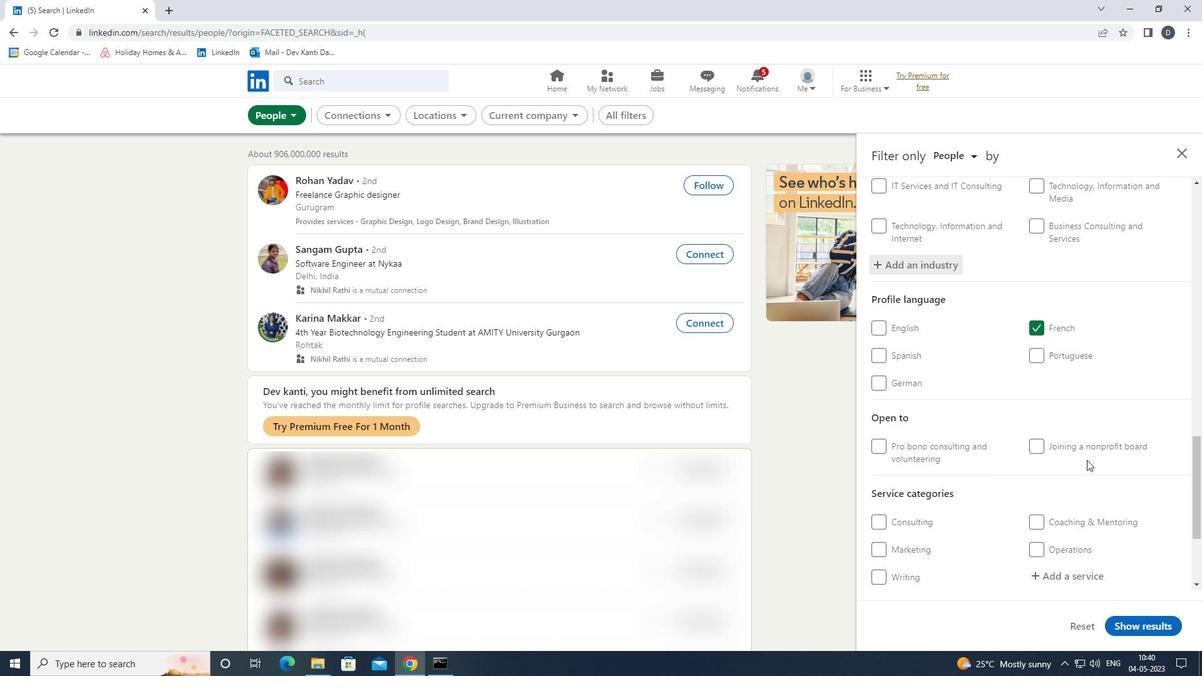 
Action: Mouse scrolled (1083, 467) with delta (0, 0)
Screenshot: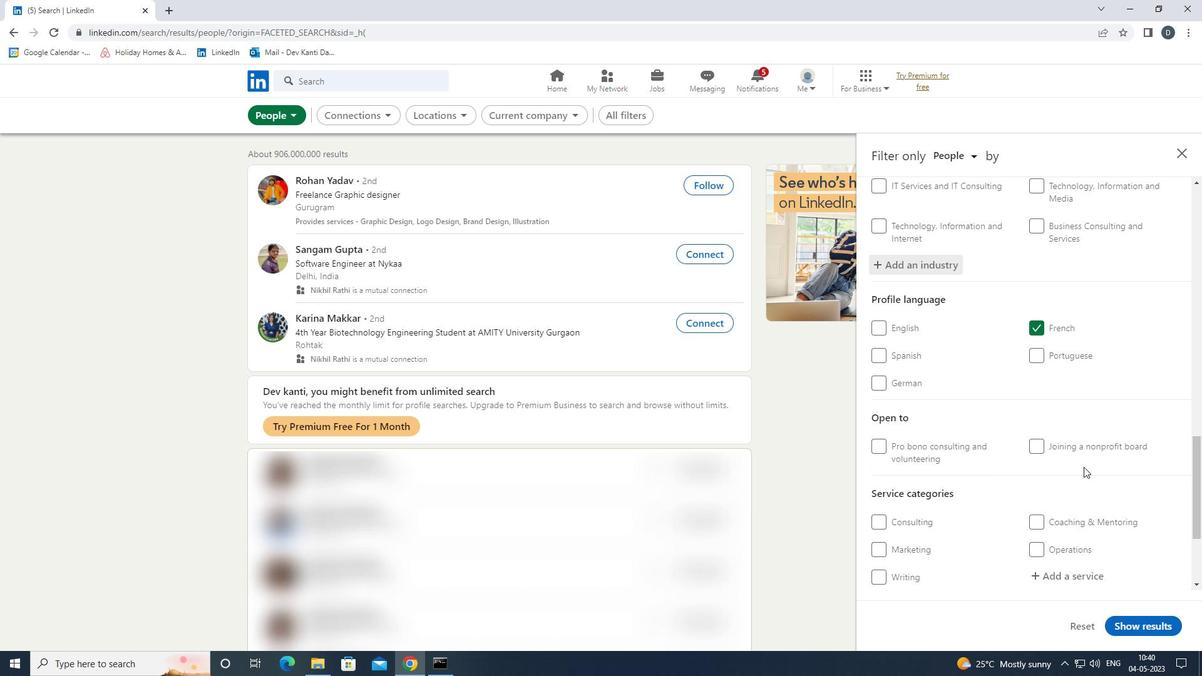 
Action: Mouse scrolled (1083, 467) with delta (0, 0)
Screenshot: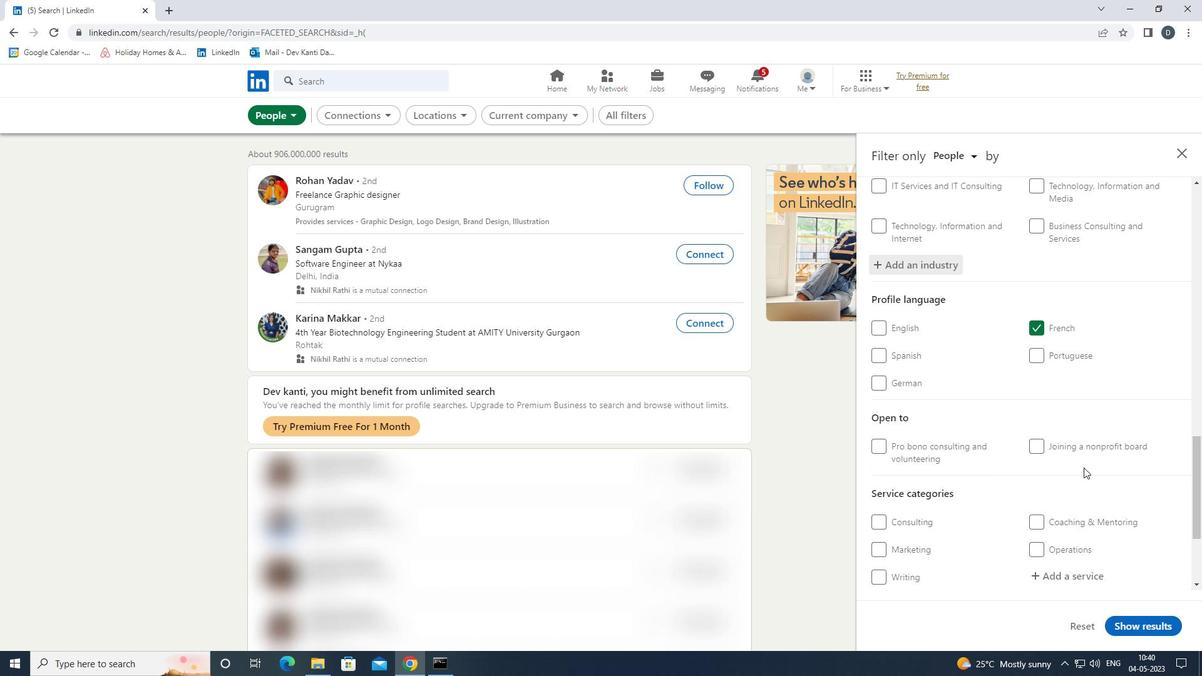 
Action: Mouse scrolled (1083, 467) with delta (0, 0)
Screenshot: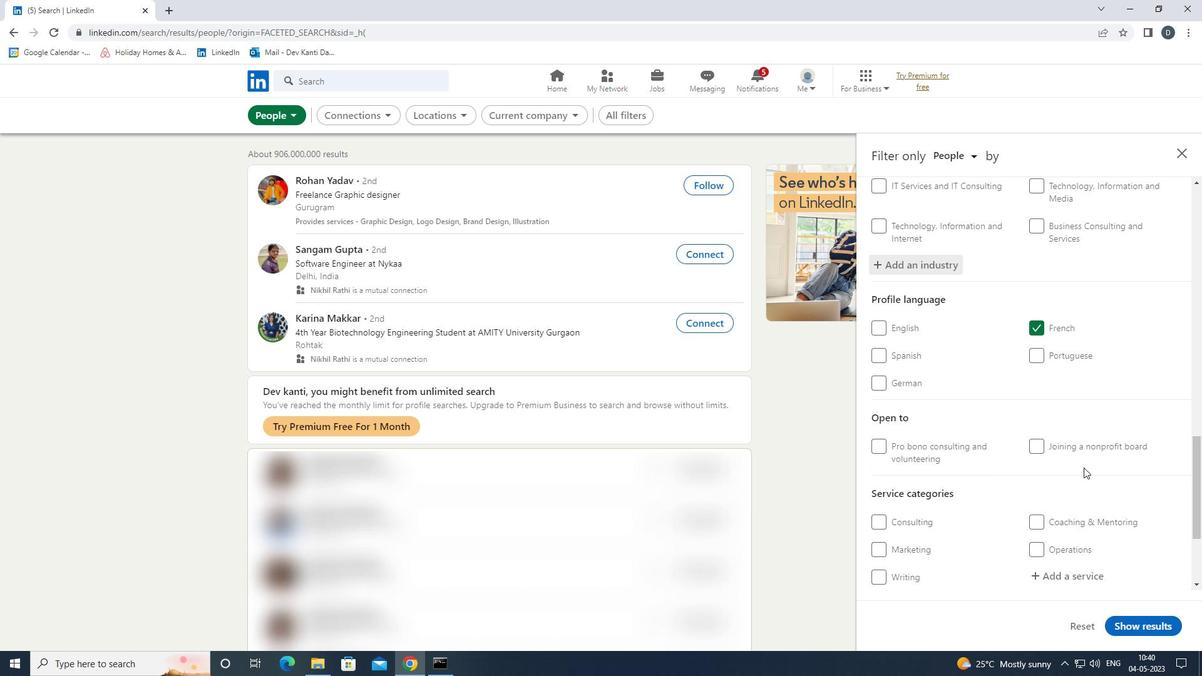 
Action: Mouse moved to (1091, 416)
Screenshot: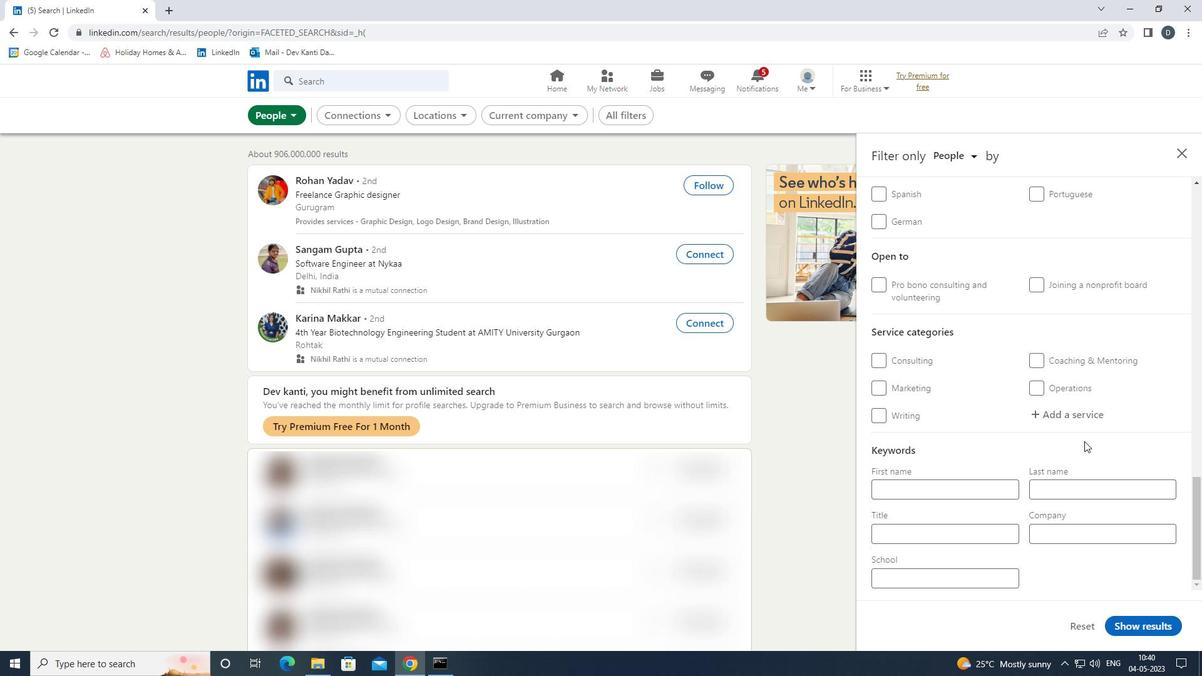 
Action: Mouse pressed left at (1091, 416)
Screenshot: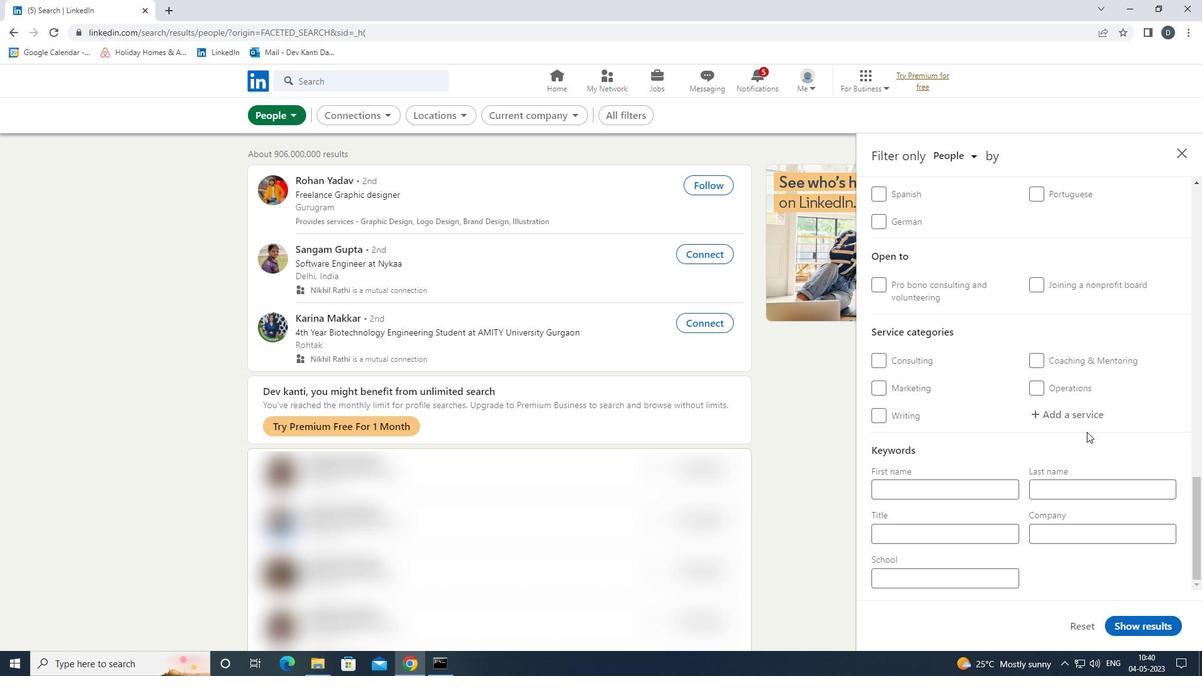 
Action: Key pressed <Key.shift>WEB<Key.shift>D<Key.up><Key.enter>
Screenshot: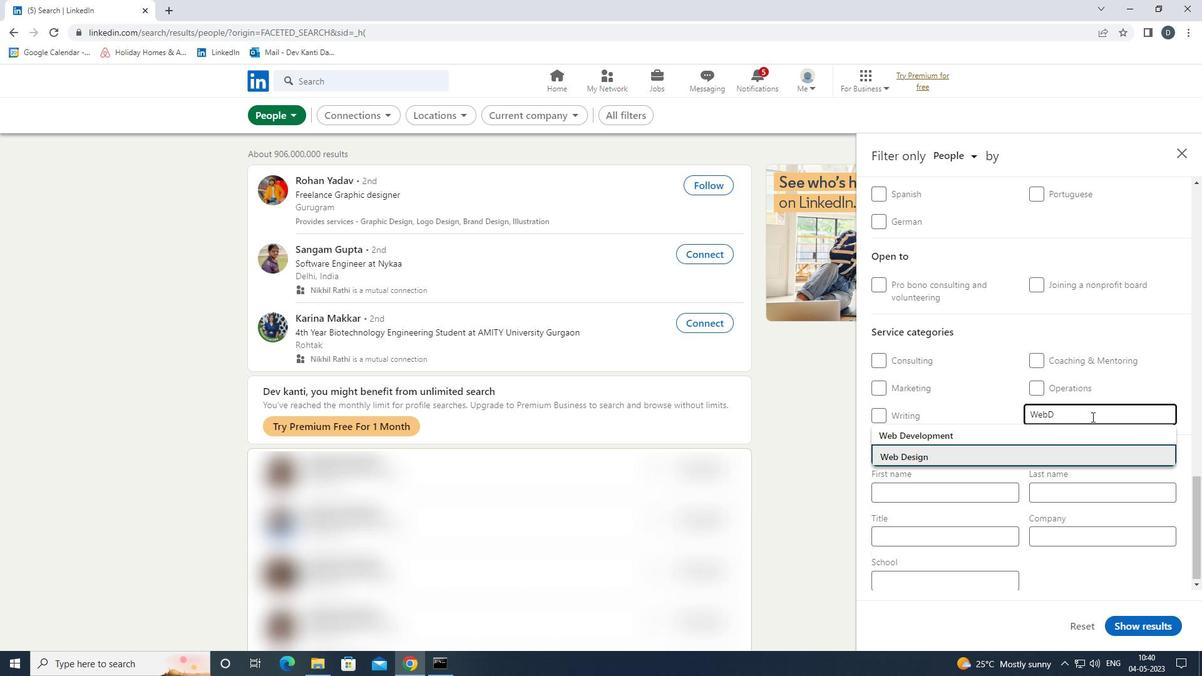 
Action: Mouse moved to (1091, 416)
Screenshot: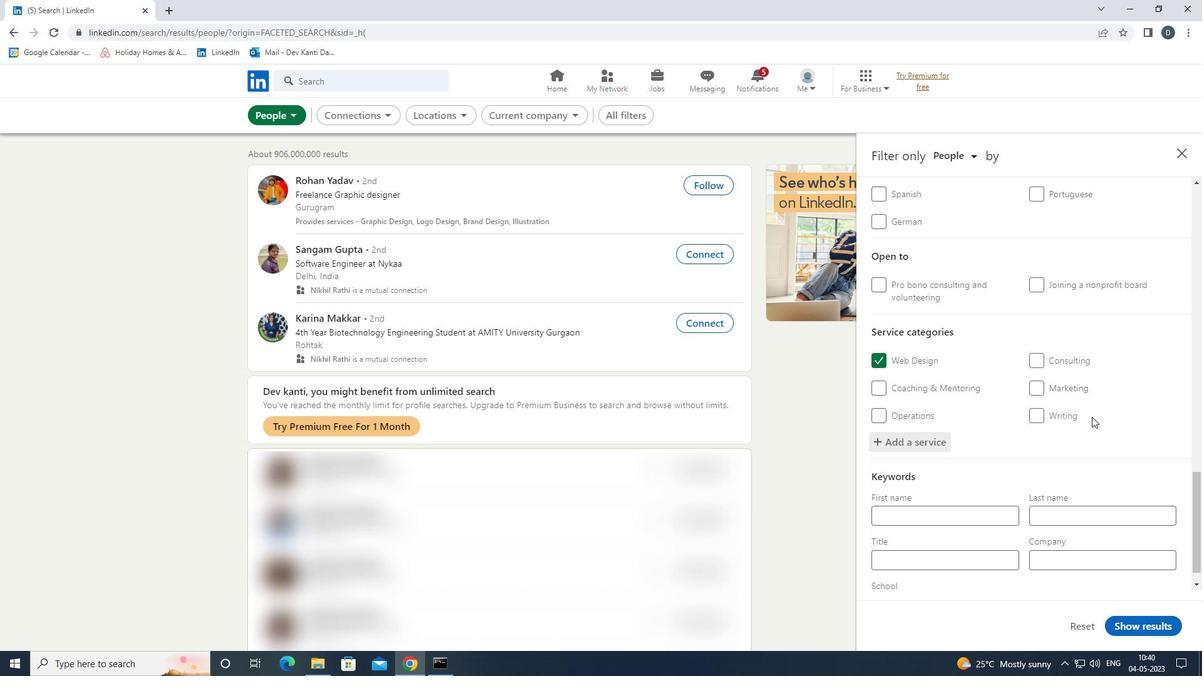 
Action: Mouse scrolled (1091, 415) with delta (0, 0)
Screenshot: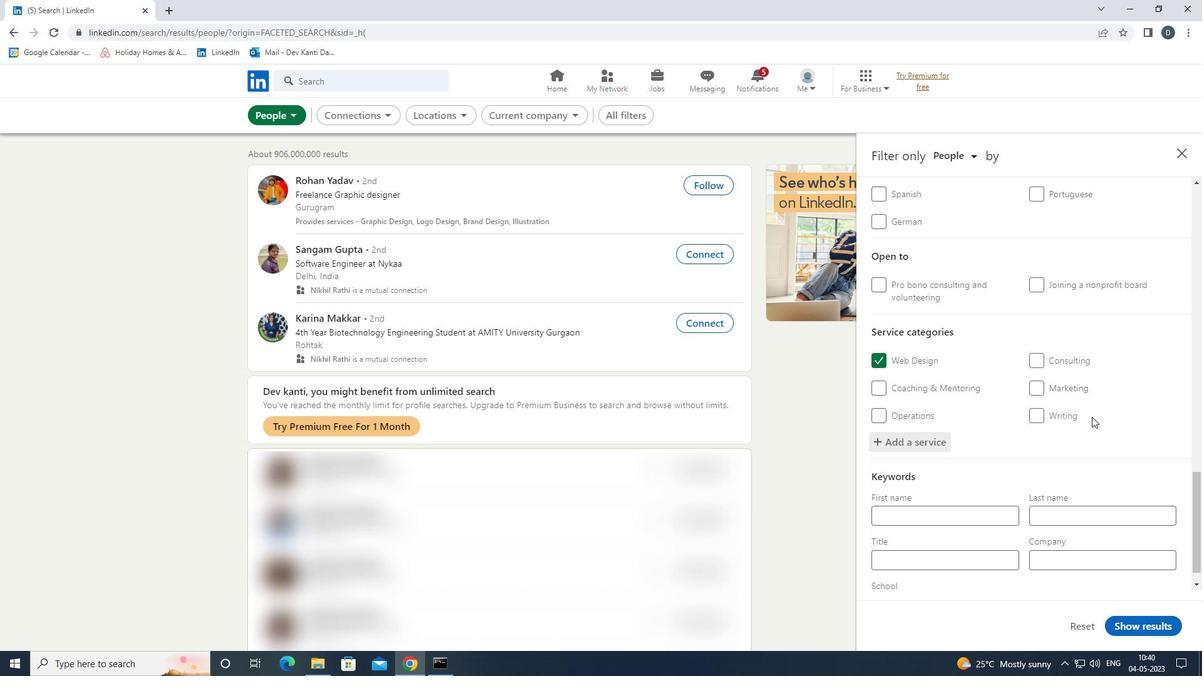 
Action: Mouse scrolled (1091, 415) with delta (0, 0)
Screenshot: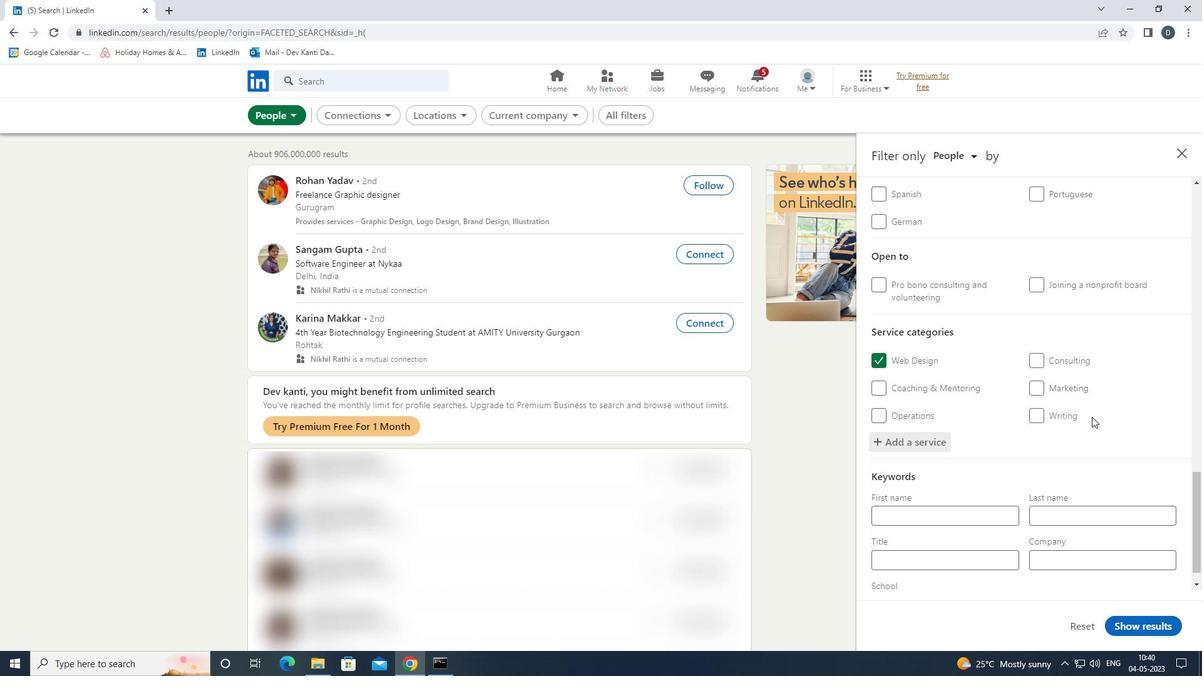 
Action: Mouse moved to (1091, 415)
Screenshot: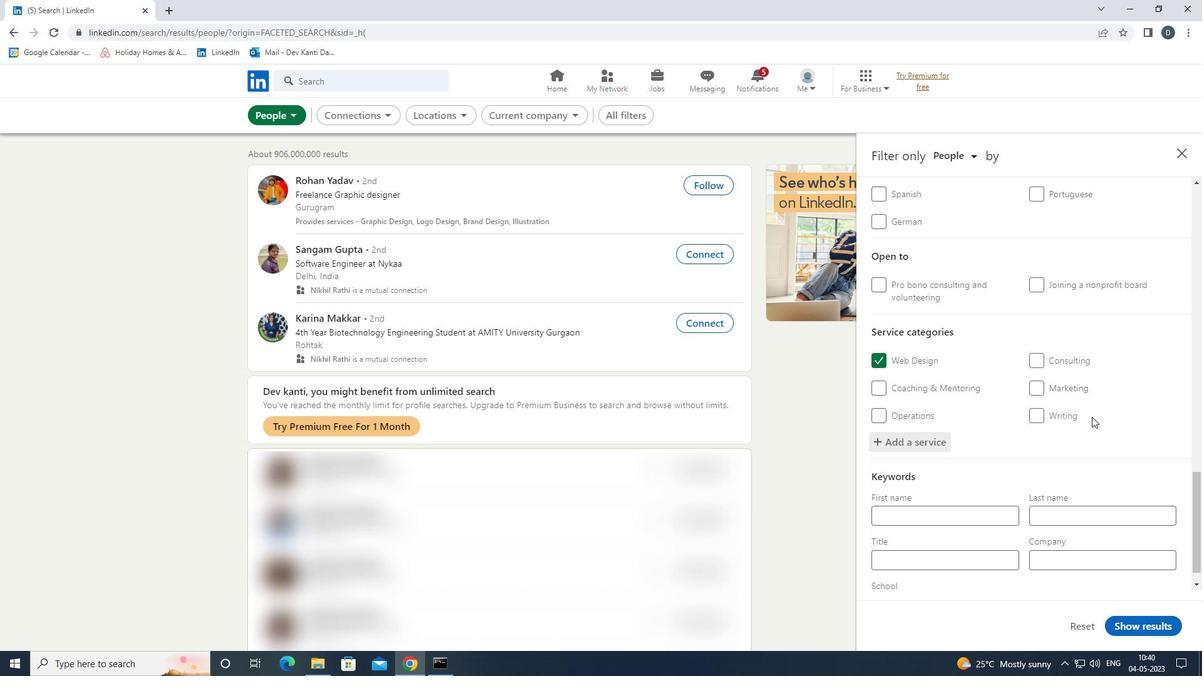 
Action: Mouse scrolled (1091, 415) with delta (0, 0)
Screenshot: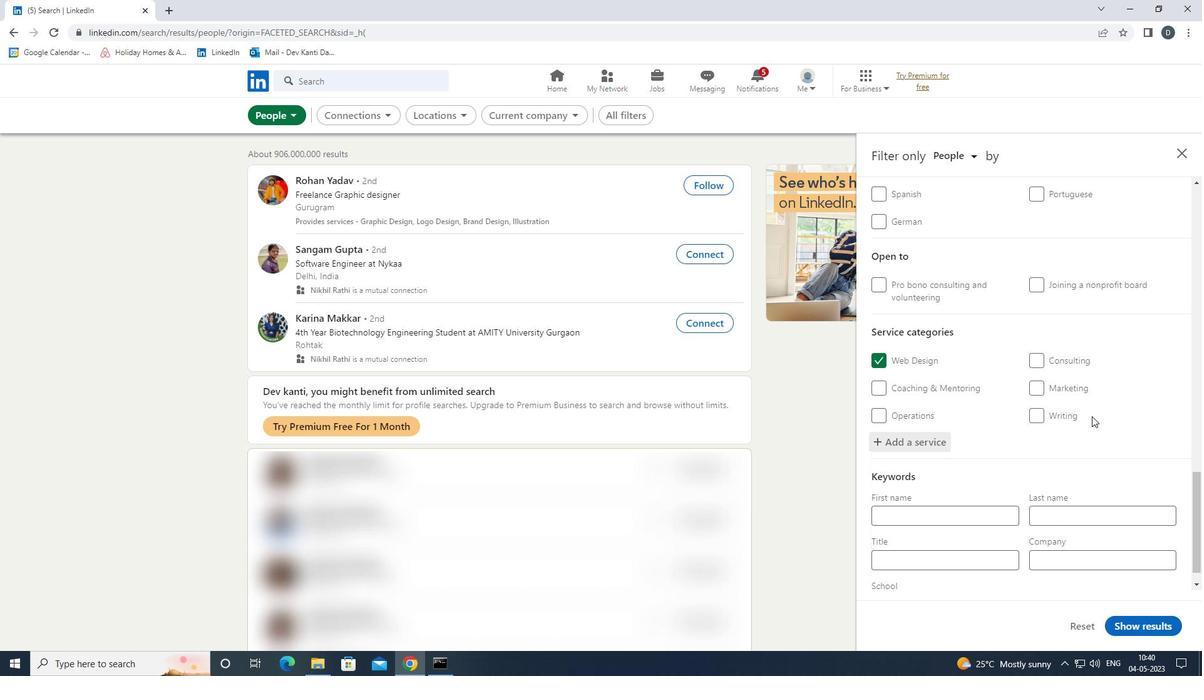 
Action: Mouse scrolled (1091, 415) with delta (0, 0)
Screenshot: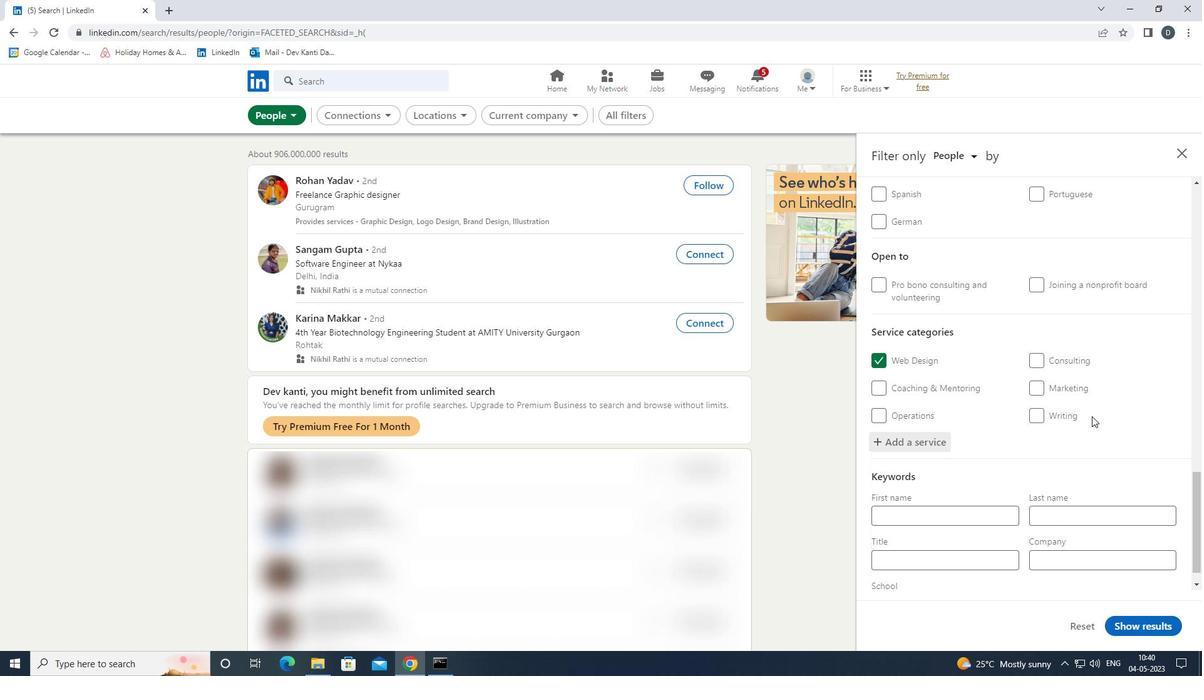 
Action: Mouse moved to (1091, 415)
Screenshot: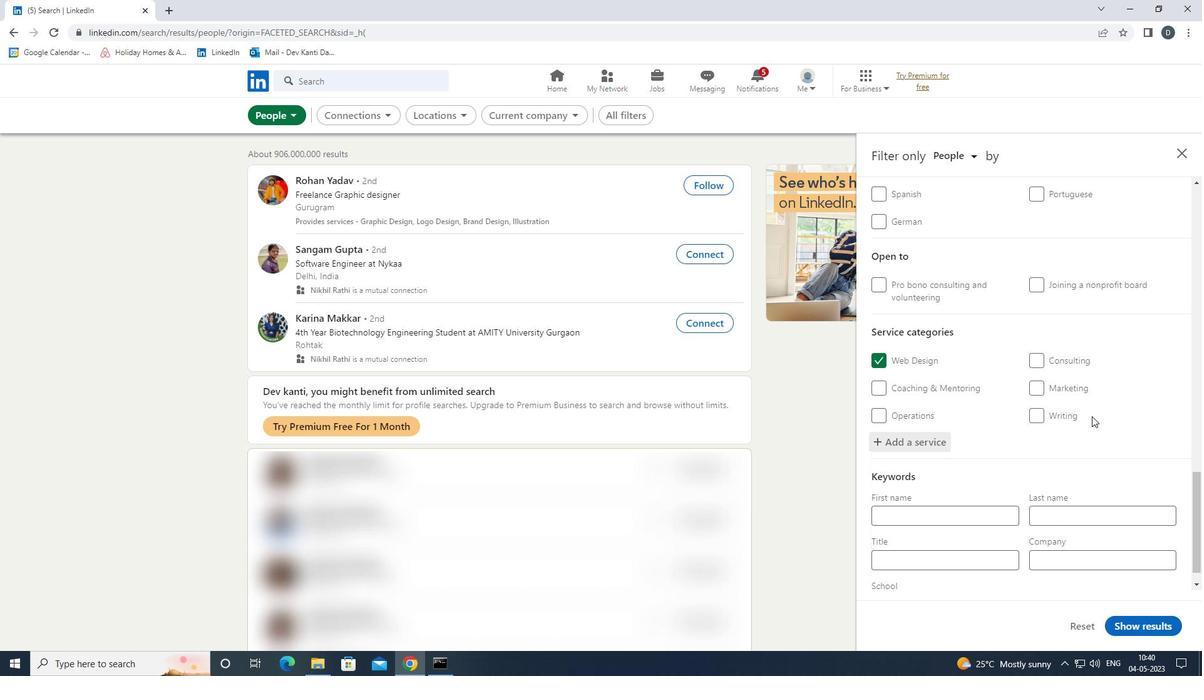 
Action: Mouse scrolled (1091, 415) with delta (0, 0)
Screenshot: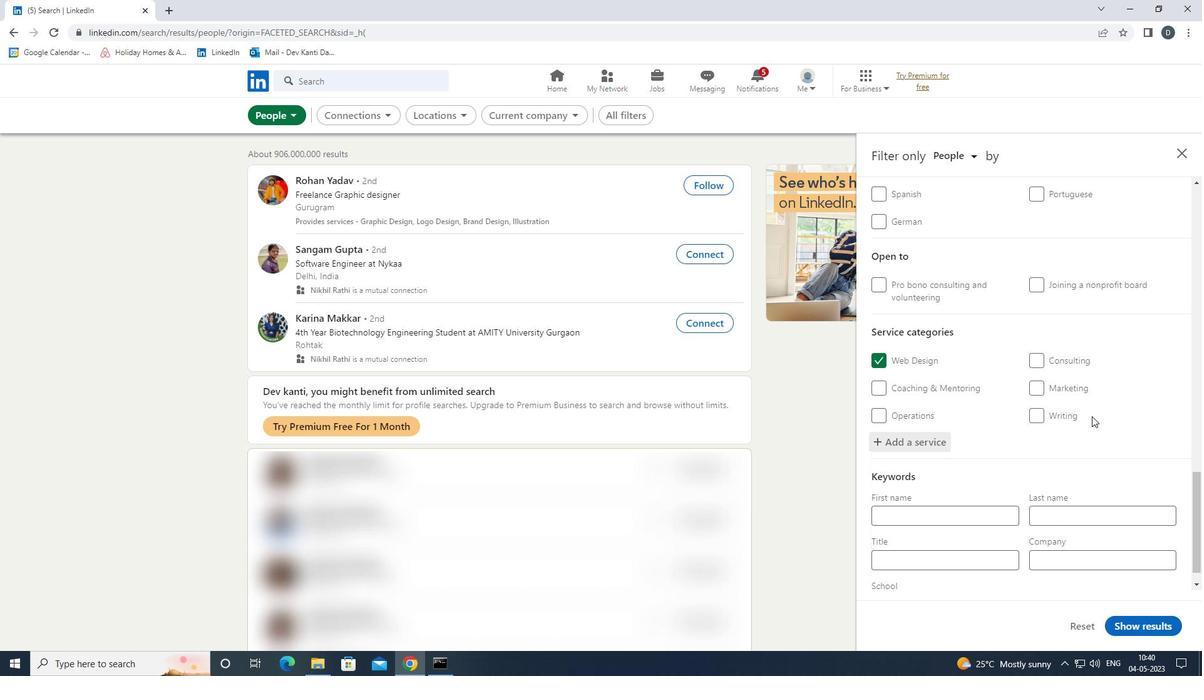 
Action: Mouse scrolled (1091, 415) with delta (0, 0)
Screenshot: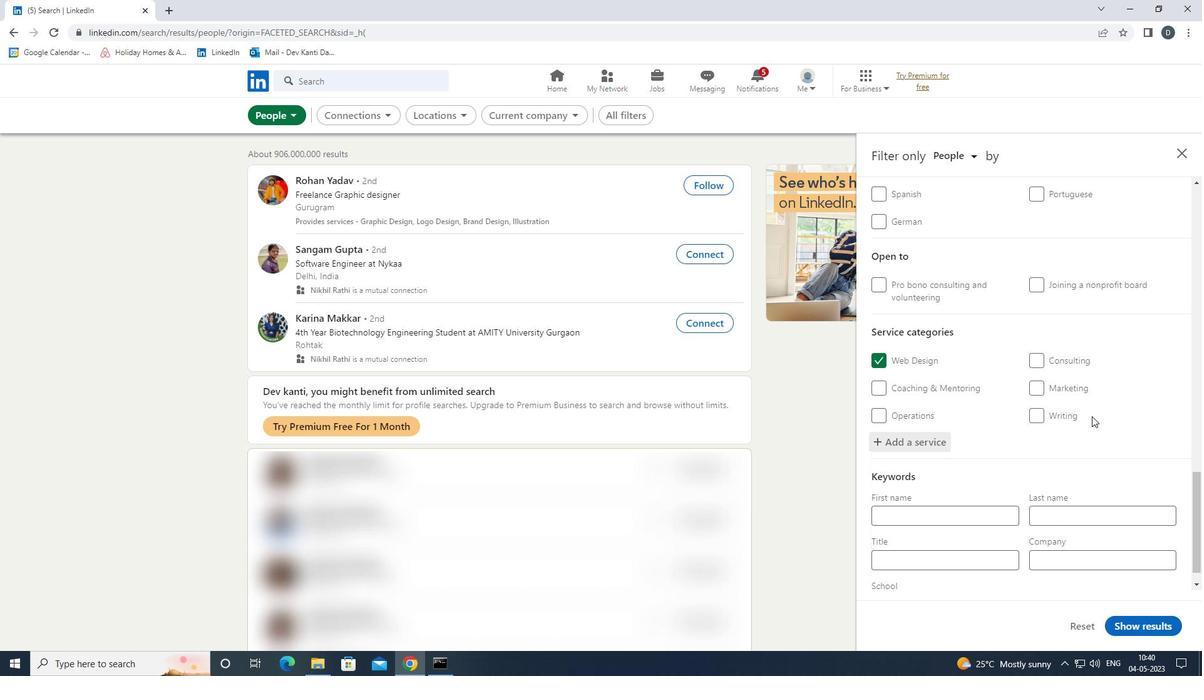 
Action: Mouse moved to (1088, 416)
Screenshot: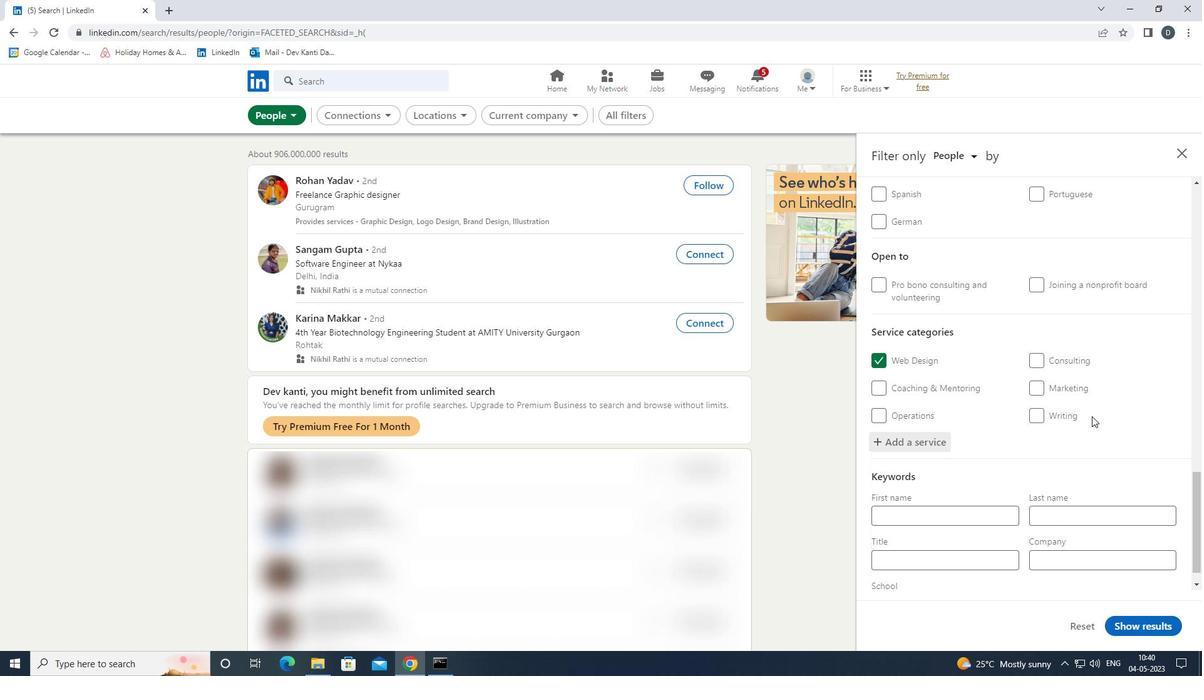 
Action: Mouse scrolled (1088, 416) with delta (0, 0)
Screenshot: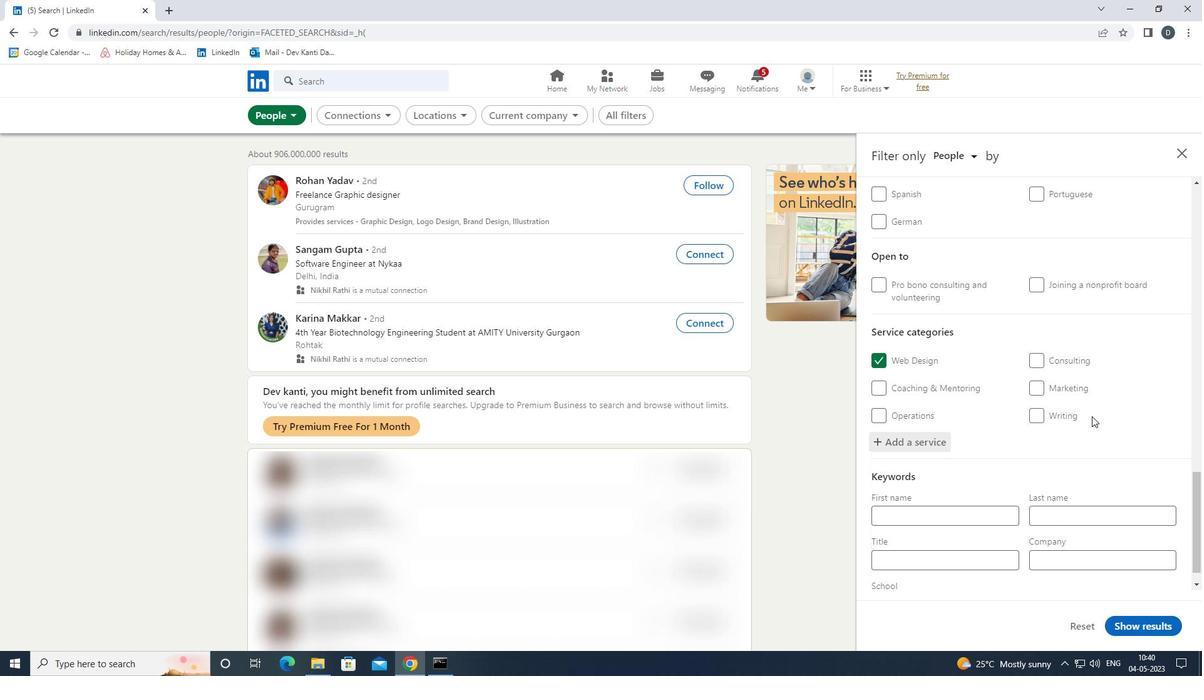 
Action: Mouse moved to (920, 522)
Screenshot: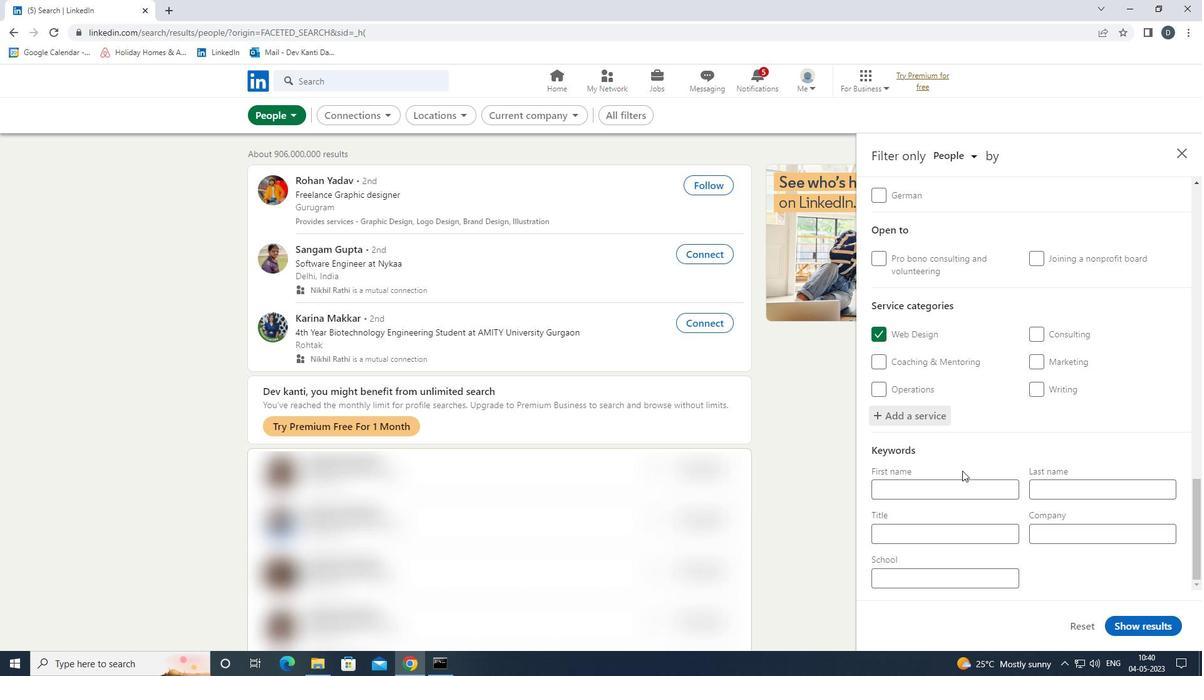 
Action: Mouse pressed left at (920, 522)
Screenshot: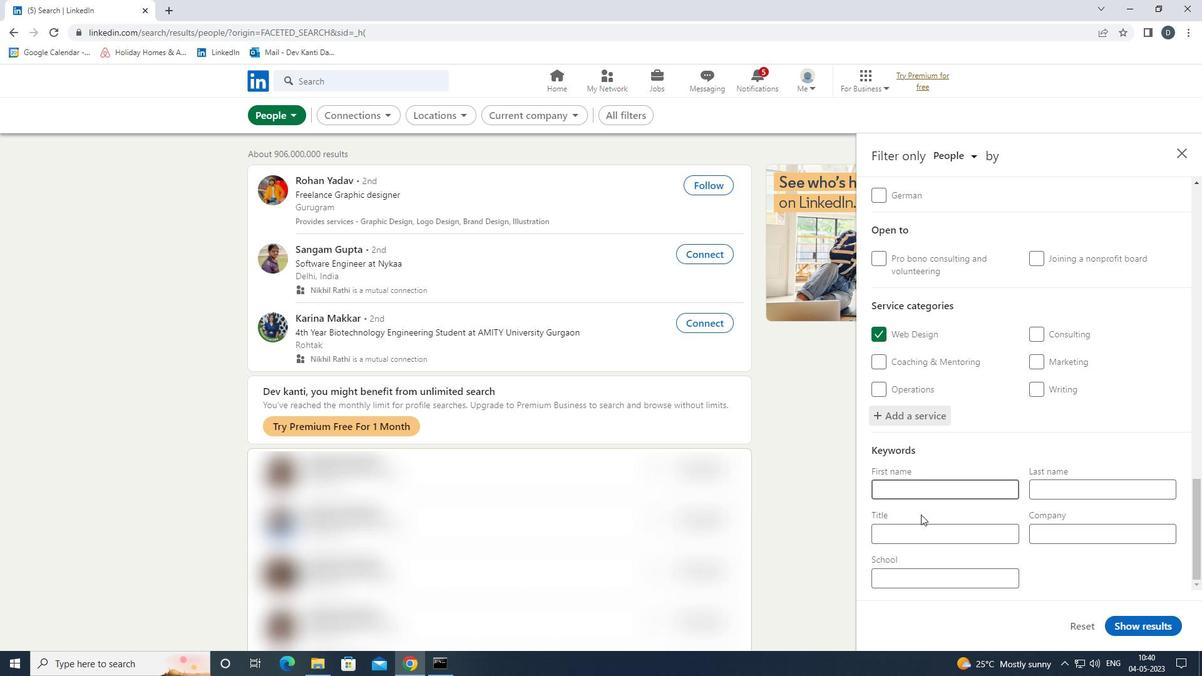 
Action: Mouse moved to (920, 524)
Screenshot: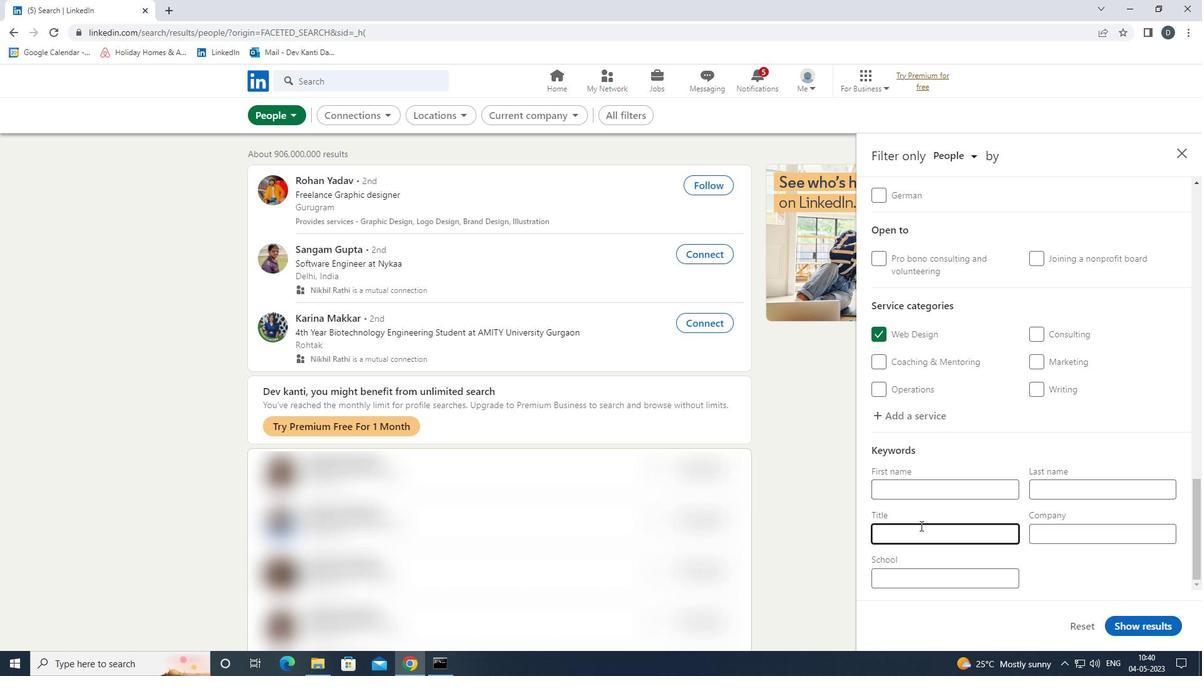 
Action: Key pressed <Key.shift>HOMELESS<Key.space><Key.shift>SHELTER<Key.space><Key.shift>WORKER
Screenshot: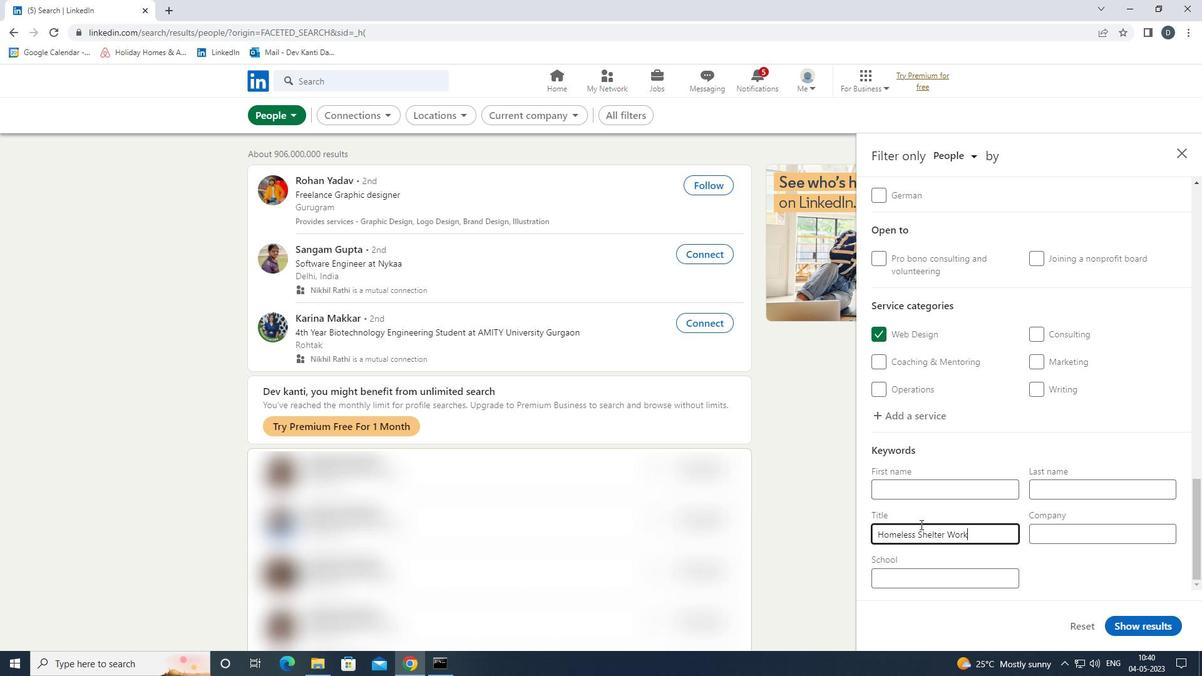 
Action: Mouse moved to (1149, 632)
Screenshot: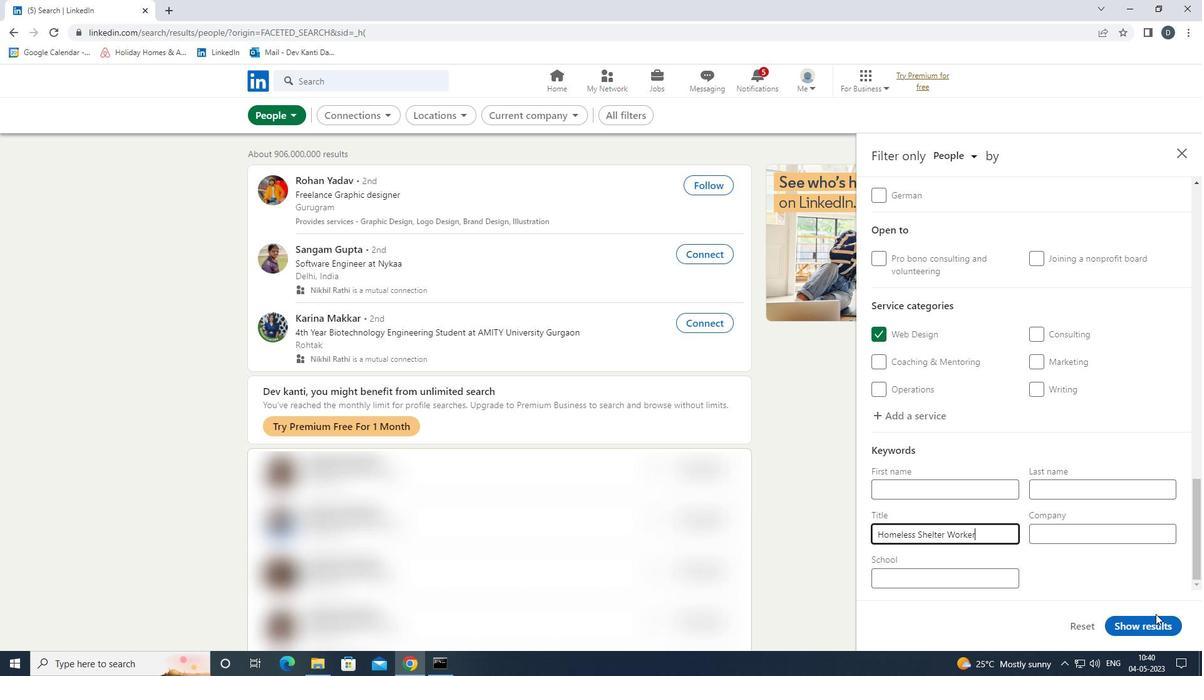 
Action: Mouse pressed left at (1149, 632)
Screenshot: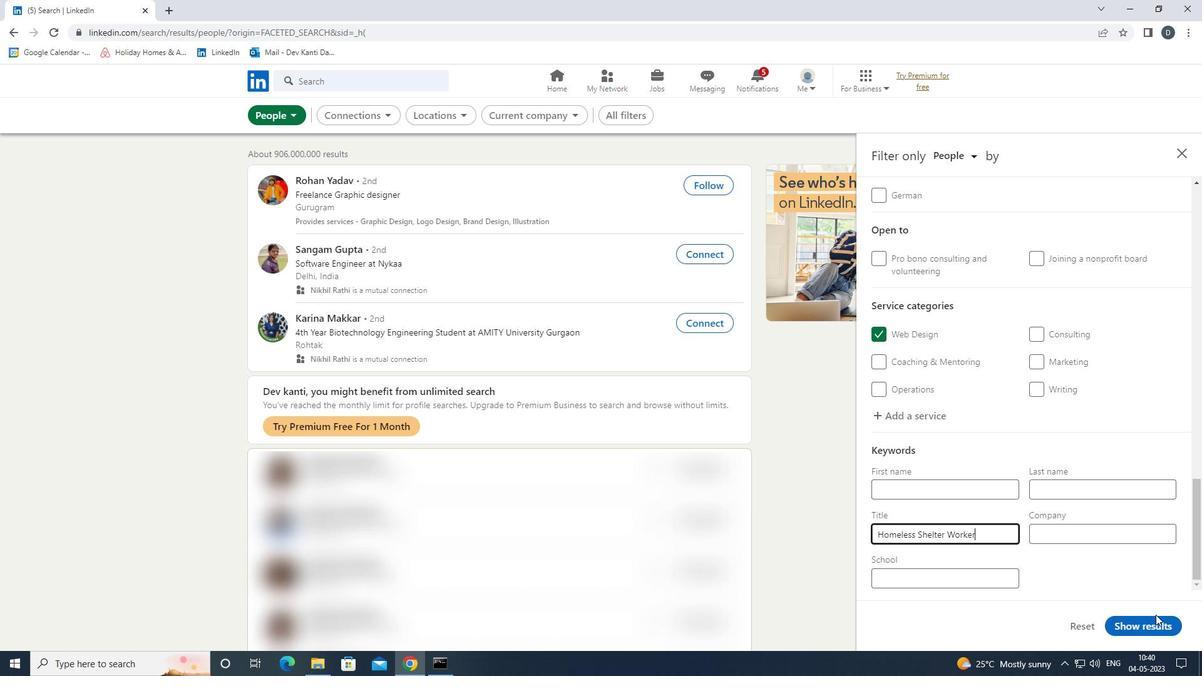 
Action: Mouse moved to (692, 273)
Screenshot: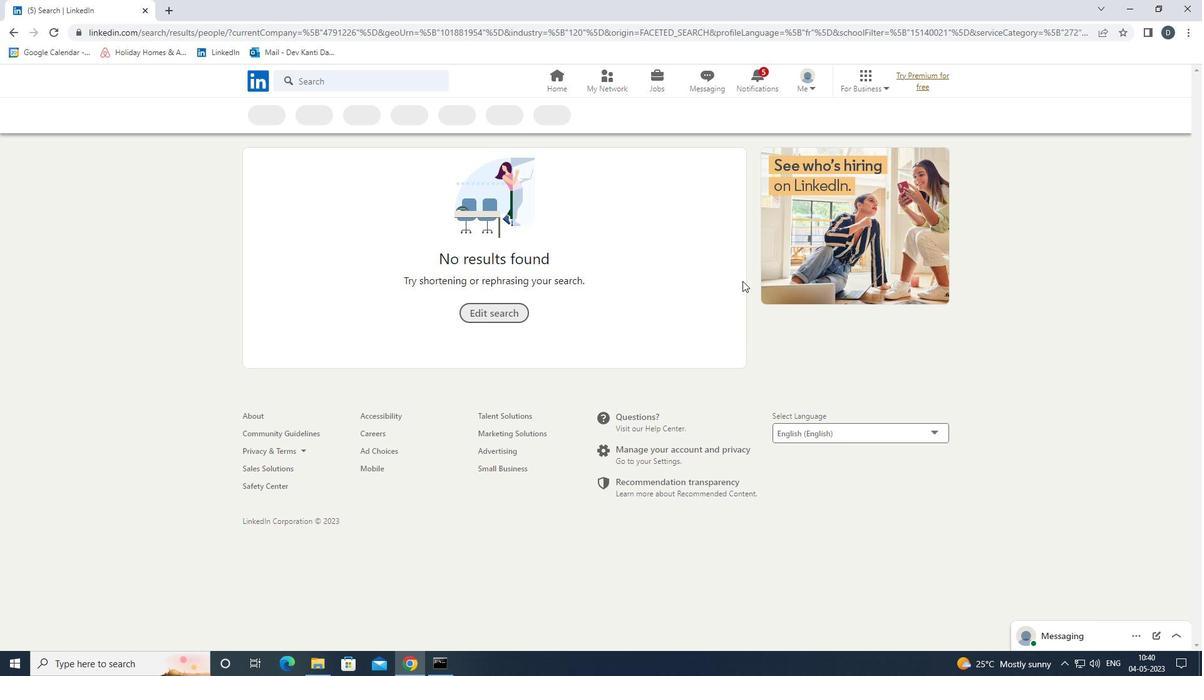 
